 Task: Automate the workflow process for issue management in Jira.
Action: Mouse moved to (344, 404)
Screenshot: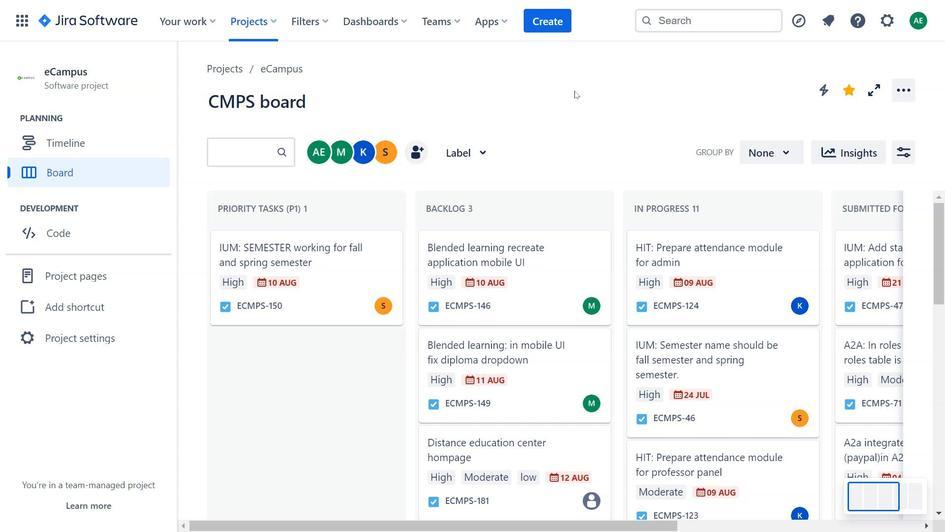 
Action: Mouse pressed left at (344, 404)
Screenshot: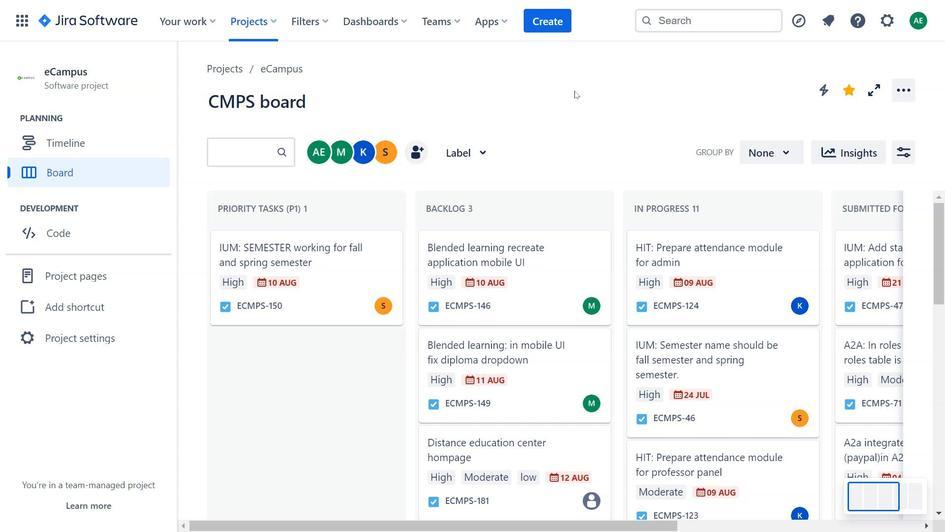
Action: Mouse moved to (574, 90)
Screenshot: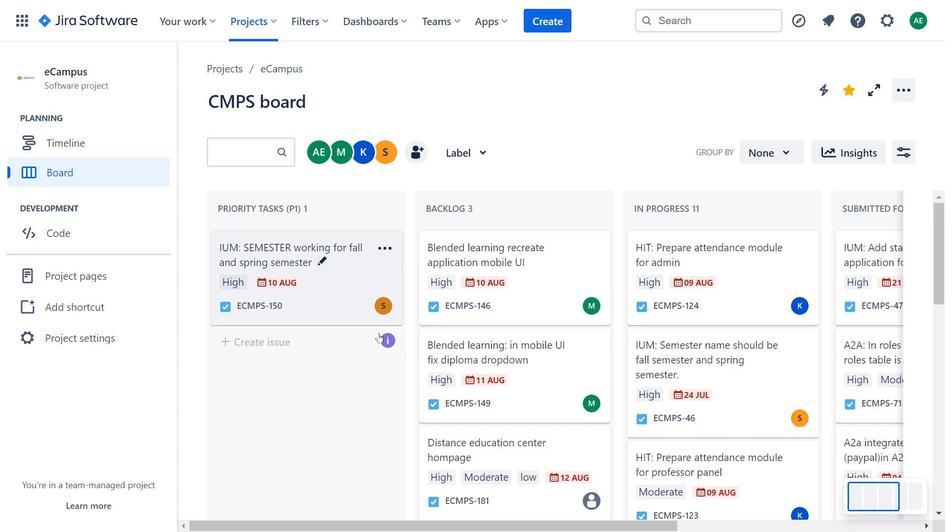 
Action: Mouse pressed left at (574, 90)
Screenshot: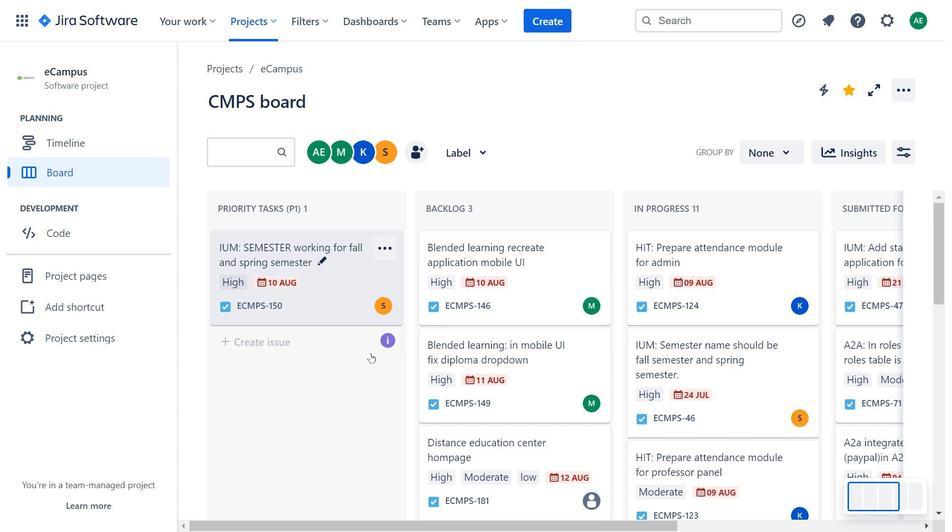 
Action: Mouse moved to (358, 381)
Screenshot: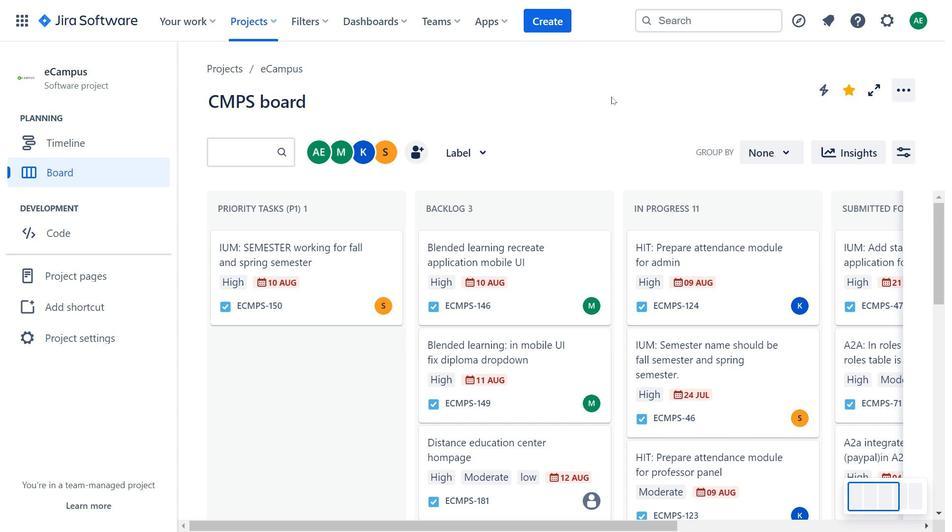 
Action: Mouse pressed left at (358, 381)
Screenshot: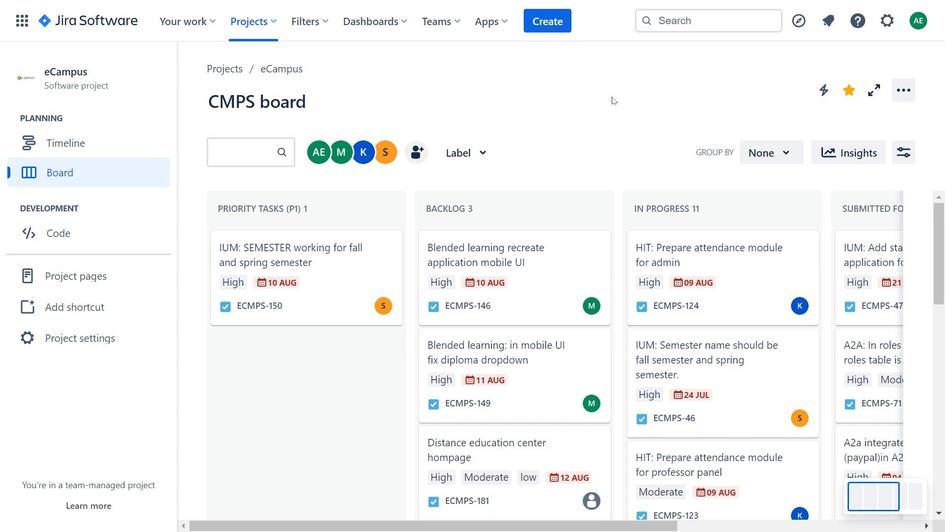 
Action: Mouse moved to (611, 97)
Screenshot: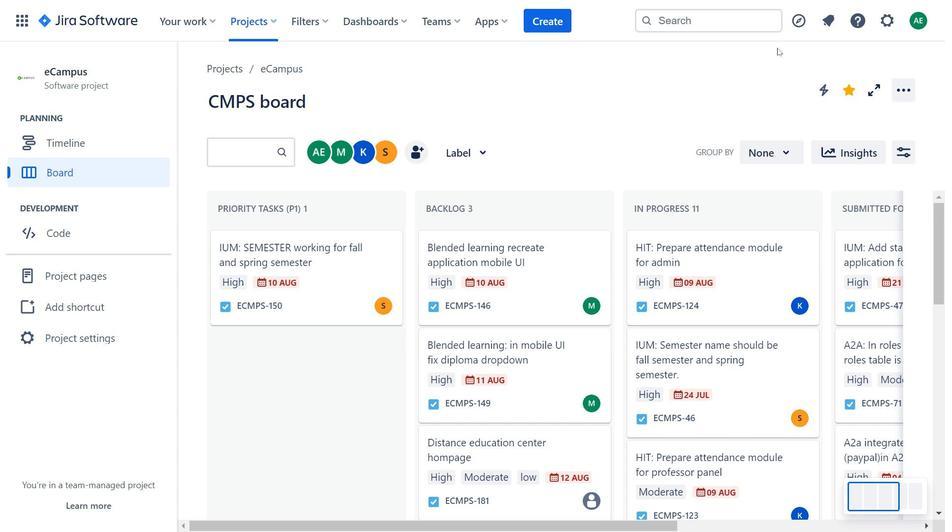 
Action: Mouse pressed left at (611, 97)
Screenshot: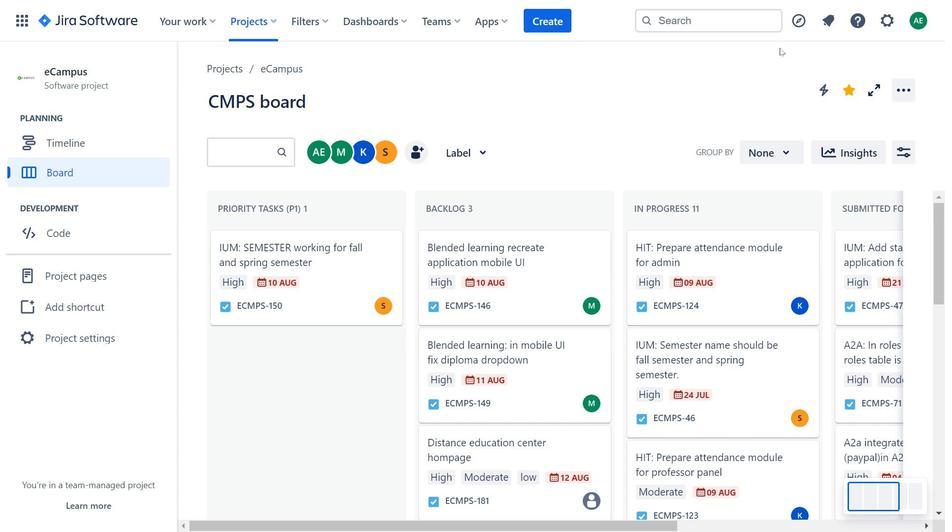 
Action: Mouse moved to (706, 64)
Screenshot: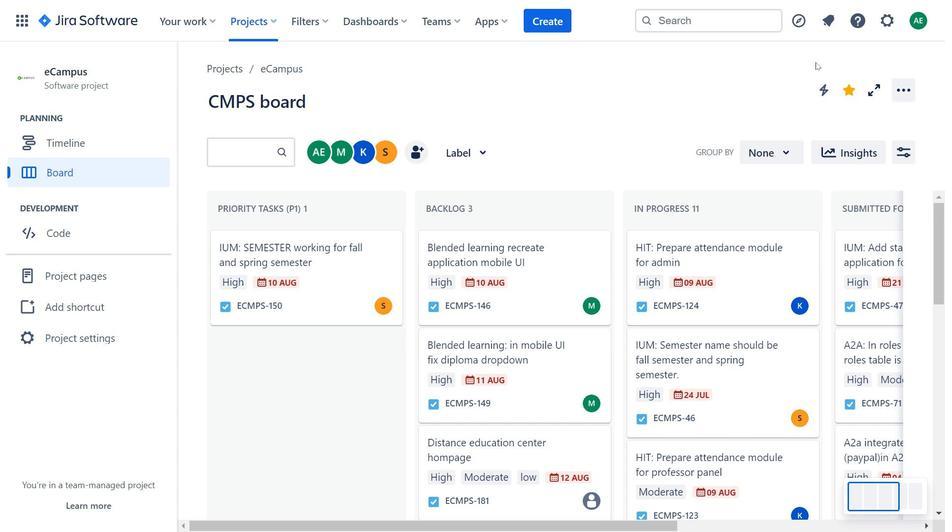 
Action: Mouse pressed left at (706, 64)
Screenshot: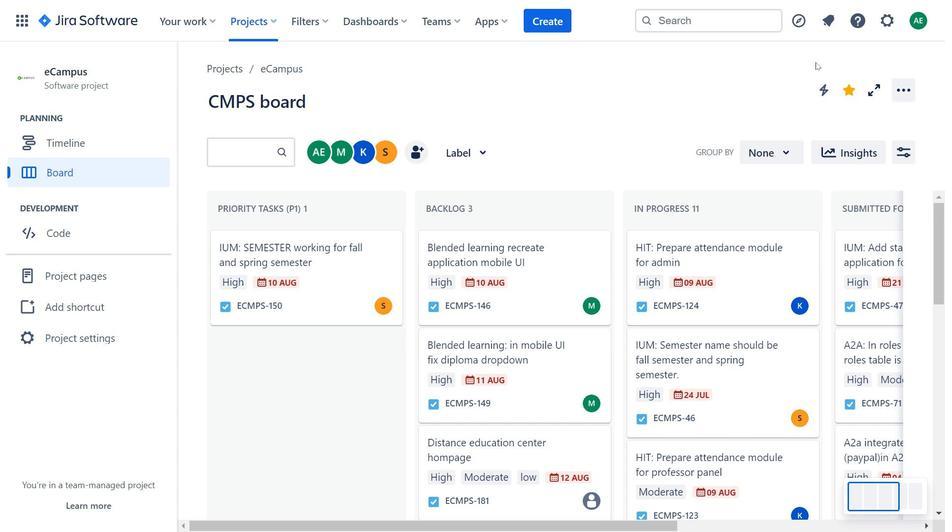 
Action: Mouse moved to (780, 48)
Screenshot: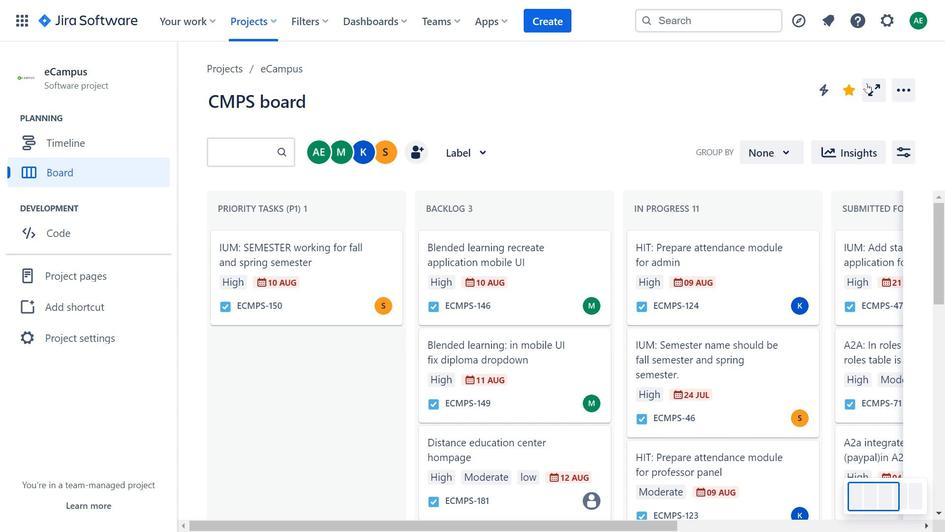 
Action: Mouse pressed left at (780, 48)
Screenshot: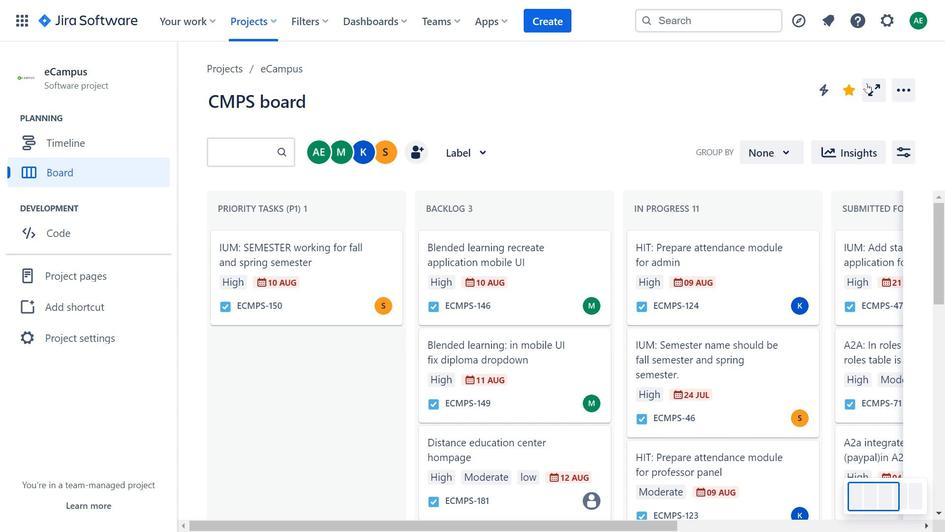 
Action: Mouse moved to (869, 86)
Screenshot: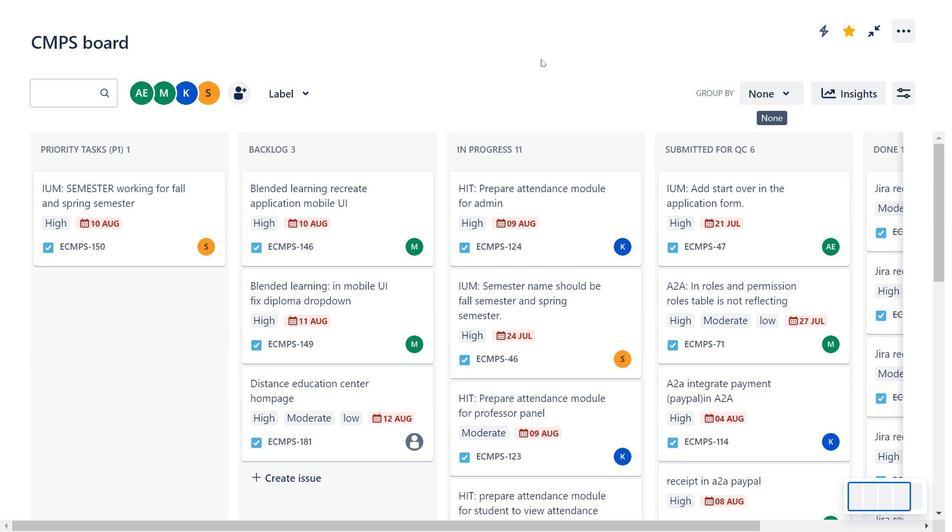 
Action: Mouse pressed left at (869, 86)
Screenshot: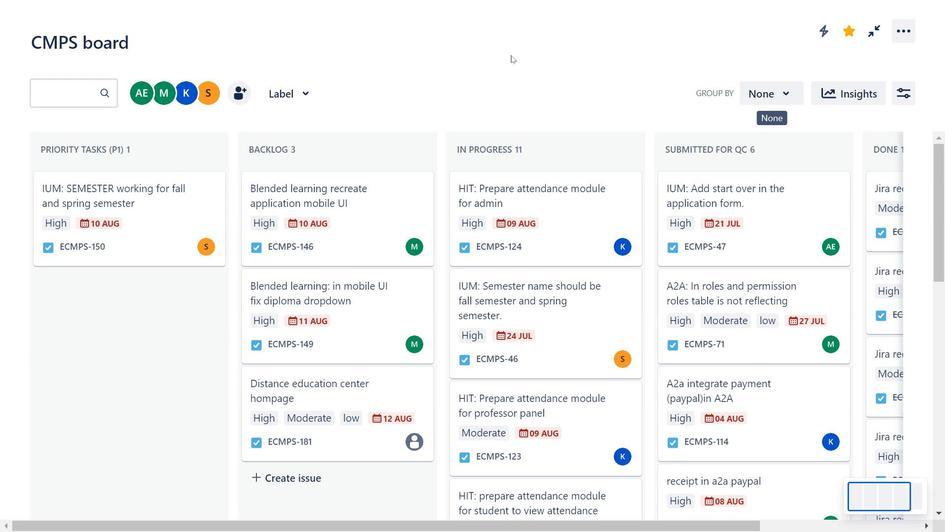 
Action: Mouse moved to (609, 200)
Screenshot: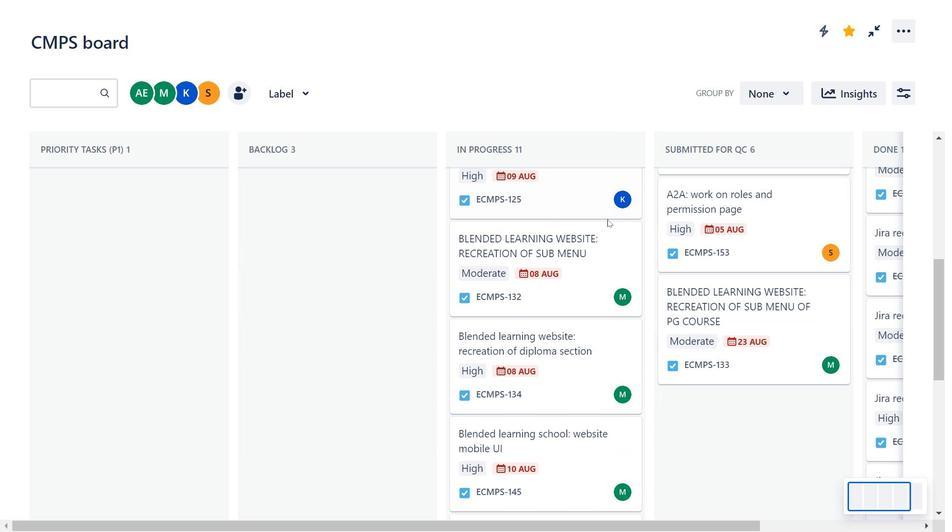 
Action: Mouse scrolled (609, 200) with delta (0, 0)
Screenshot: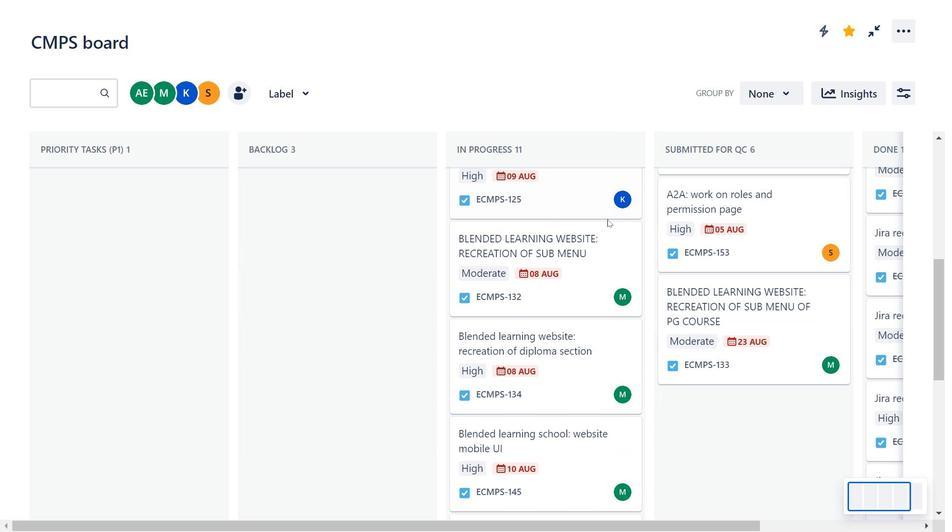 
Action: Mouse moved to (609, 205)
Screenshot: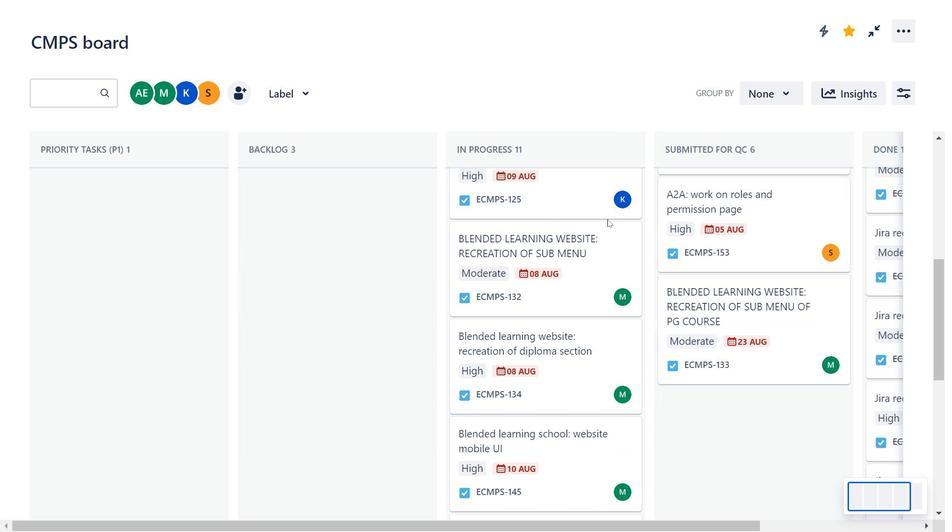 
Action: Mouse scrolled (609, 205) with delta (0, 0)
Screenshot: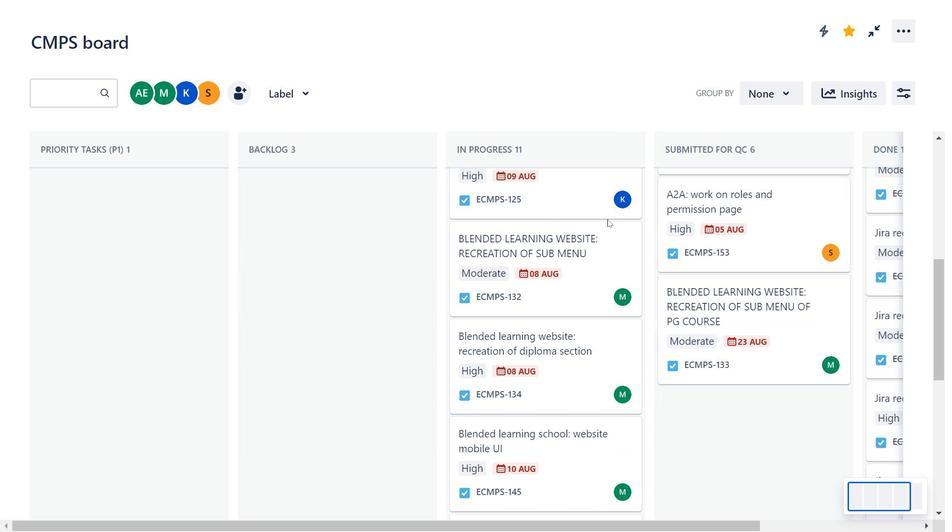 
Action: Mouse moved to (609, 207)
Screenshot: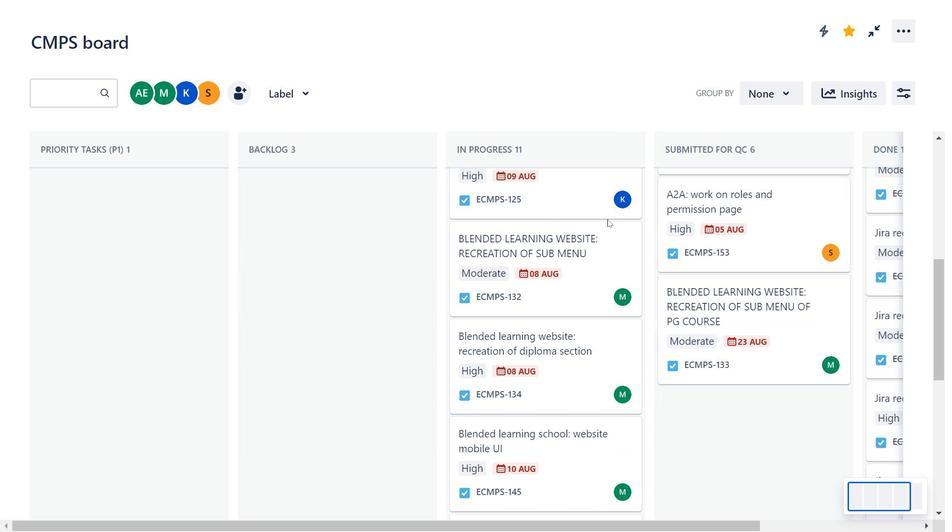 
Action: Mouse scrolled (609, 207) with delta (0, 0)
Screenshot: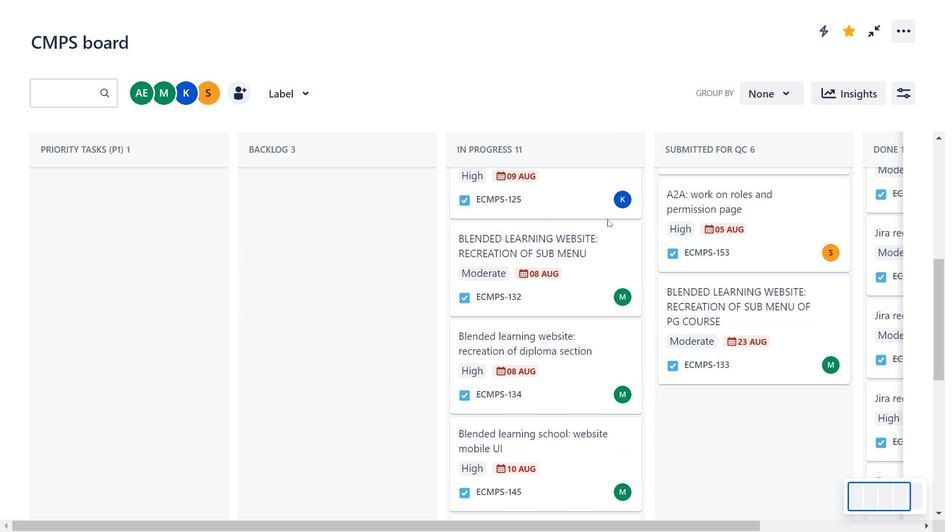 
Action: Mouse moved to (609, 208)
Screenshot: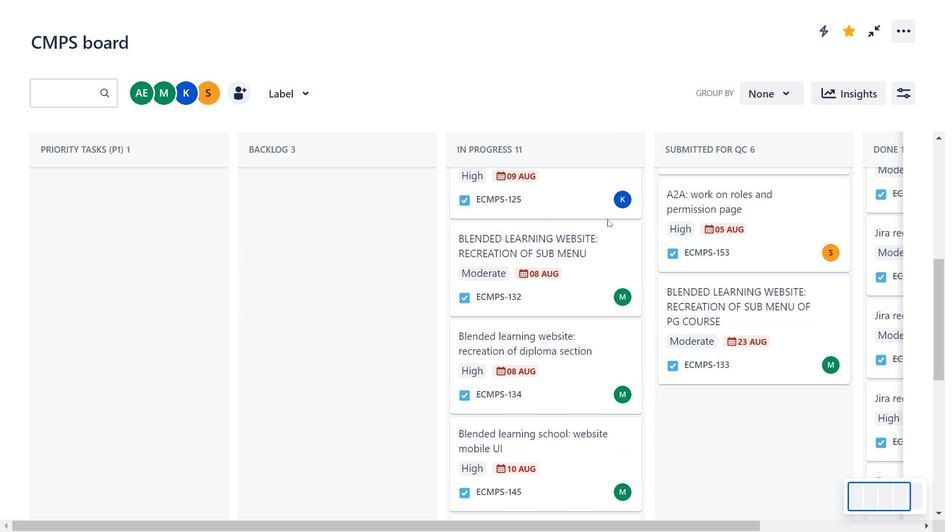 
Action: Mouse scrolled (609, 208) with delta (0, 0)
Screenshot: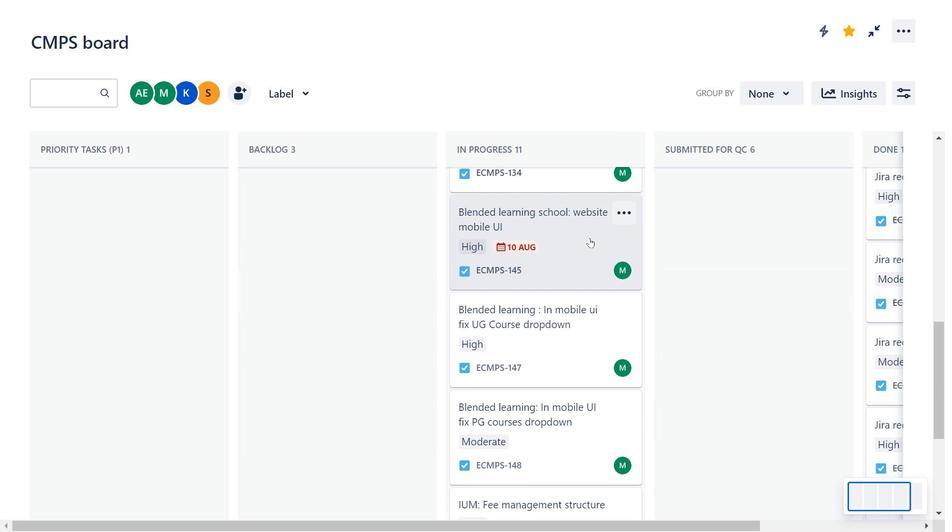 
Action: Mouse moved to (609, 211)
Screenshot: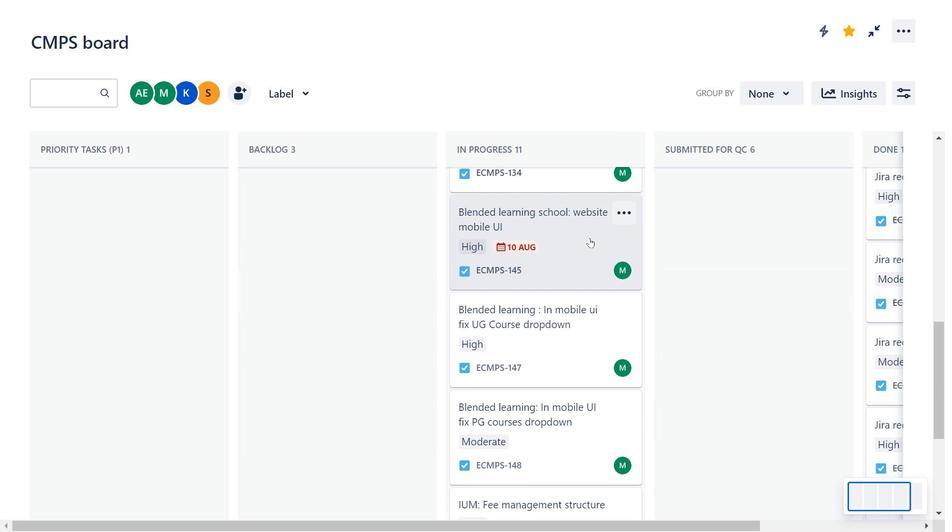 
Action: Mouse scrolled (609, 210) with delta (0, 0)
Screenshot: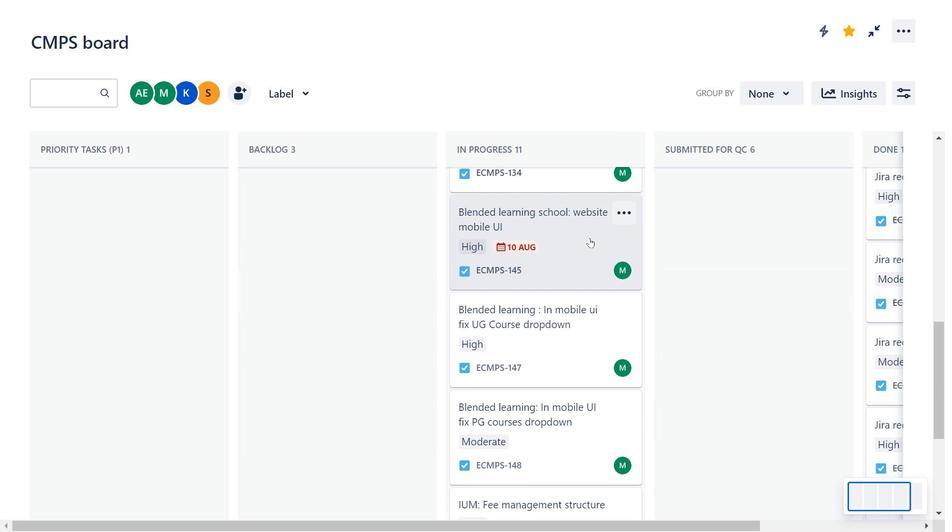 
Action: Mouse moved to (608, 219)
Screenshot: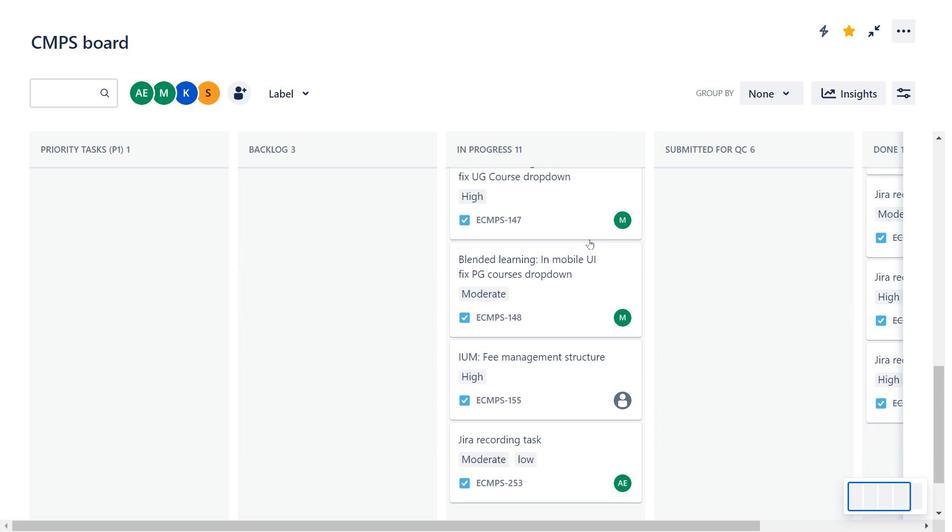 
Action: Mouse scrolled (608, 219) with delta (0, 0)
Screenshot: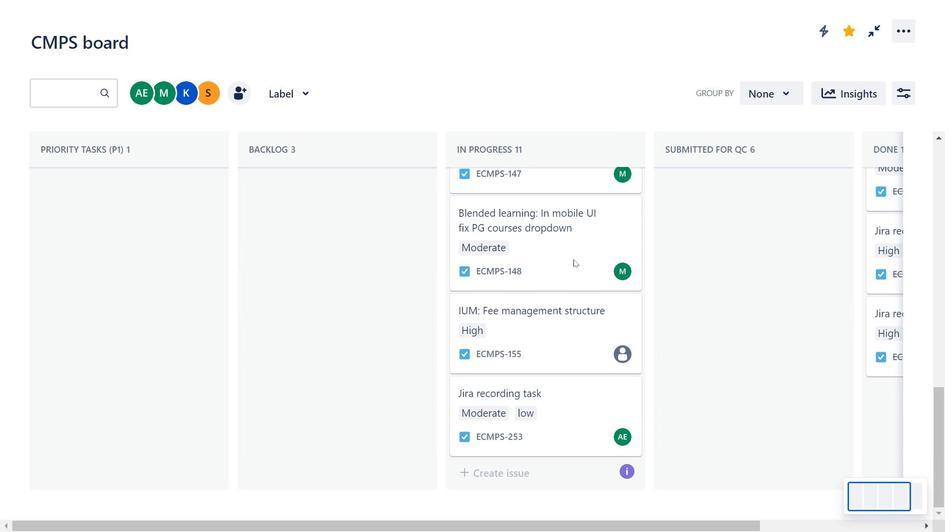 
Action: Mouse scrolled (608, 219) with delta (0, 0)
Screenshot: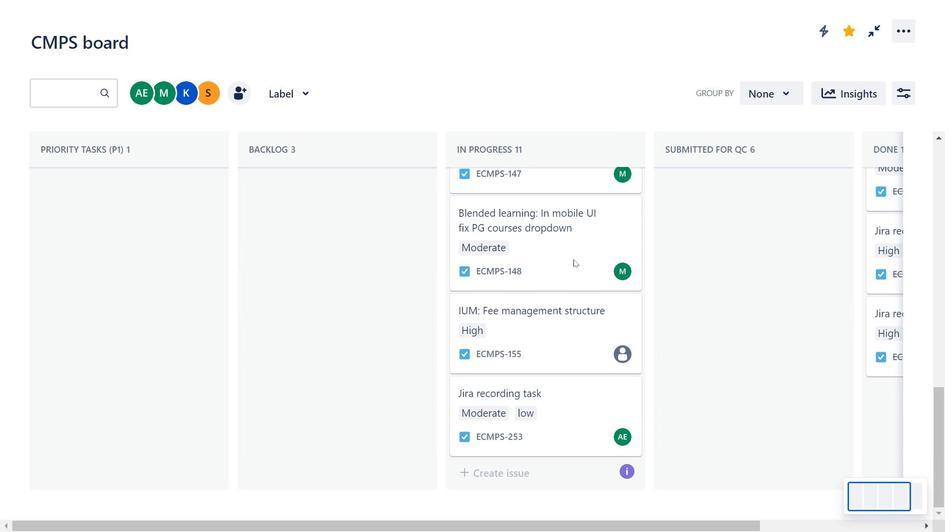 
Action: Mouse scrolled (608, 219) with delta (0, 0)
Screenshot: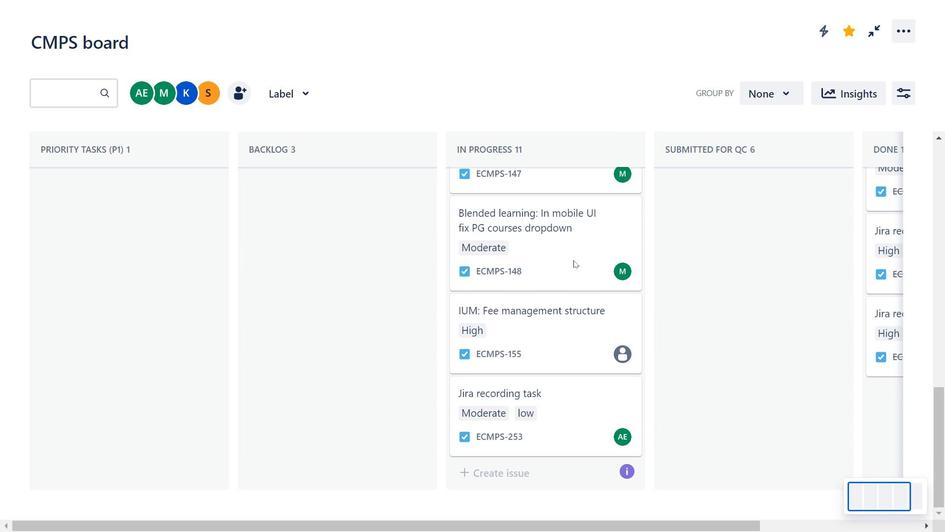 
Action: Mouse moved to (589, 238)
Screenshot: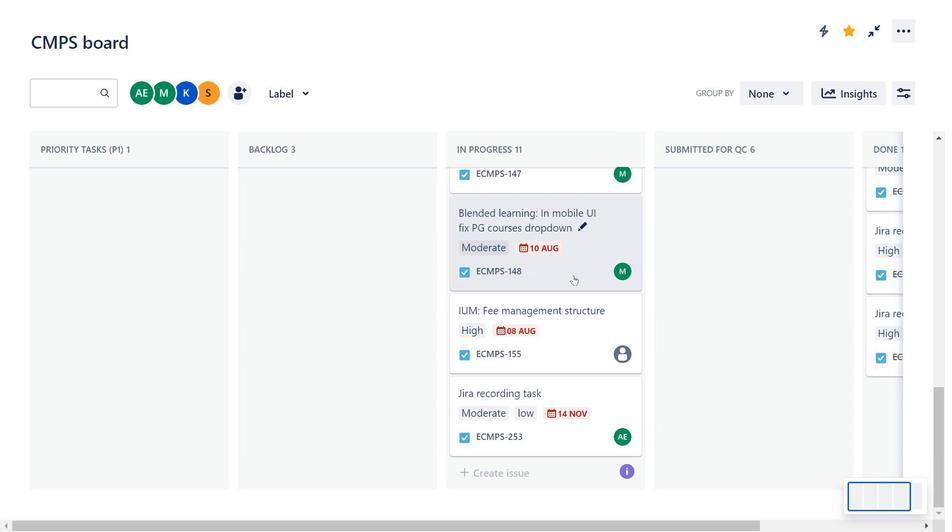 
Action: Mouse scrolled (589, 237) with delta (0, 0)
Screenshot: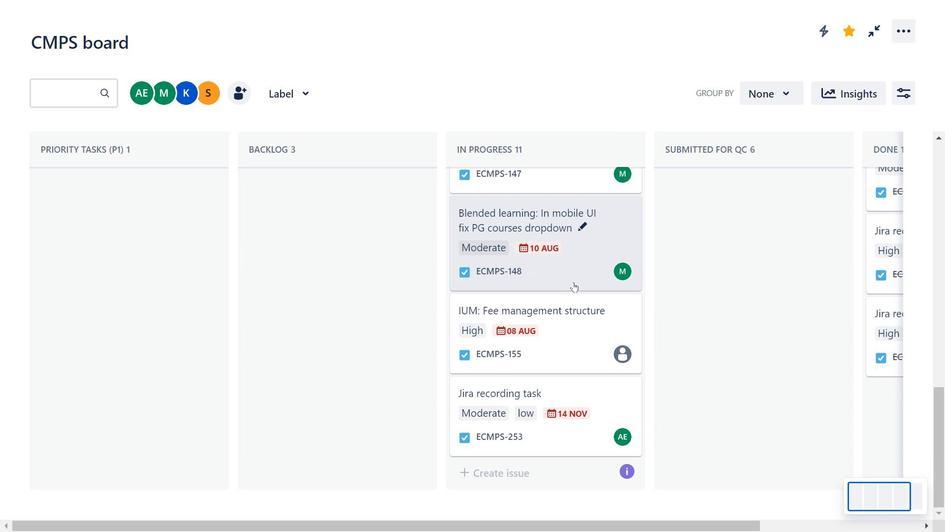 
Action: Mouse moved to (589, 239)
Screenshot: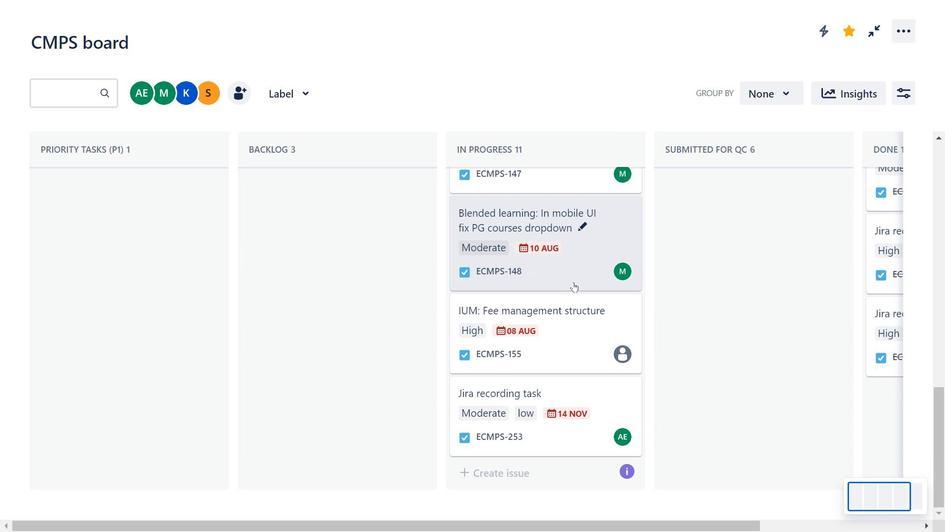 
Action: Mouse scrolled (589, 238) with delta (0, 0)
Screenshot: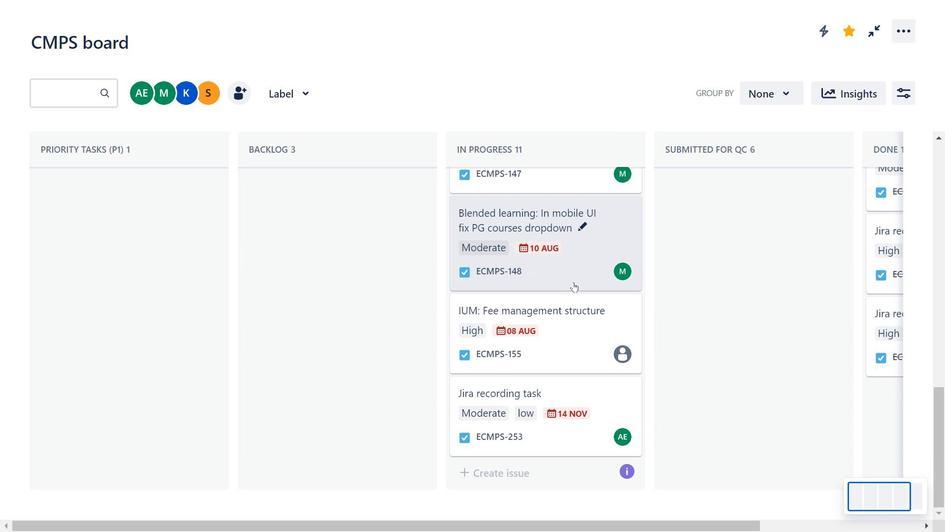 
Action: Mouse scrolled (589, 238) with delta (0, 0)
Screenshot: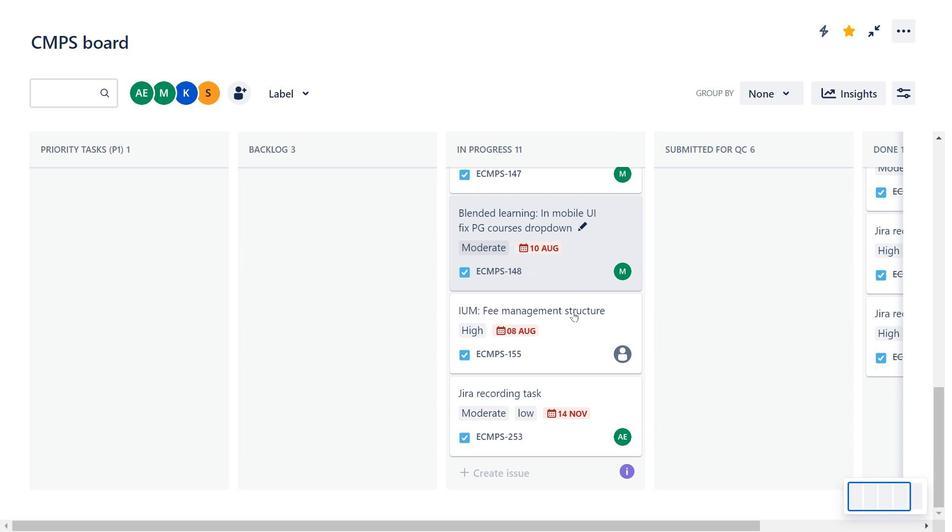 
Action: Mouse moved to (574, 266)
Screenshot: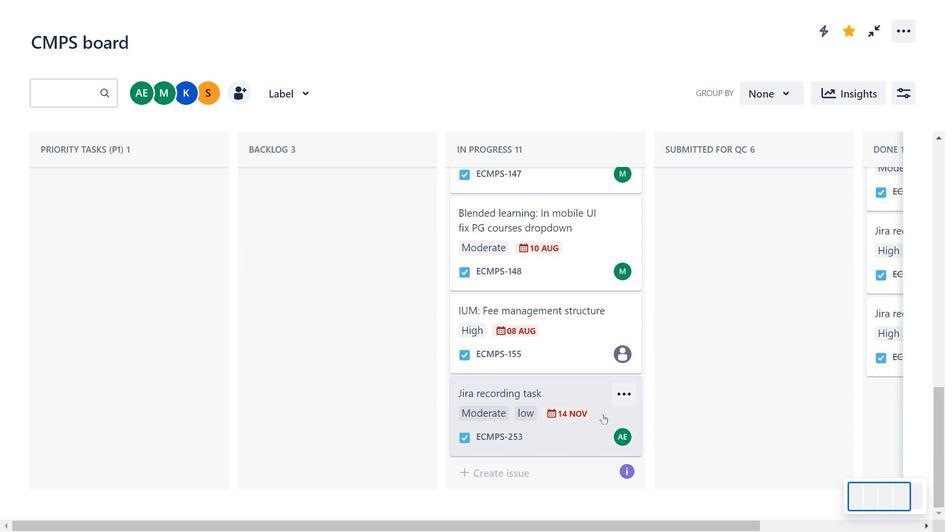 
Action: Mouse scrolled (574, 265) with delta (0, 0)
Screenshot: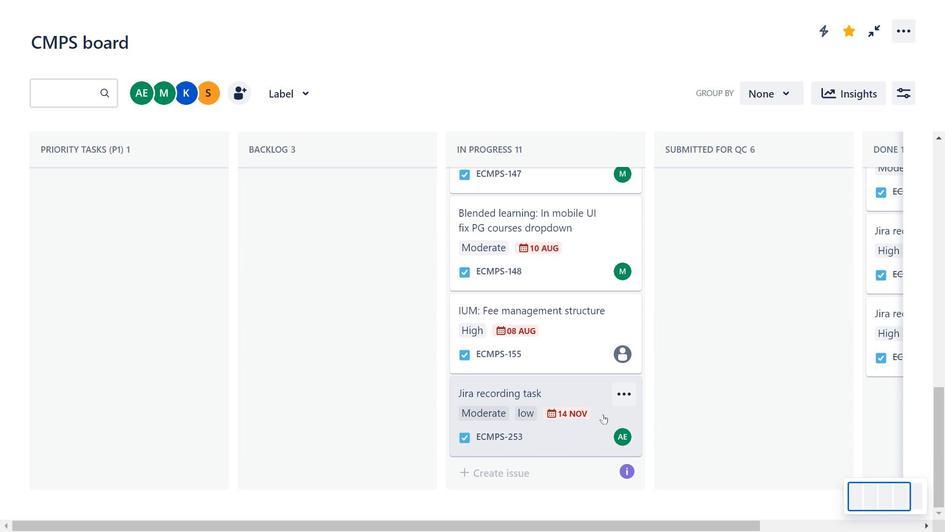 
Action: Mouse scrolled (574, 265) with delta (0, 0)
Screenshot: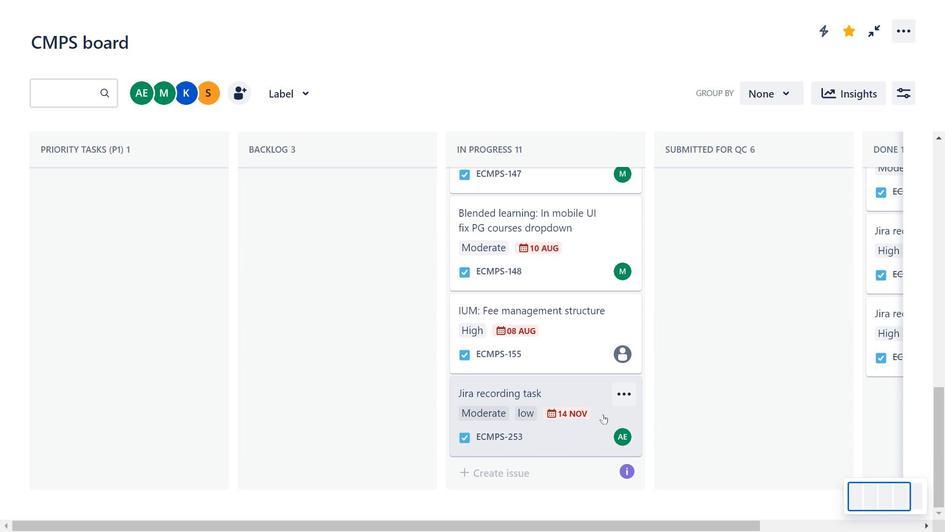 
Action: Mouse moved to (604, 414)
Screenshot: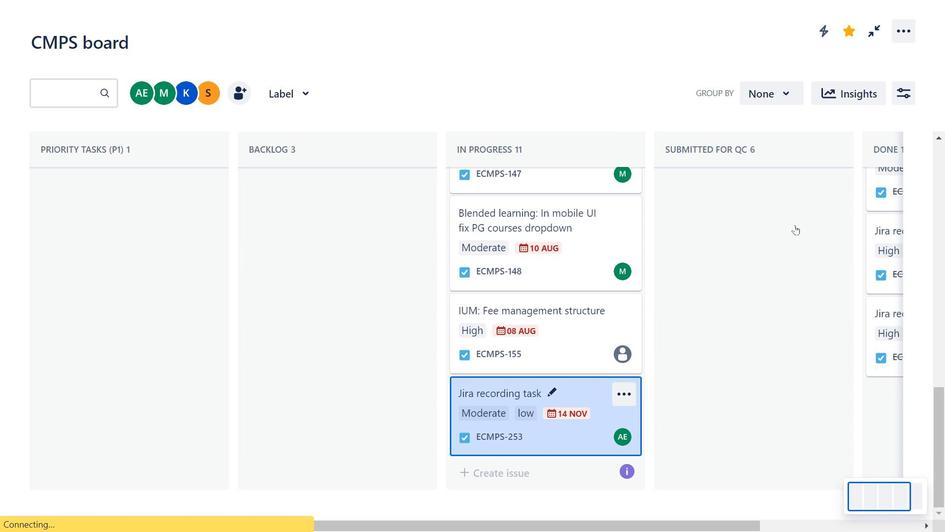 
Action: Mouse pressed left at (604, 414)
Screenshot: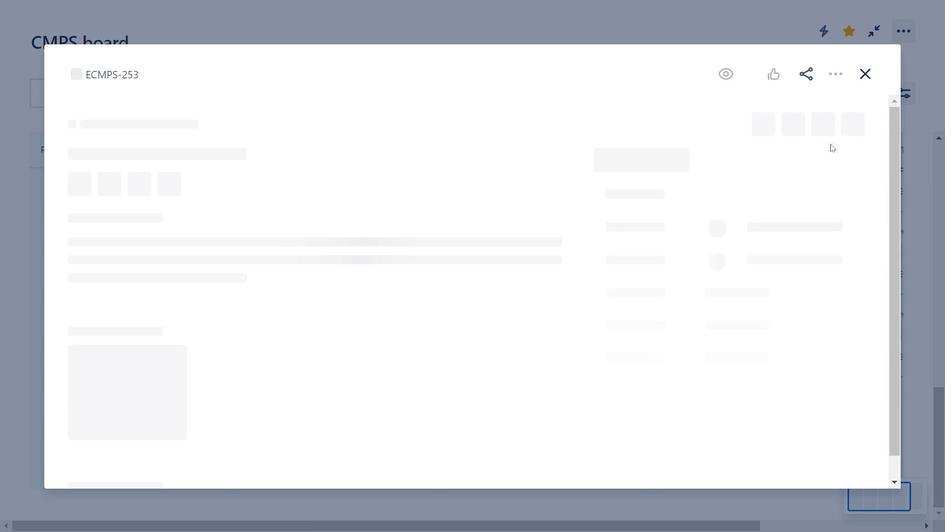 
Action: Mouse moved to (358, 141)
Screenshot: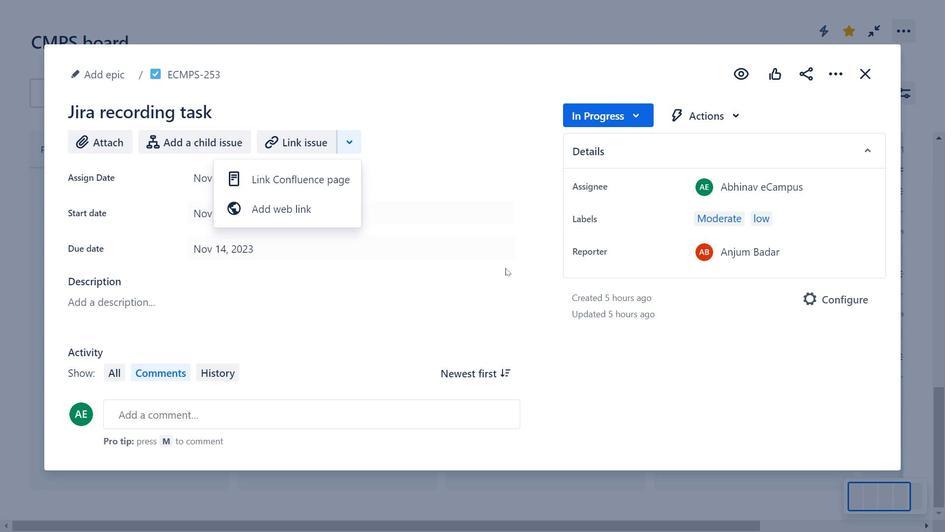 
Action: Mouse pressed left at (358, 141)
Screenshot: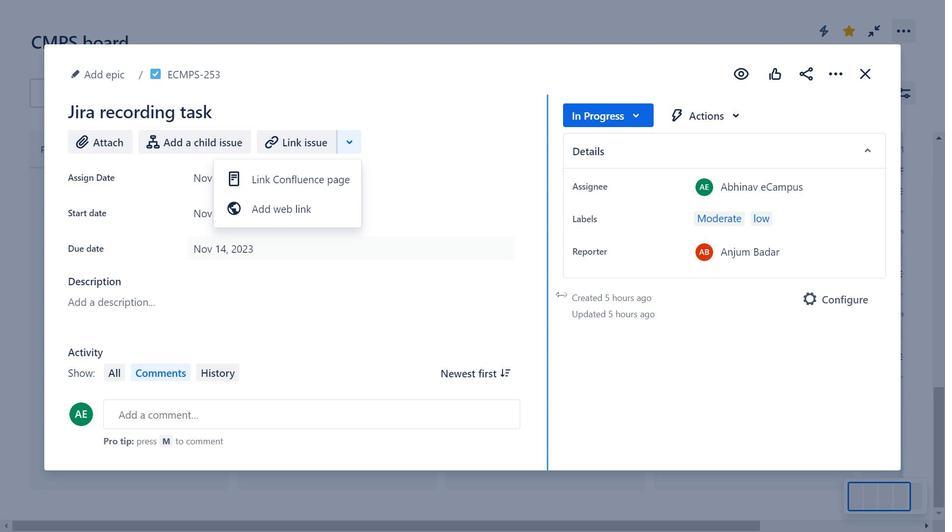 
Action: Mouse moved to (702, 370)
Screenshot: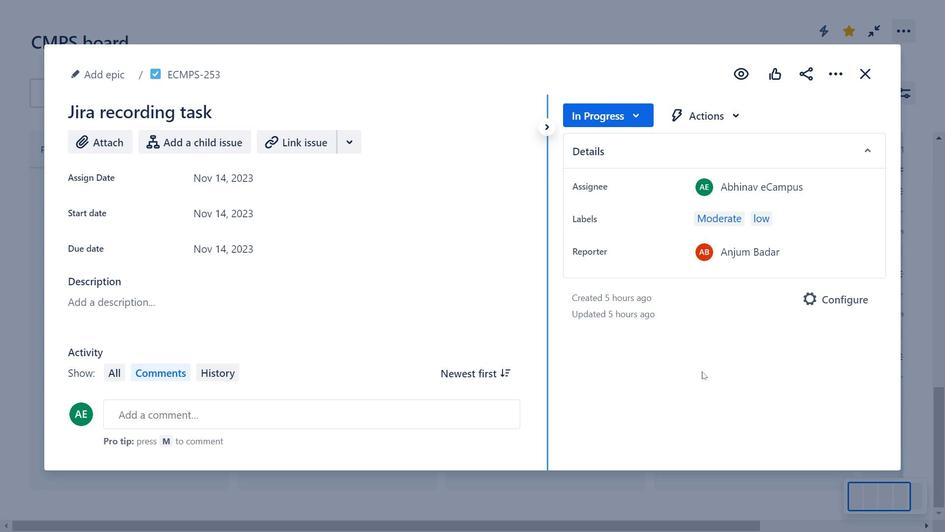 
Action: Mouse pressed left at (702, 370)
Screenshot: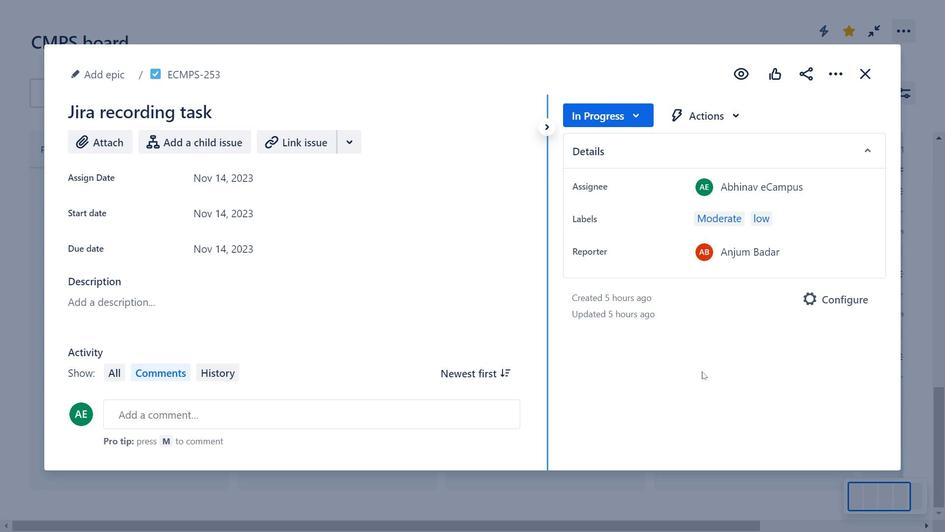 
Action: Mouse moved to (702, 371)
Screenshot: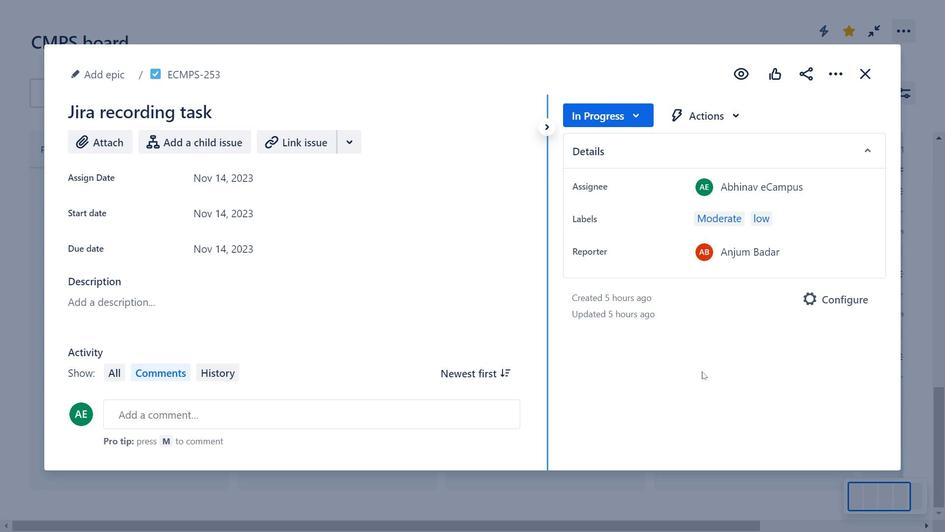 
Action: Mouse pressed left at (702, 371)
Screenshot: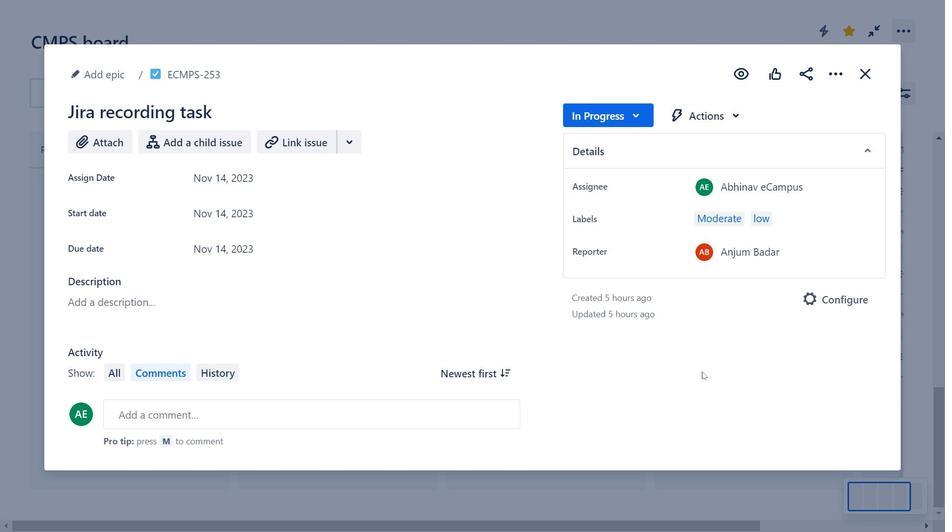 
Action: Mouse moved to (290, 187)
Screenshot: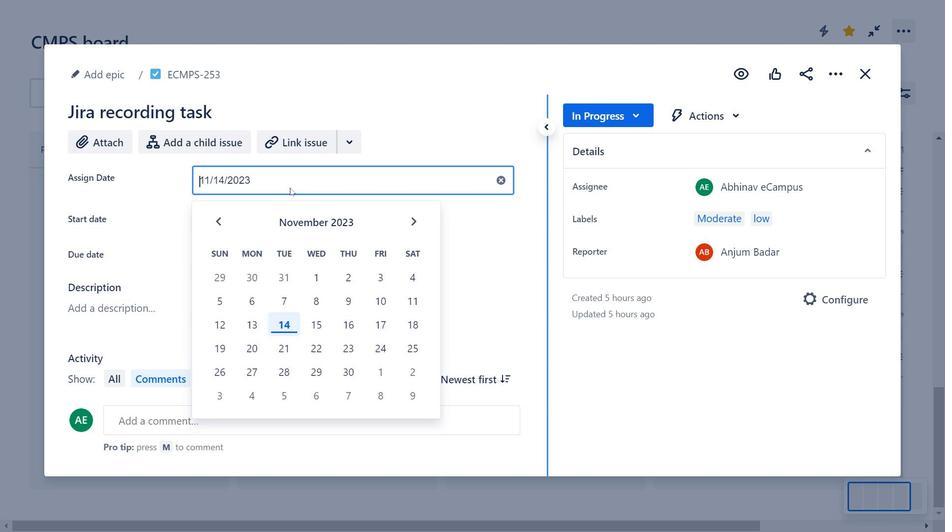 
Action: Mouse pressed left at (290, 187)
Screenshot: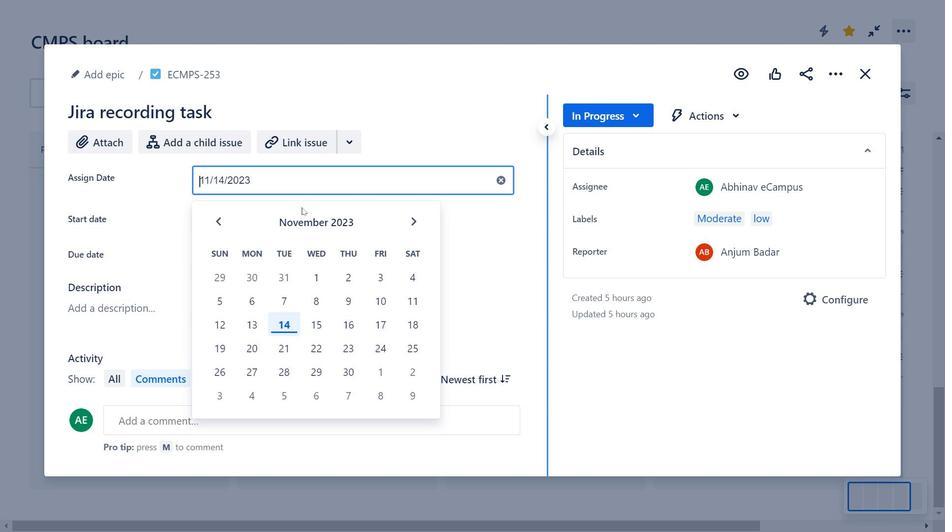 
Action: Mouse moved to (415, 228)
Screenshot: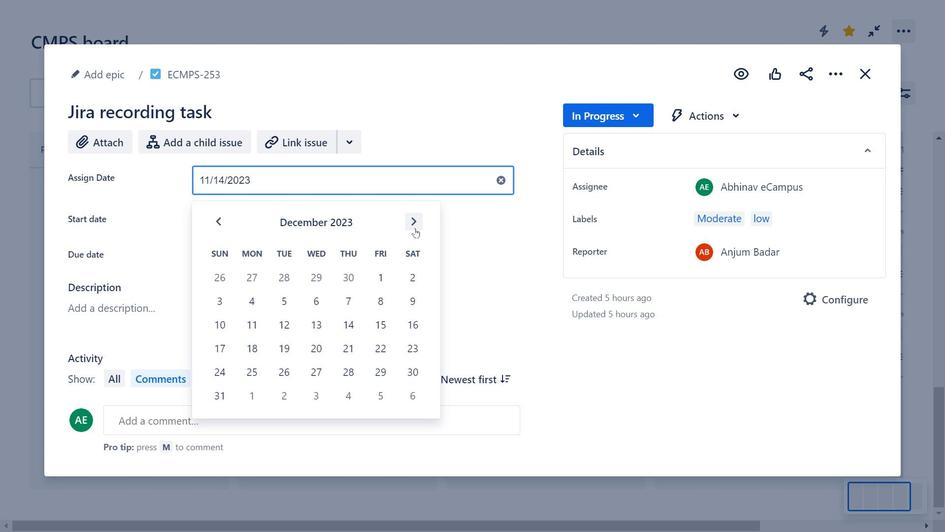 
Action: Mouse pressed left at (415, 228)
Screenshot: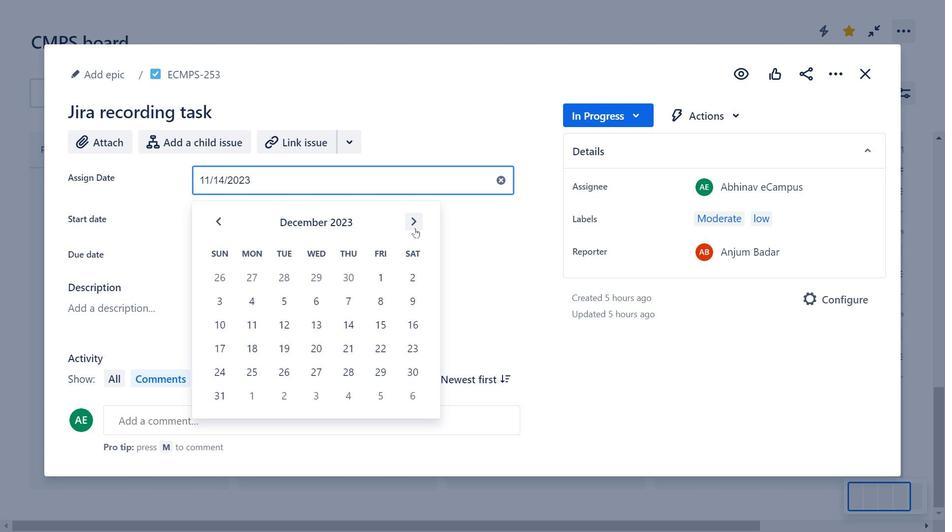 
Action: Mouse pressed left at (415, 228)
Screenshot: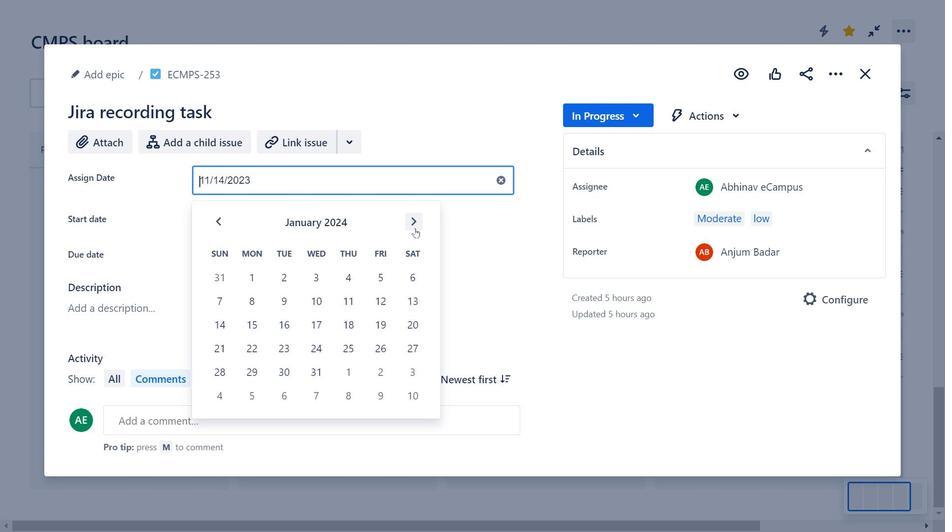 
Action: Mouse pressed left at (415, 228)
Screenshot: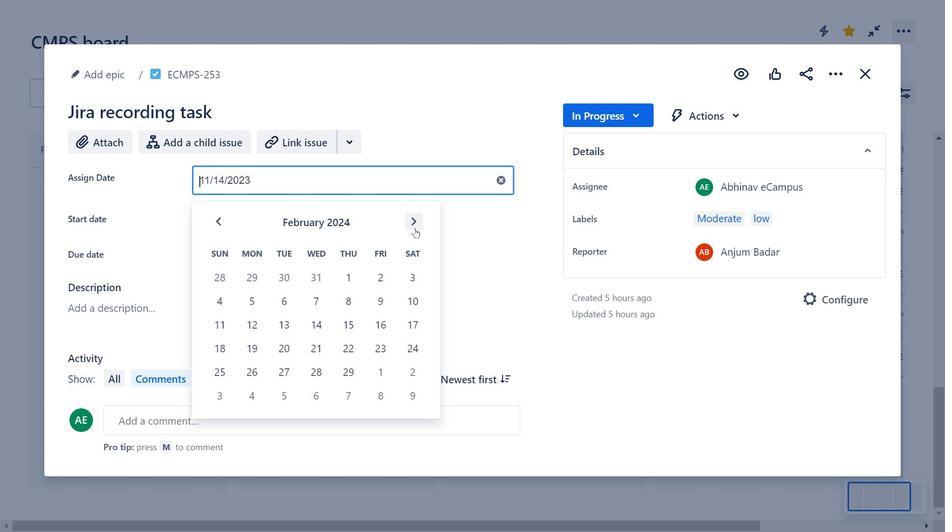 
Action: Mouse moved to (646, 121)
Screenshot: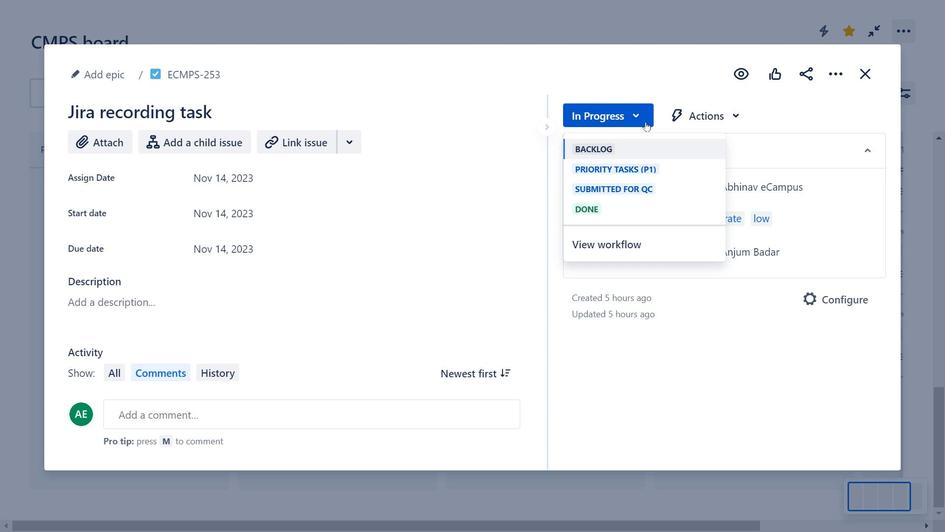 
Action: Mouse pressed left at (646, 121)
Screenshot: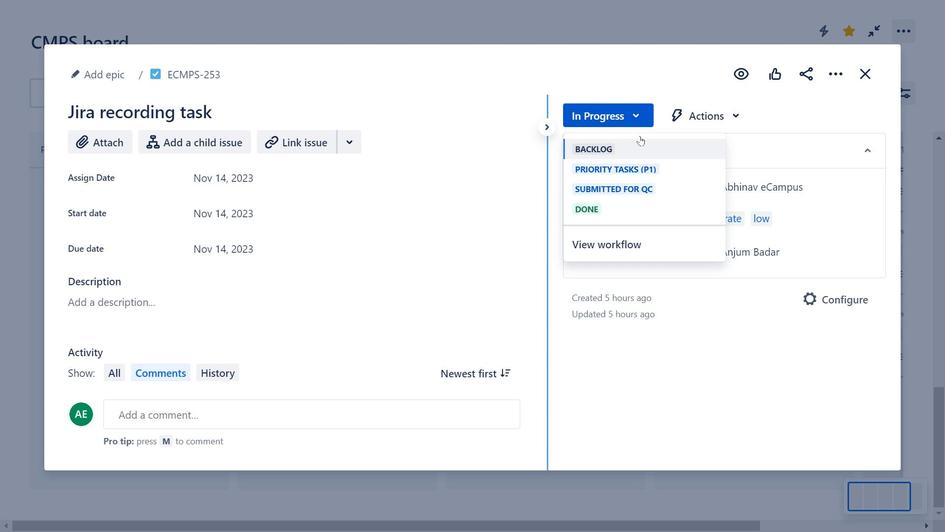 
Action: Mouse moved to (801, 106)
Screenshot: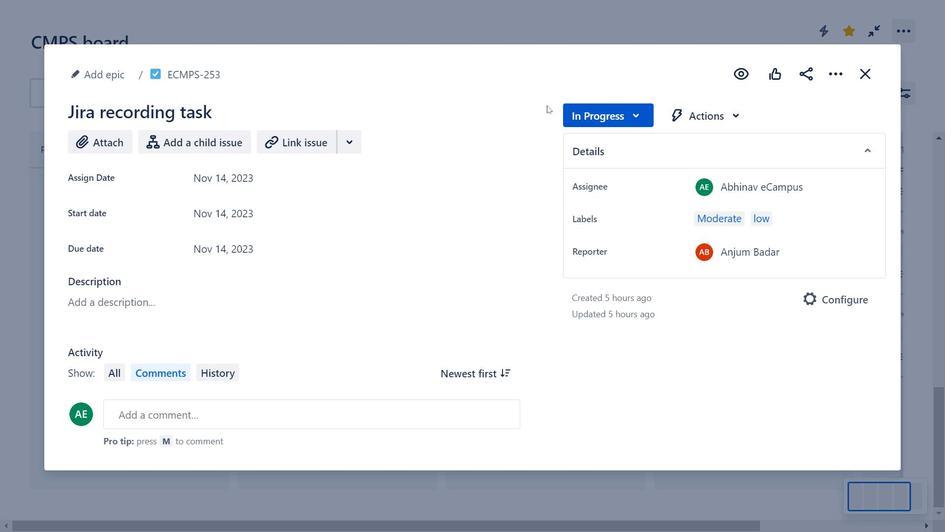 
Action: Mouse pressed left at (801, 106)
Screenshot: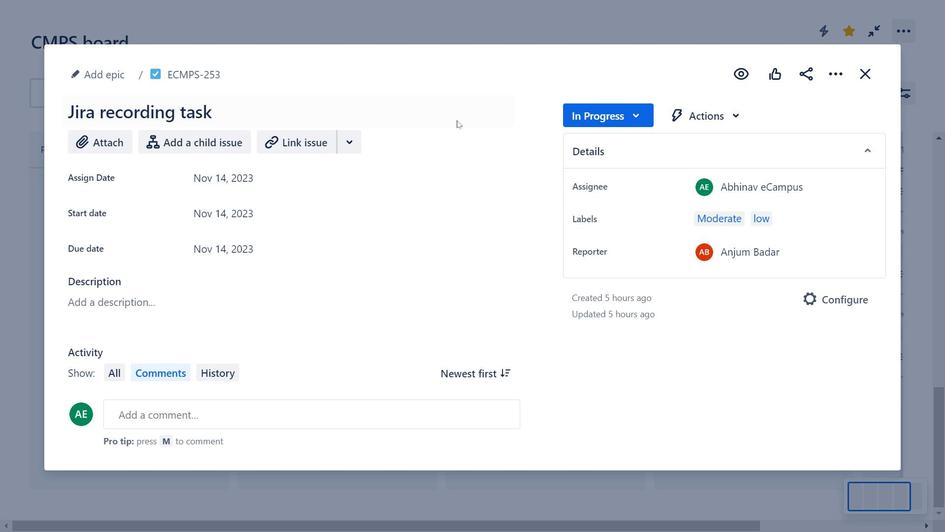 
Action: Mouse moved to (354, 148)
Screenshot: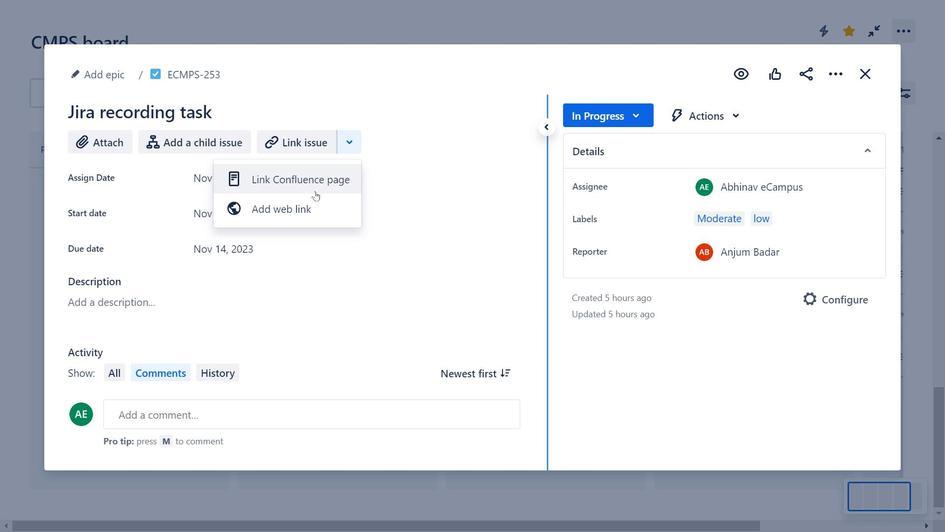 
Action: Mouse pressed left at (354, 148)
Screenshot: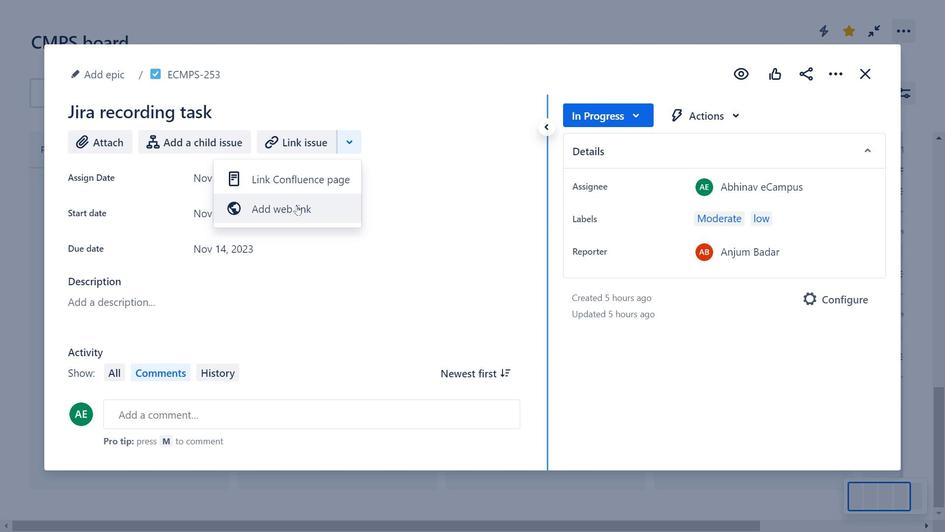 
Action: Mouse moved to (655, 361)
Screenshot: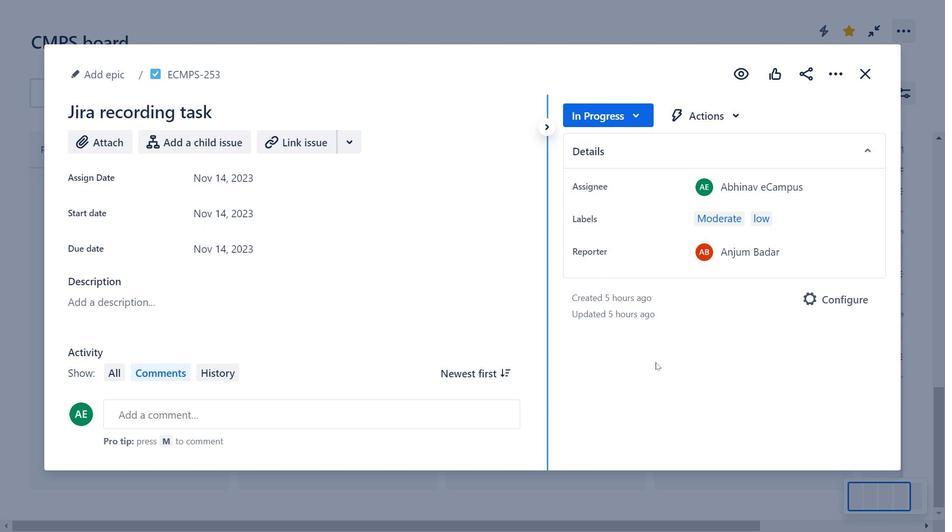 
Action: Mouse pressed left at (655, 361)
Screenshot: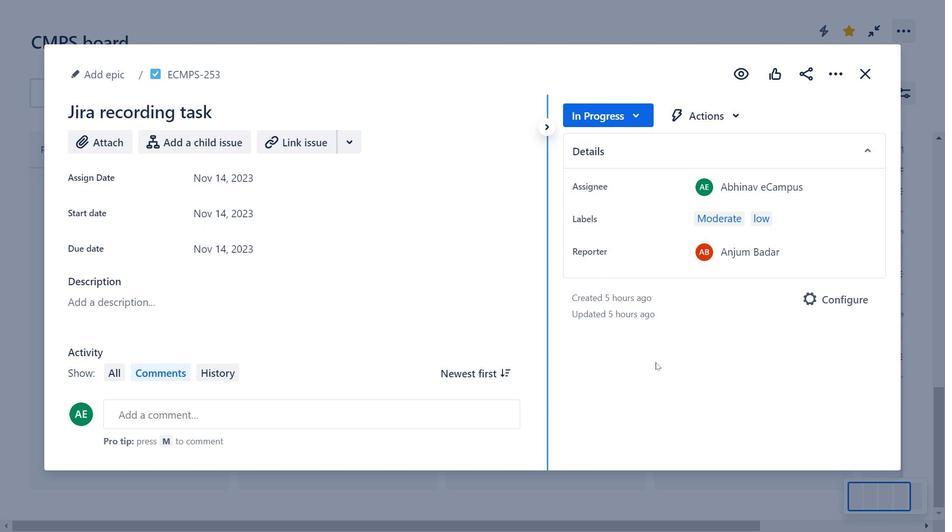 
Action: Mouse moved to (656, 362)
Screenshot: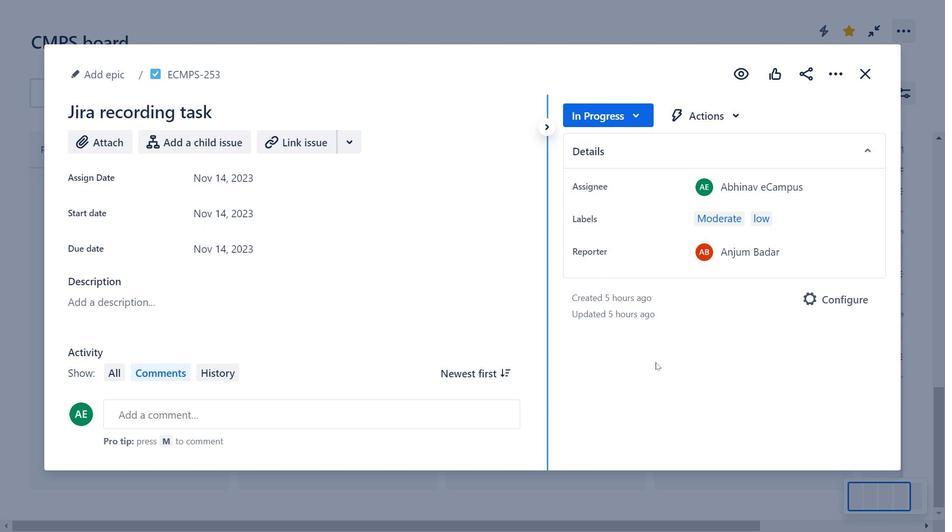 
Action: Mouse pressed left at (656, 362)
Screenshot: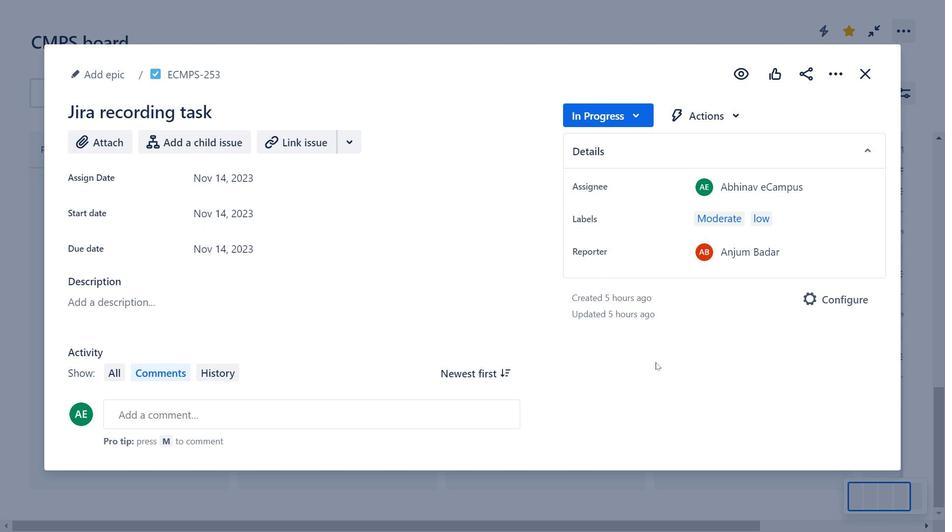 
Action: Mouse pressed left at (656, 362)
Screenshot: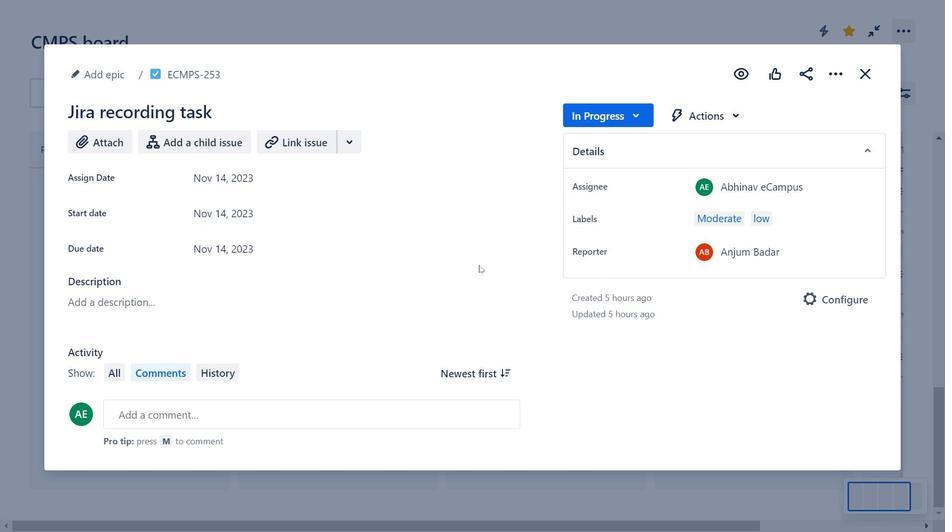 
Action: Mouse pressed left at (656, 362)
Screenshot: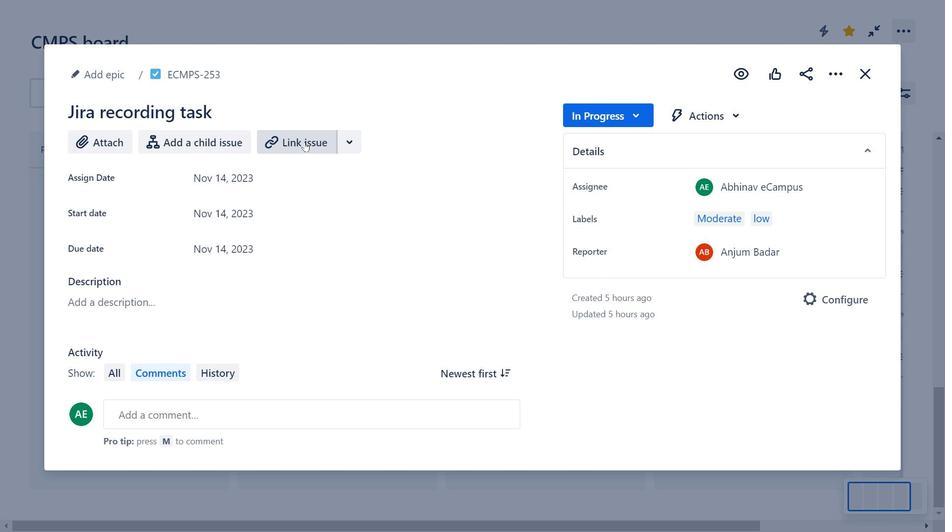 
Action: Mouse moved to (343, 151)
Screenshot: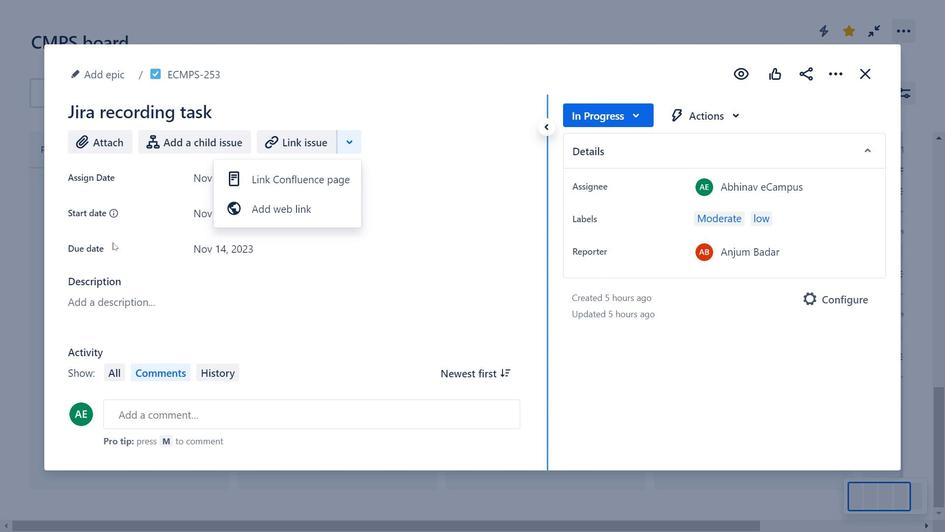 
Action: Mouse pressed left at (343, 151)
Screenshot: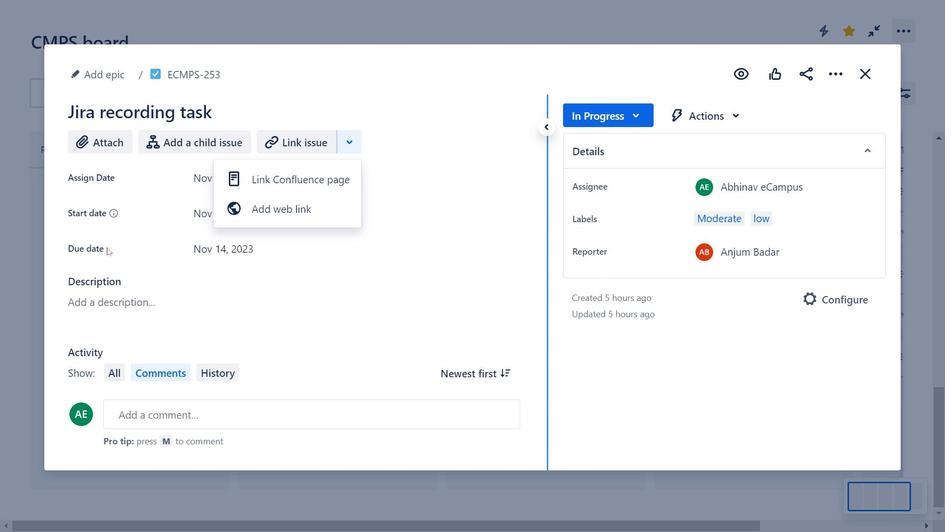 
Action: Mouse moved to (848, 67)
Screenshot: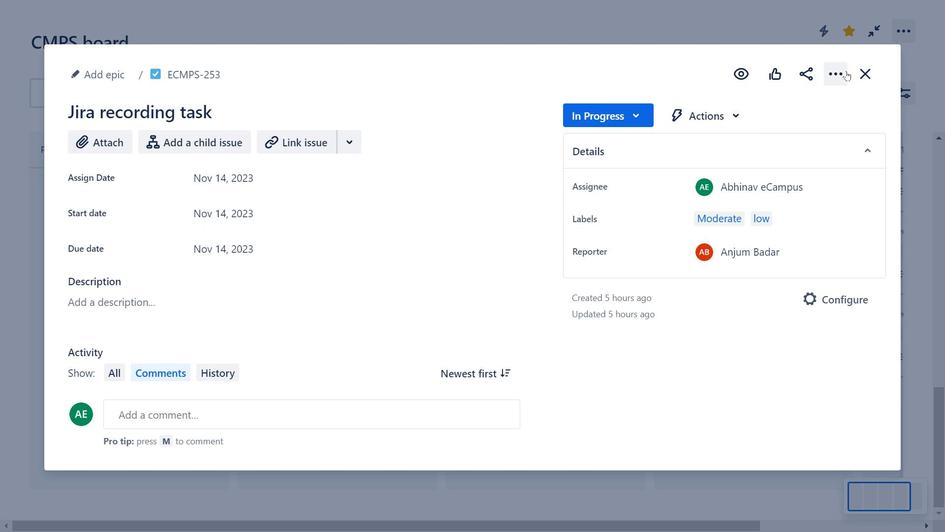 
Action: Mouse pressed left at (848, 67)
Screenshot: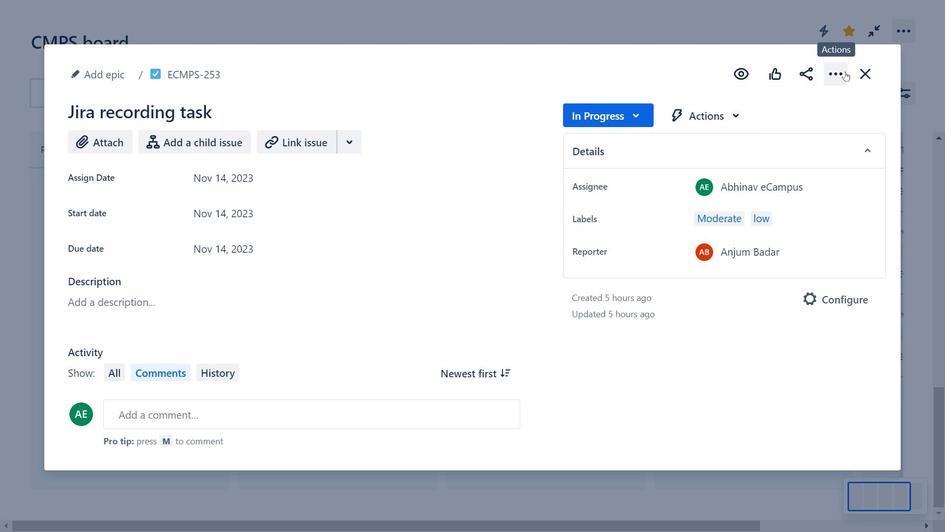 
Action: Mouse moved to (846, 71)
Screenshot: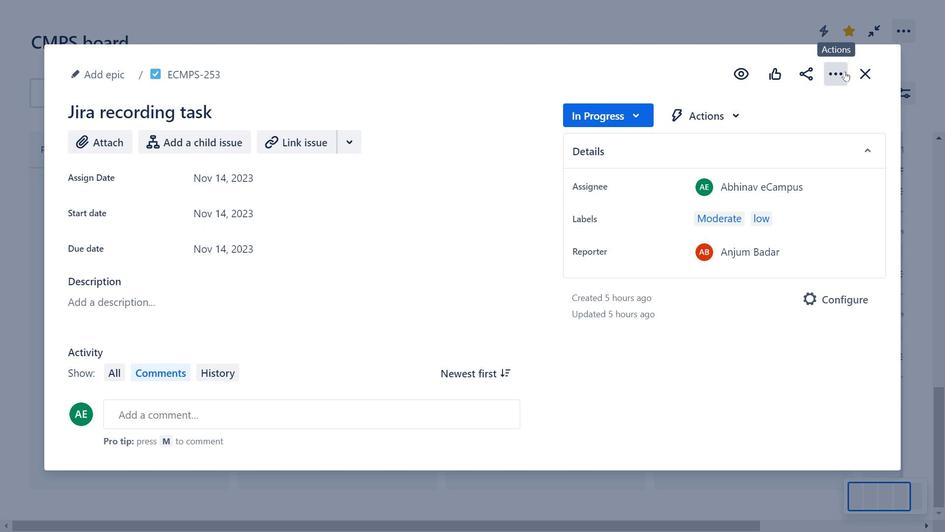 
Action: Mouse pressed left at (846, 71)
Screenshot: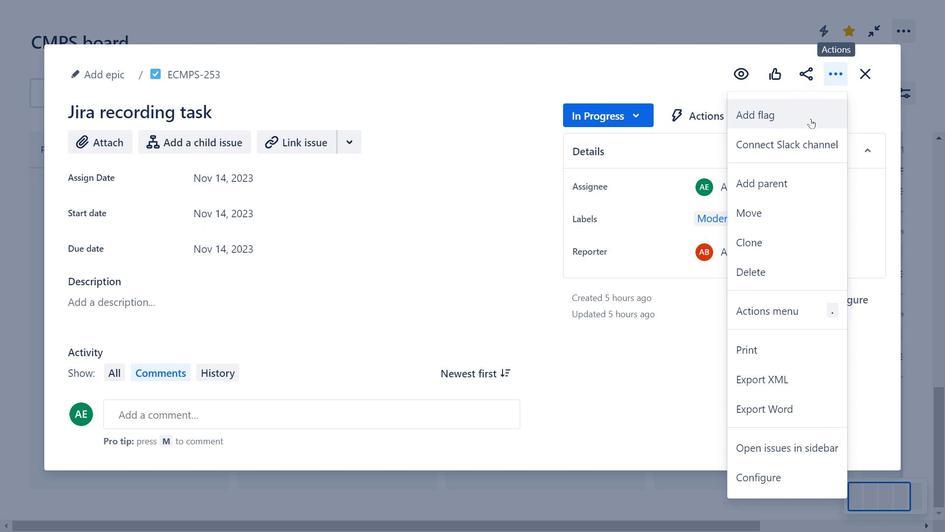 
Action: Mouse moved to (253, 168)
Screenshot: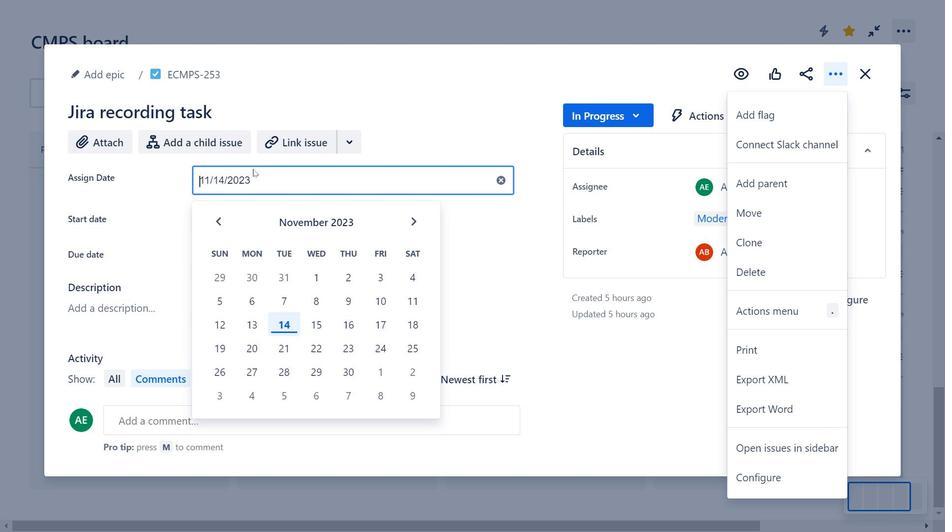 
Action: Mouse pressed left at (253, 168)
Screenshot: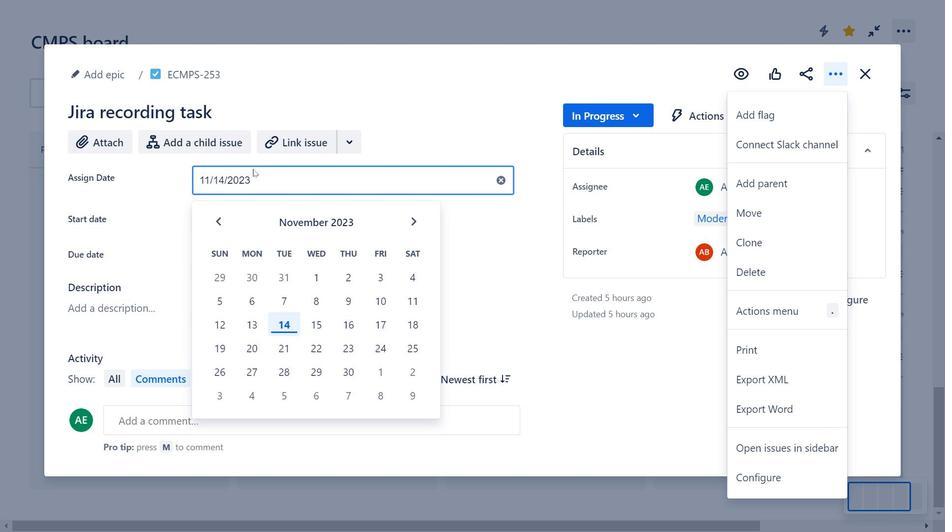 
Action: Mouse moved to (676, 120)
Screenshot: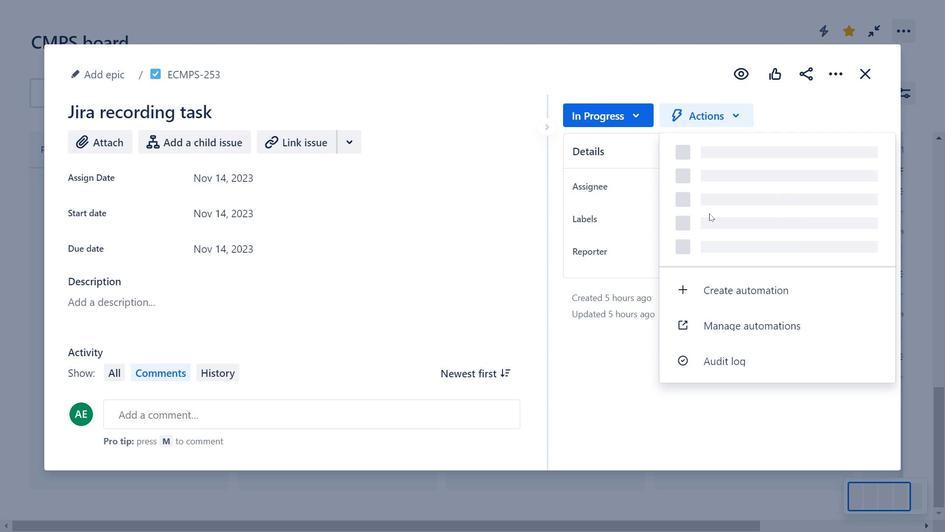 
Action: Mouse pressed left at (676, 120)
Screenshot: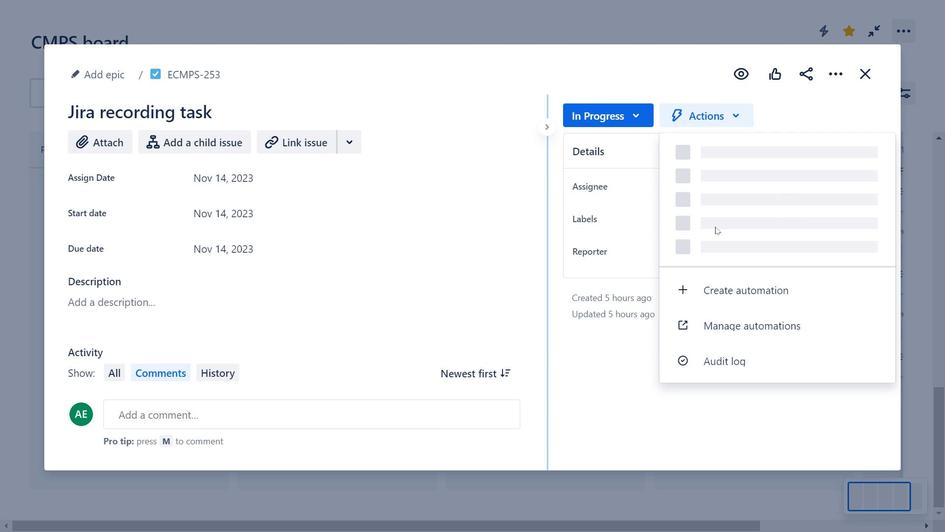 
Action: Mouse moved to (245, 184)
Screenshot: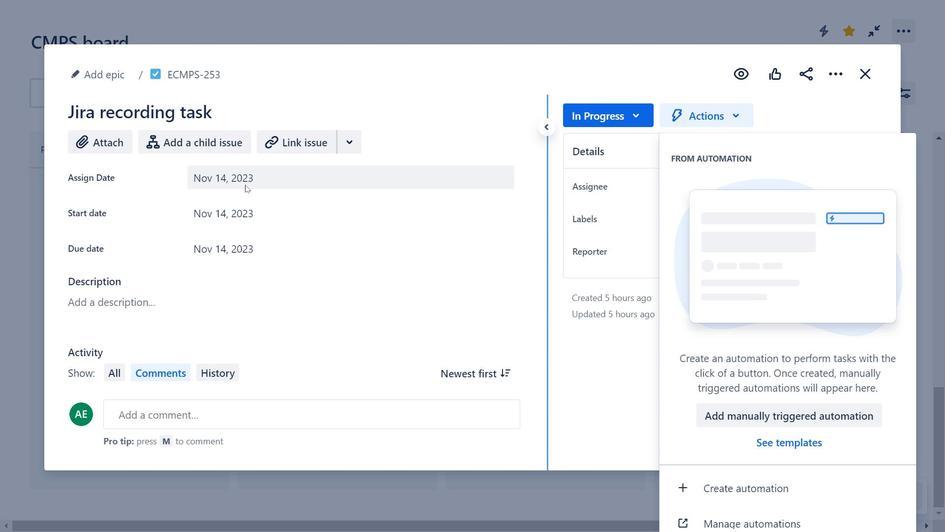 
Action: Mouse pressed left at (245, 184)
Screenshot: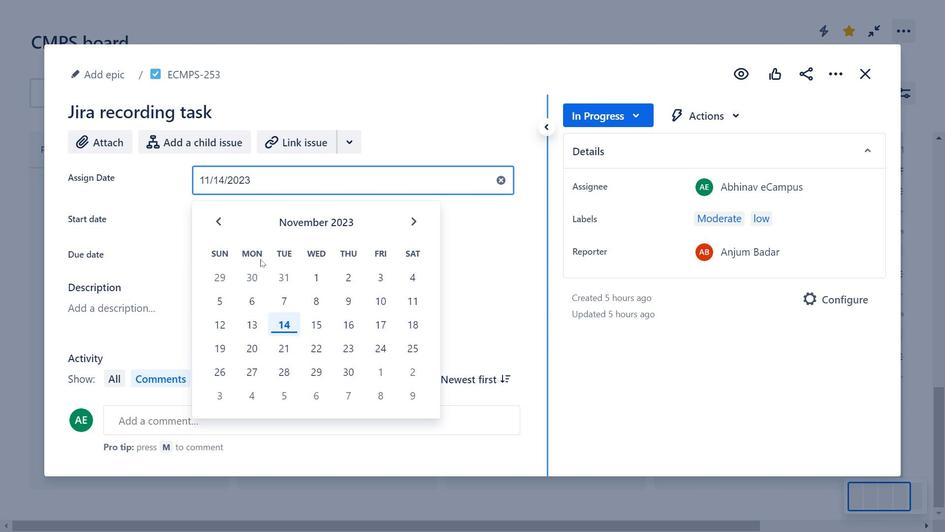 
Action: Mouse moved to (837, 82)
Screenshot: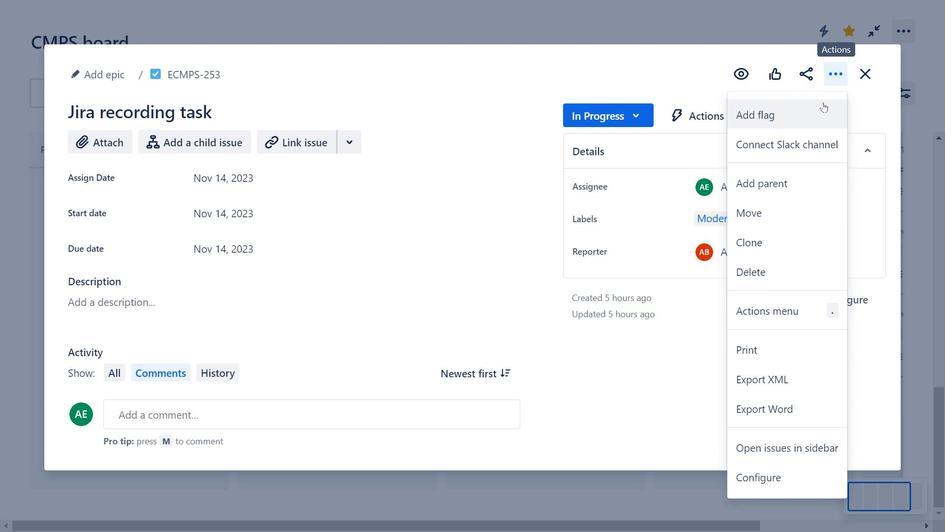 
Action: Mouse pressed left at (837, 82)
Screenshot: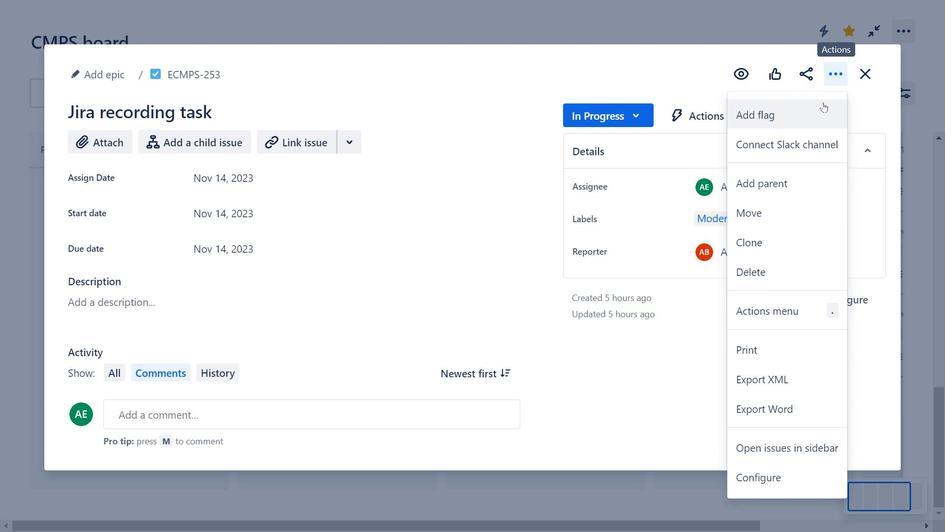 
Action: Mouse moved to (787, 437)
Screenshot: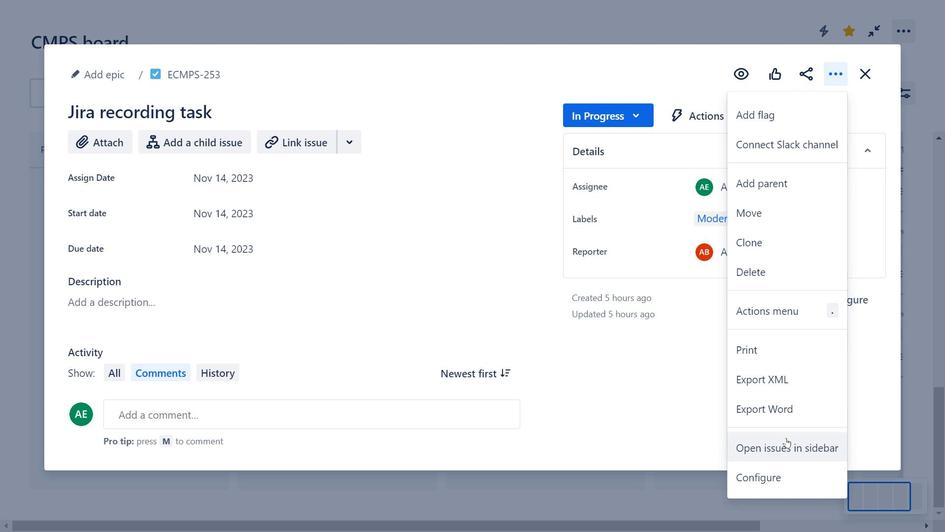 
Action: Mouse pressed left at (787, 437)
Screenshot: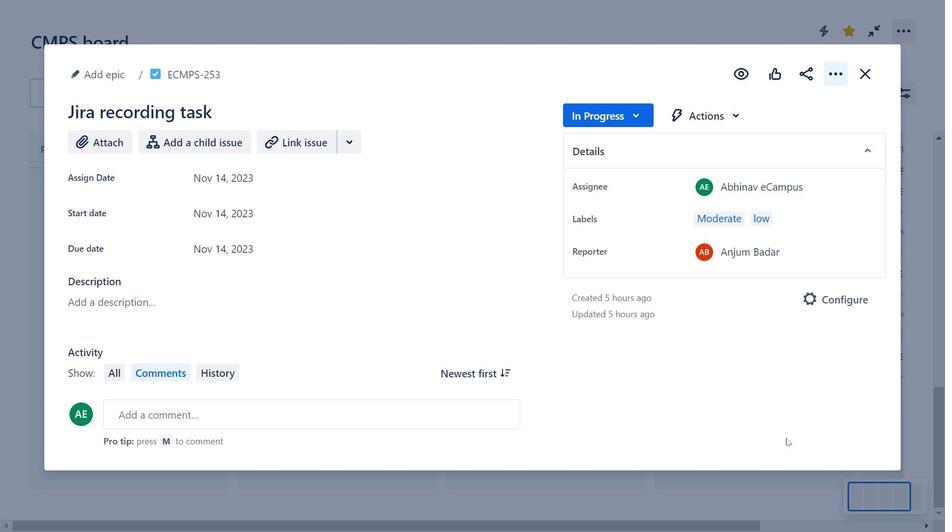 
Action: Mouse moved to (867, 39)
Screenshot: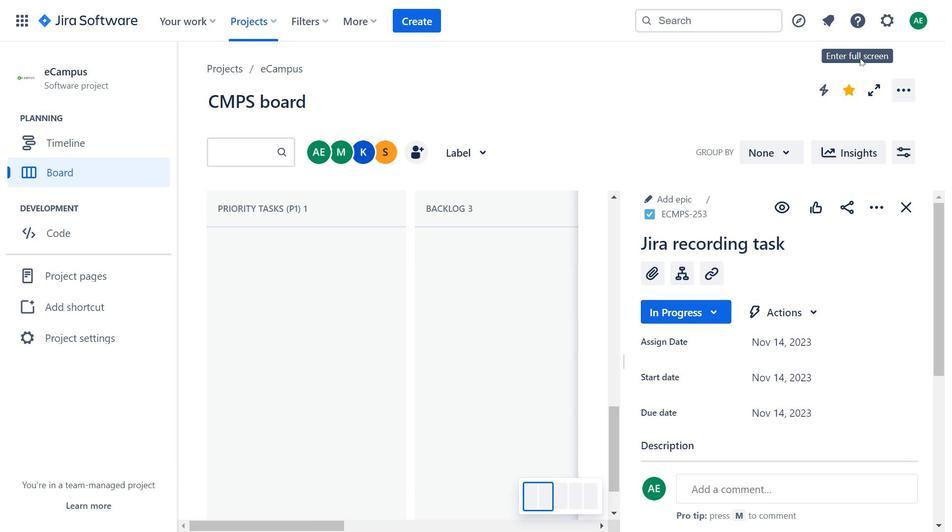 
Action: Mouse pressed left at (867, 39)
Screenshot: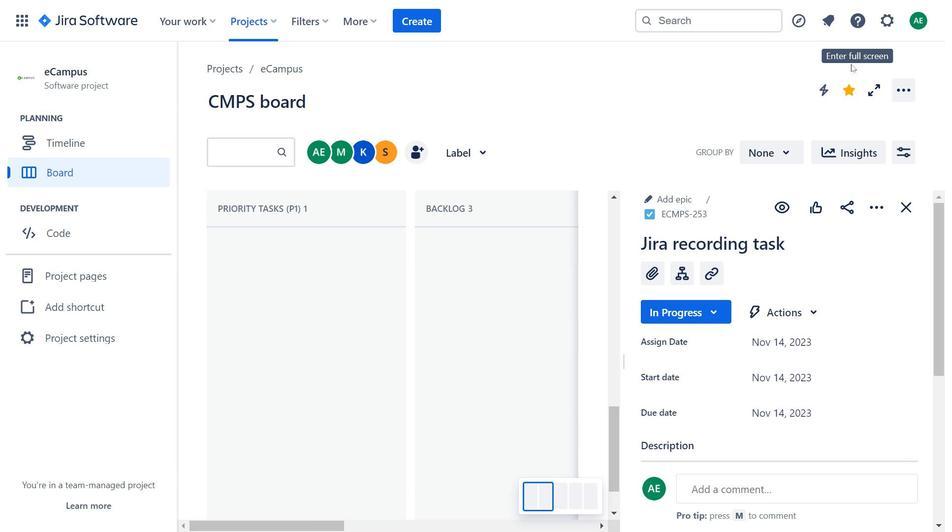 
Action: Mouse moved to (426, 88)
Screenshot: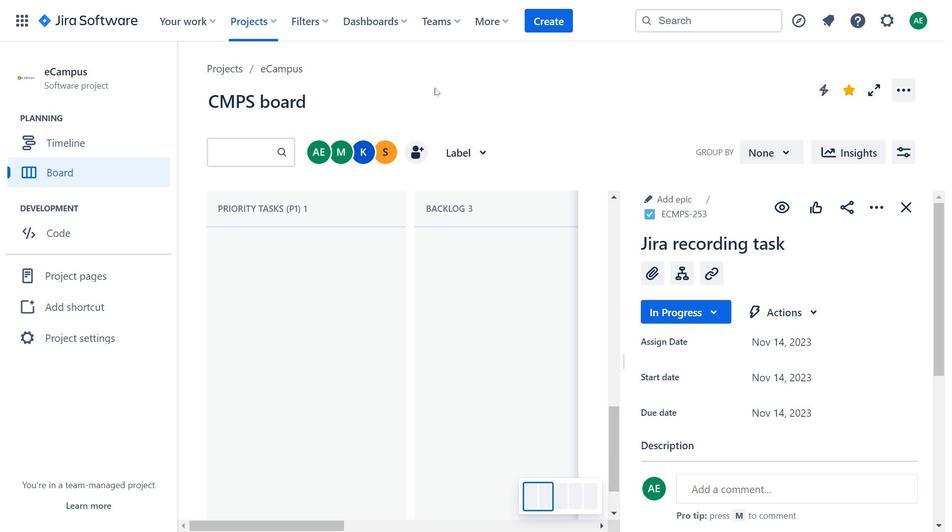
Action: Mouse pressed left at (426, 88)
Screenshot: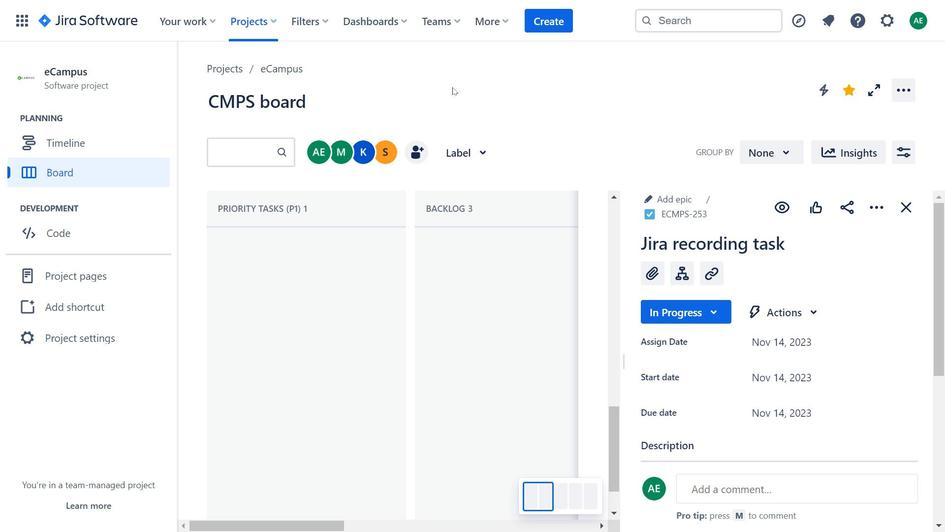 
Action: Mouse pressed left at (426, 88)
Screenshot: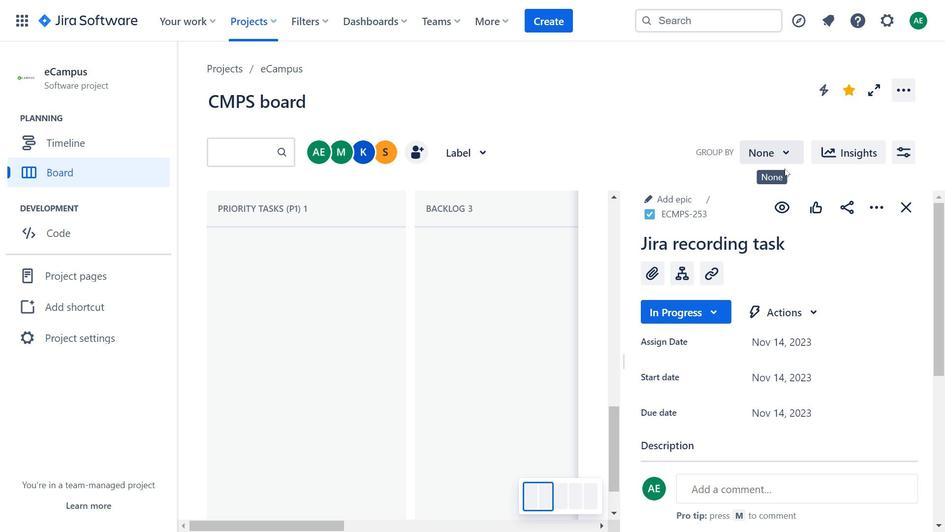 
Action: Mouse moved to (786, 154)
Screenshot: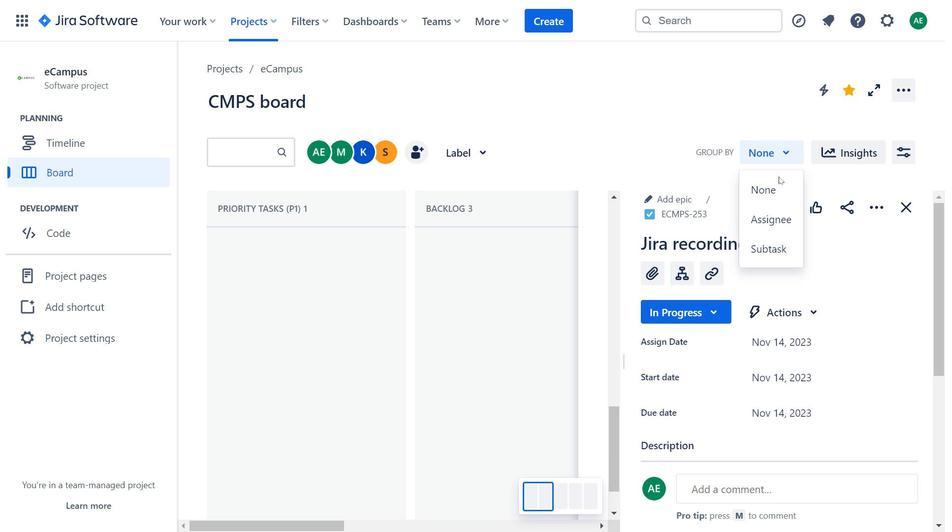 
Action: Mouse pressed left at (786, 154)
Screenshot: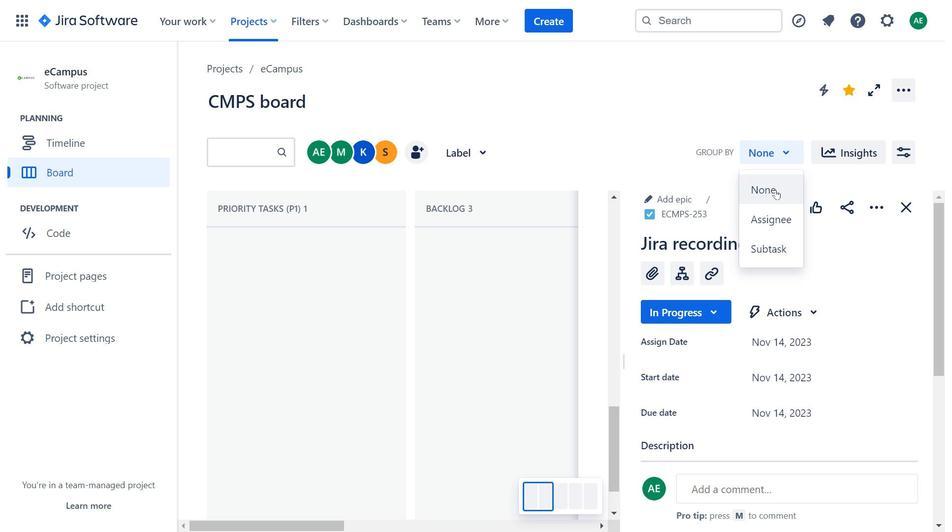 
Action: Mouse moved to (538, 488)
Screenshot: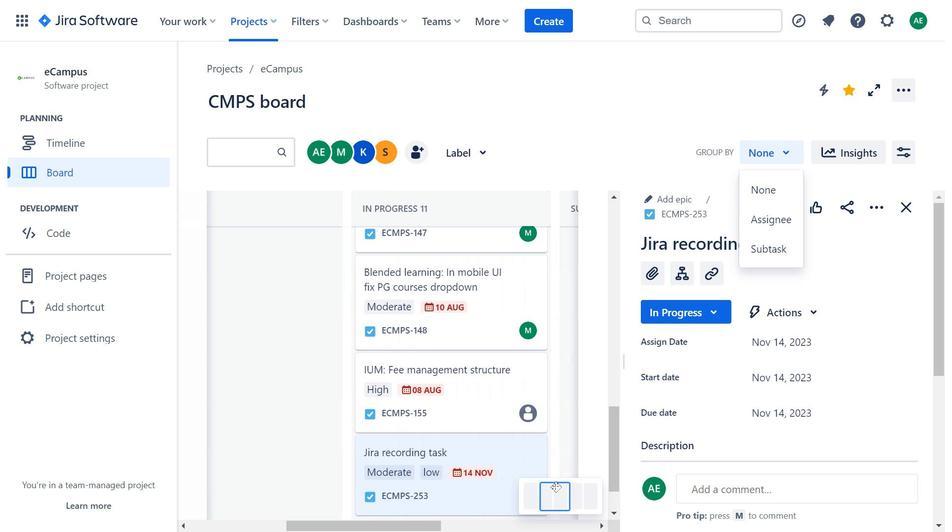
Action: Mouse pressed left at (538, 488)
Screenshot: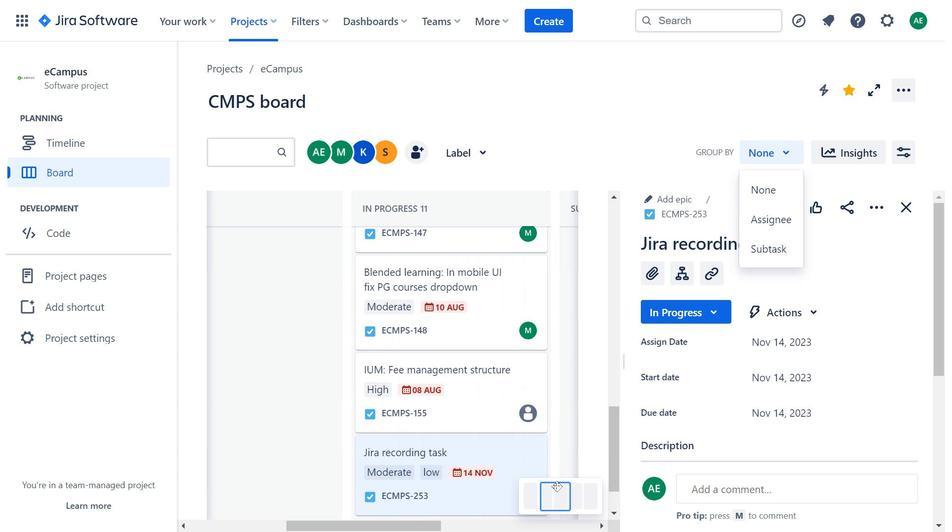 
Action: Mouse moved to (430, 373)
Screenshot: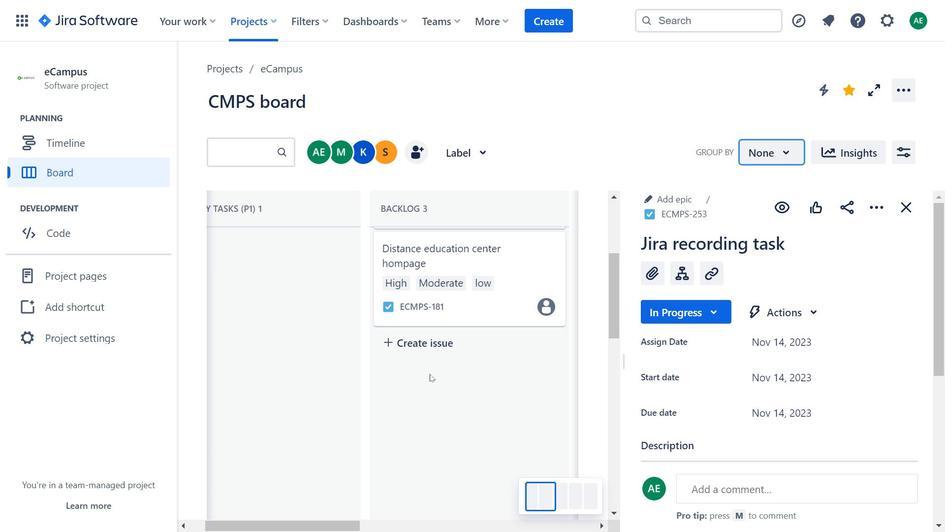 
Action: Mouse scrolled (430, 374) with delta (0, 0)
Screenshot: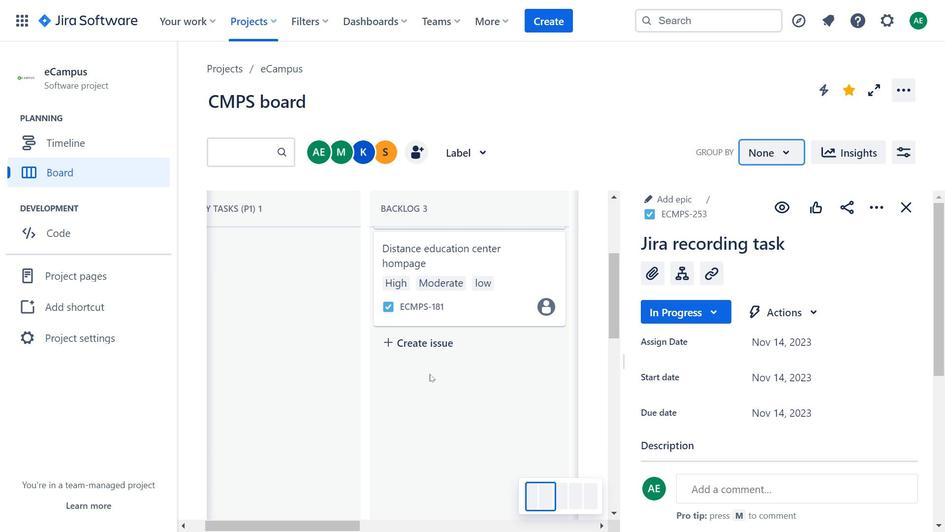 
Action: Mouse scrolled (430, 374) with delta (0, 0)
Screenshot: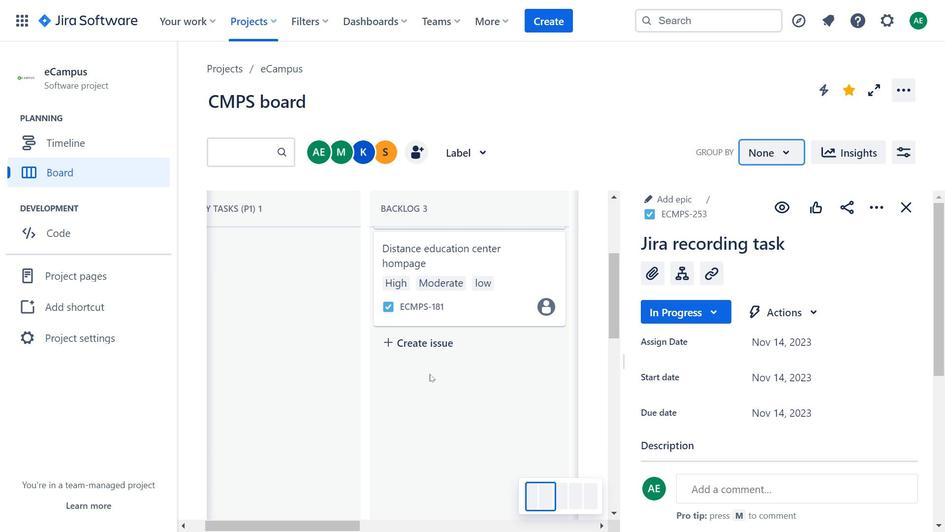 
Action: Mouse scrolled (430, 374) with delta (0, 0)
Screenshot: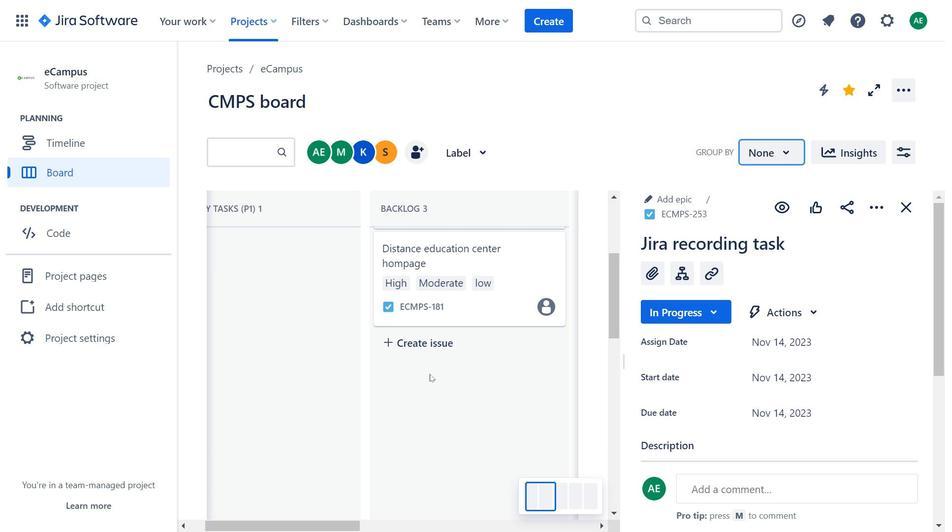 
Action: Mouse scrolled (430, 374) with delta (0, 0)
Screenshot: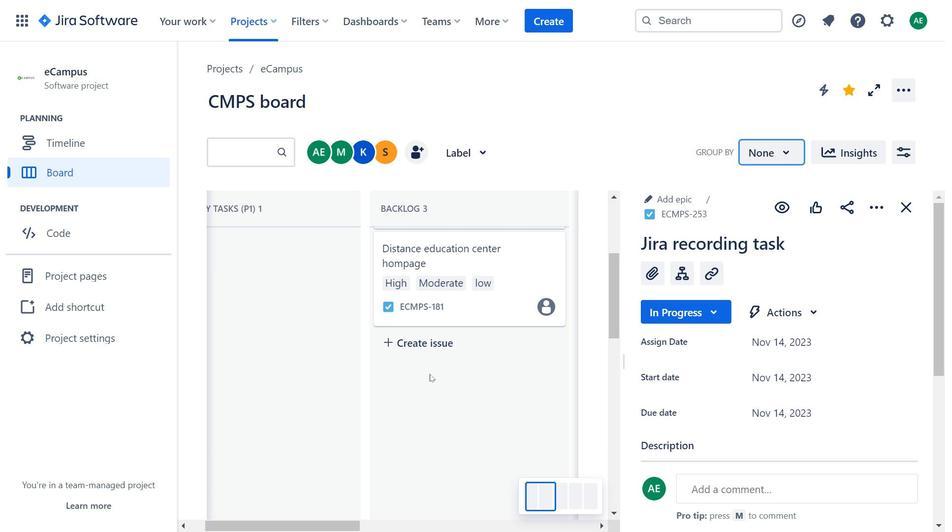 
Action: Mouse scrolled (430, 374) with delta (0, 0)
Screenshot: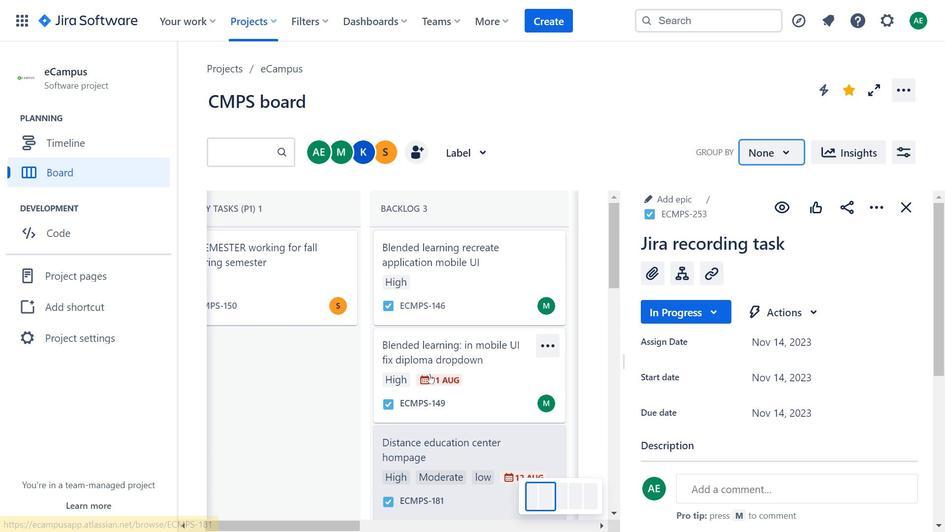 
Action: Mouse scrolled (430, 374) with delta (0, 0)
Screenshot: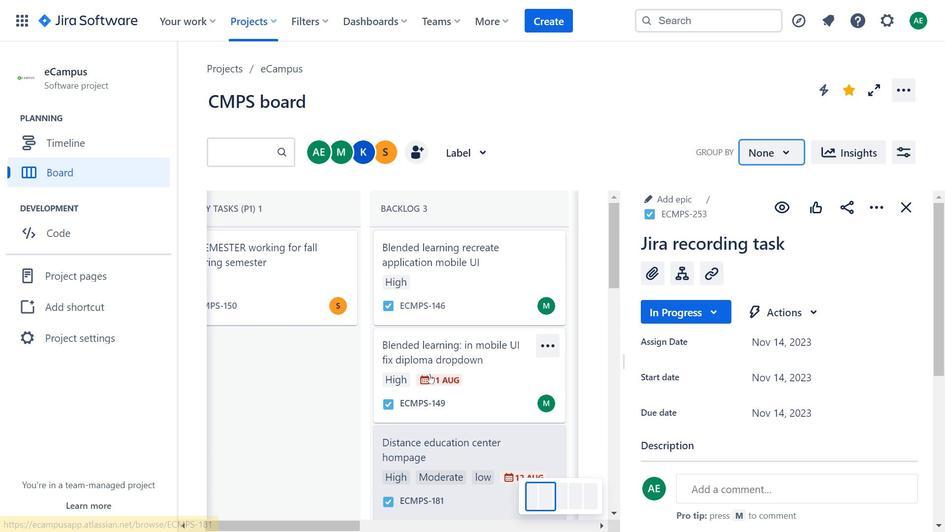 
Action: Mouse scrolled (430, 374) with delta (0, 0)
Screenshot: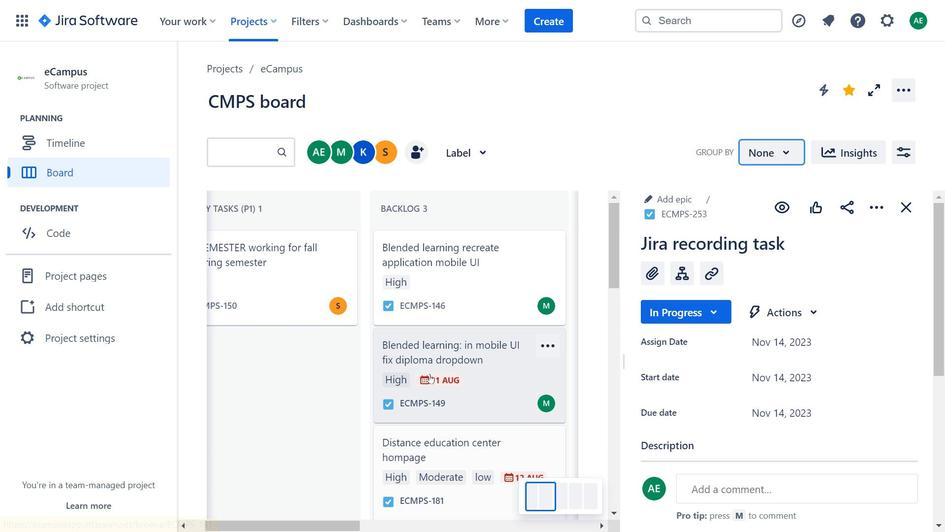 
Action: Mouse scrolled (430, 374) with delta (0, 0)
Screenshot: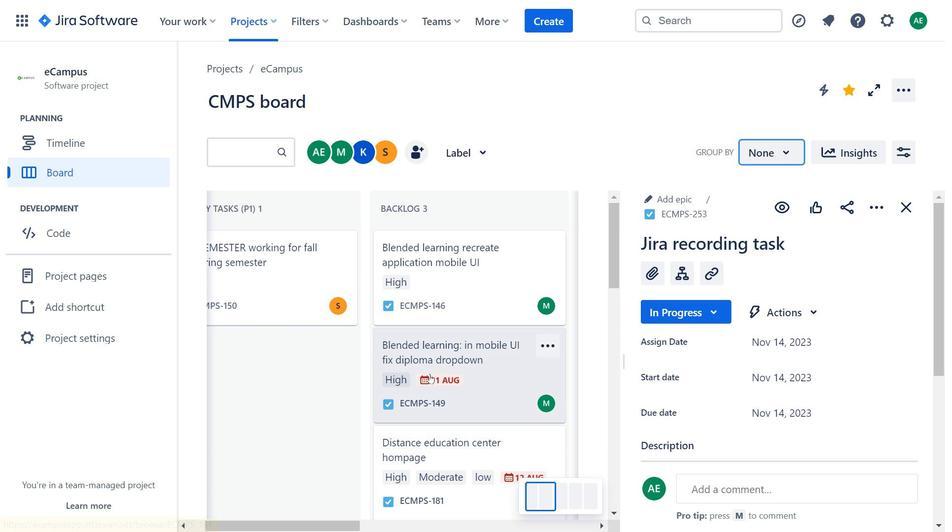 
Action: Mouse moved to (430, 373)
Screenshot: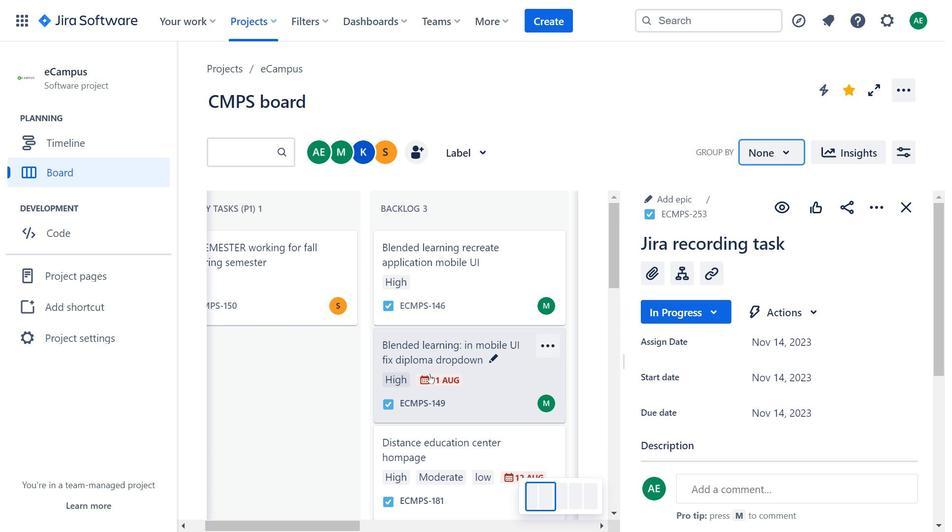 
Action: Mouse scrolled (430, 374) with delta (0, 0)
Screenshot: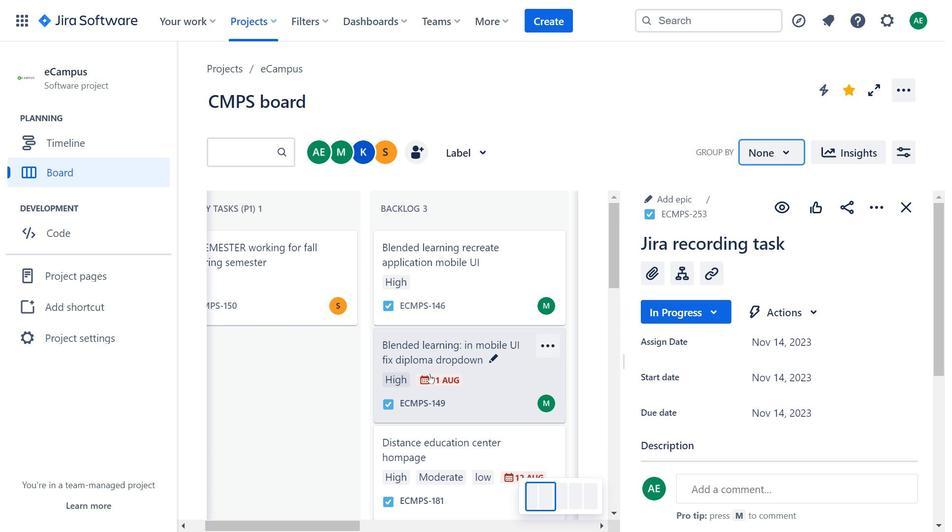 
Action: Mouse scrolled (430, 374) with delta (0, 0)
Screenshot: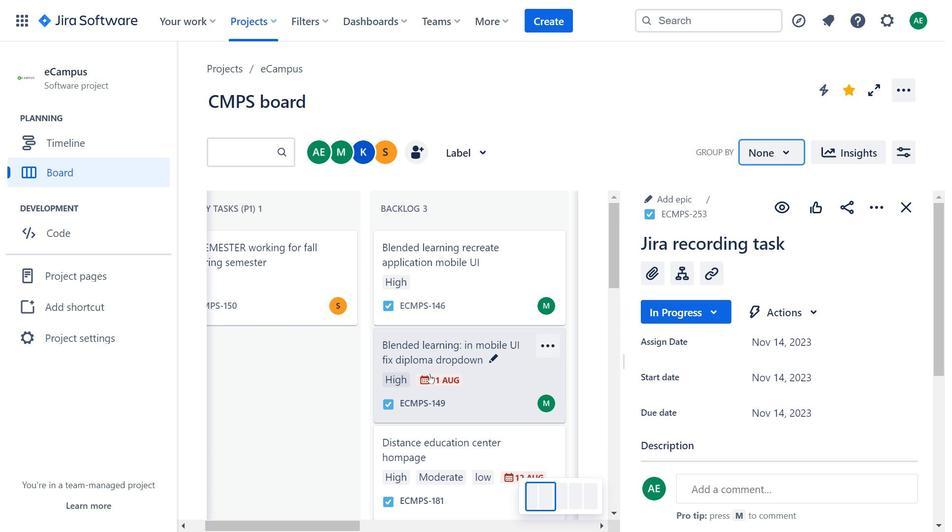 
Action: Mouse scrolled (430, 374) with delta (0, 0)
Screenshot: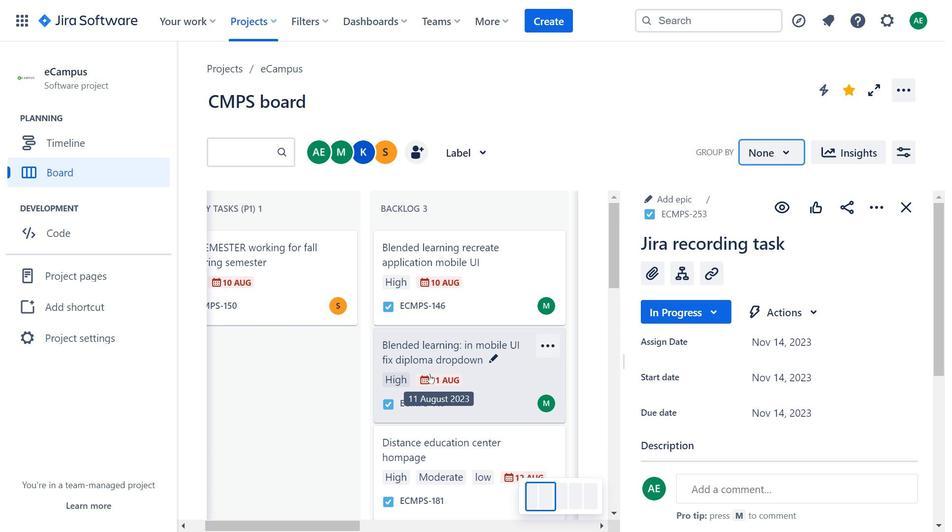 
Action: Mouse scrolled (430, 374) with delta (0, 0)
Screenshot: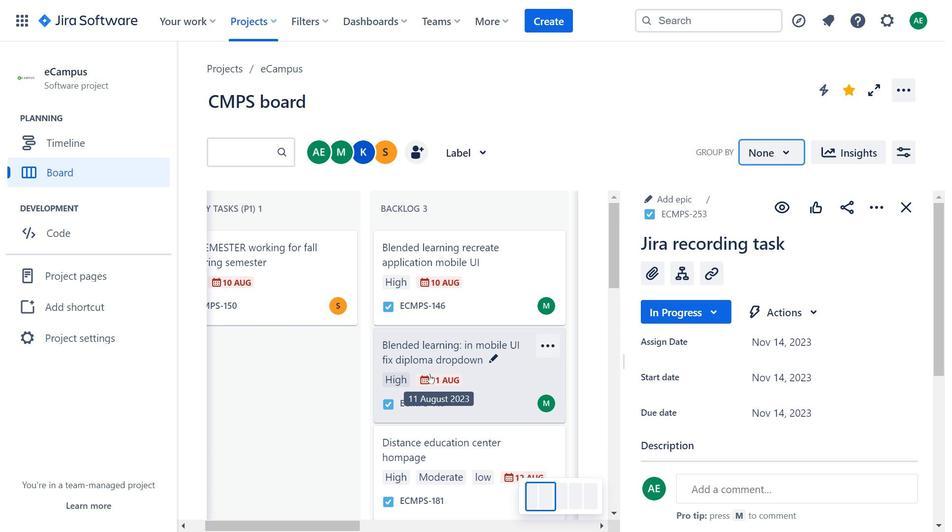 
Action: Mouse scrolled (430, 374) with delta (0, 0)
Screenshot: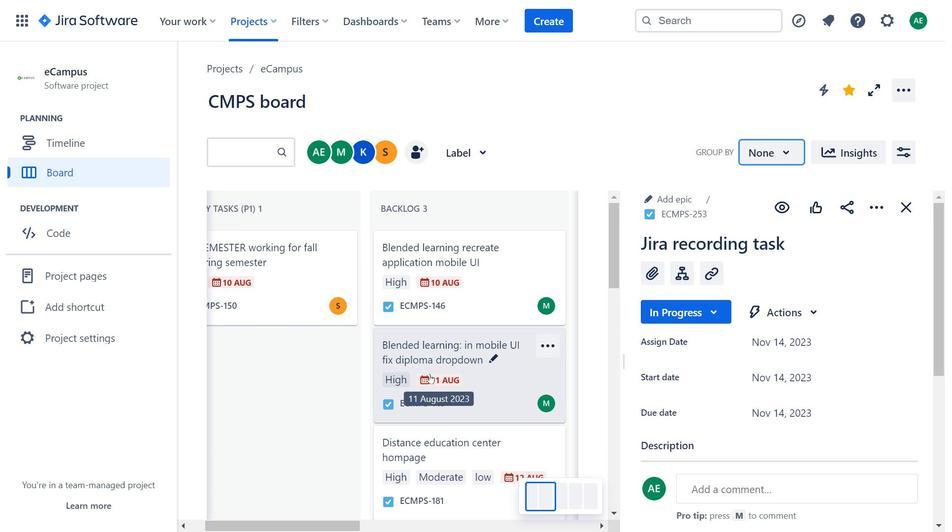 
Action: Mouse scrolled (430, 374) with delta (0, 0)
Screenshot: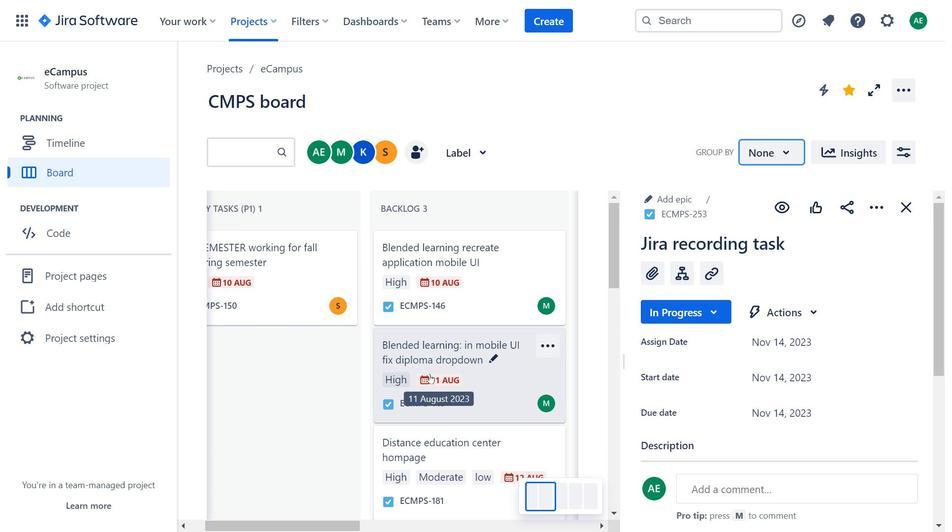 
Action: Mouse scrolled (430, 374) with delta (0, 0)
Screenshot: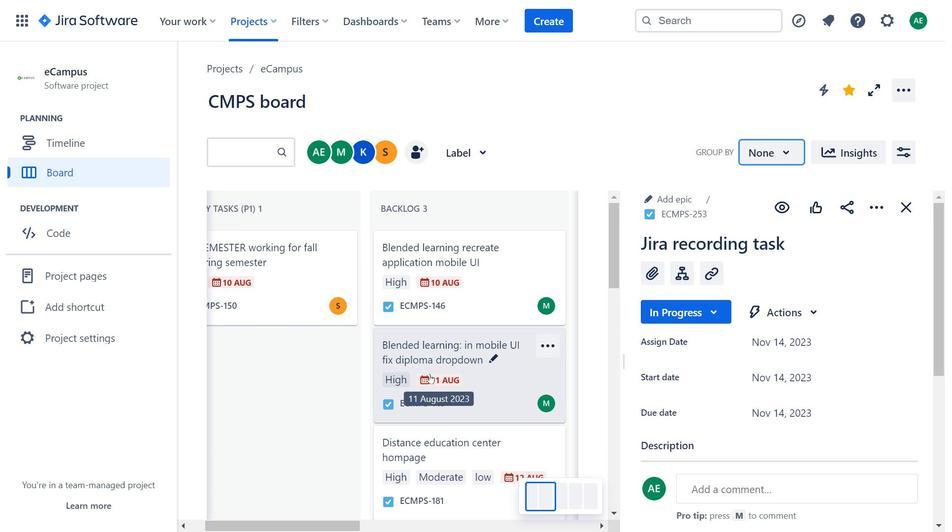 
Action: Mouse moved to (549, 497)
Screenshot: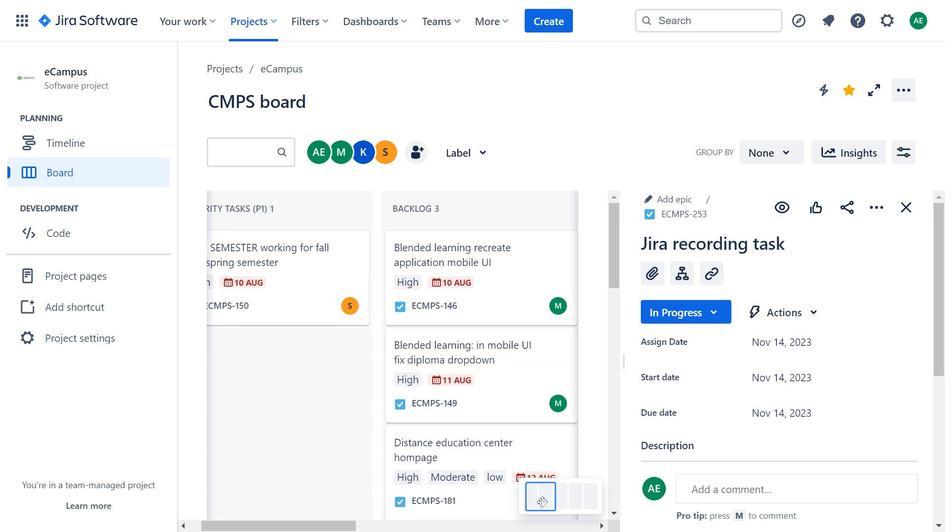 
Action: Mouse pressed left at (549, 497)
Screenshot: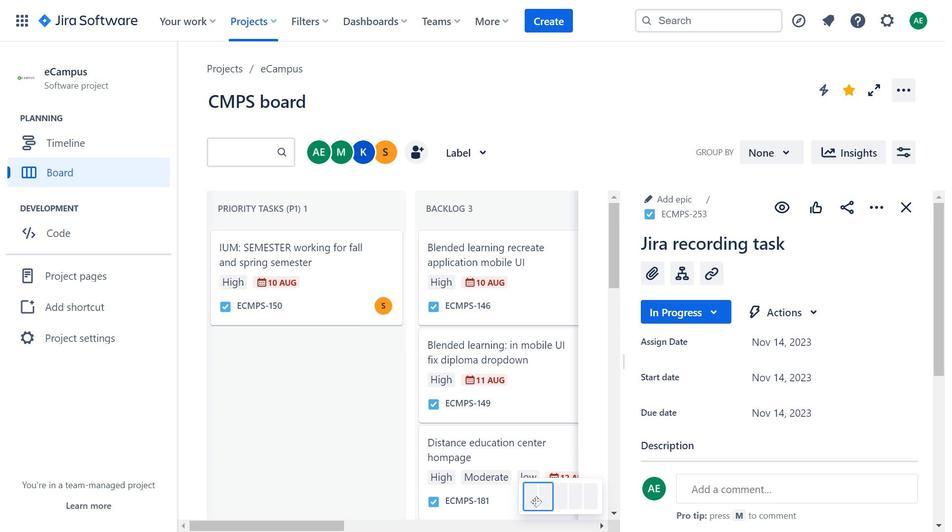 
Action: Mouse moved to (335, 271)
Screenshot: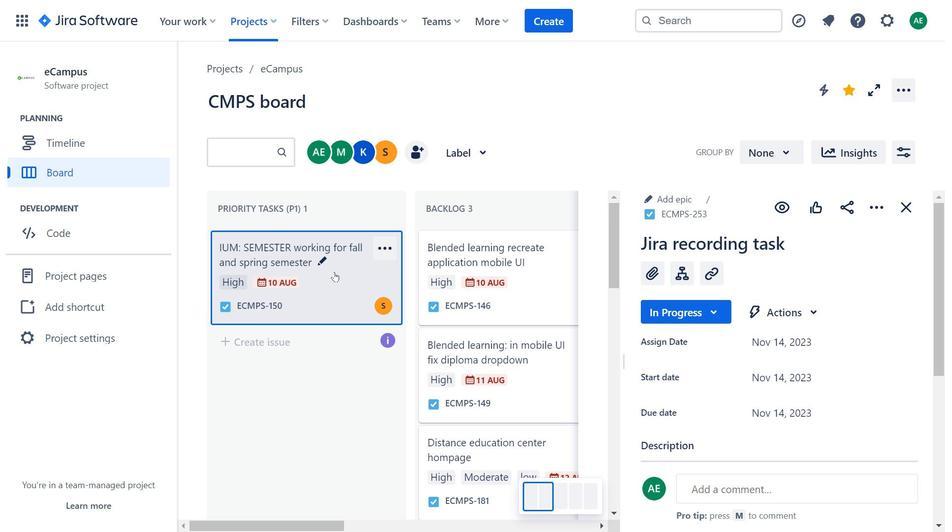 
Action: Mouse pressed left at (335, 271)
Screenshot: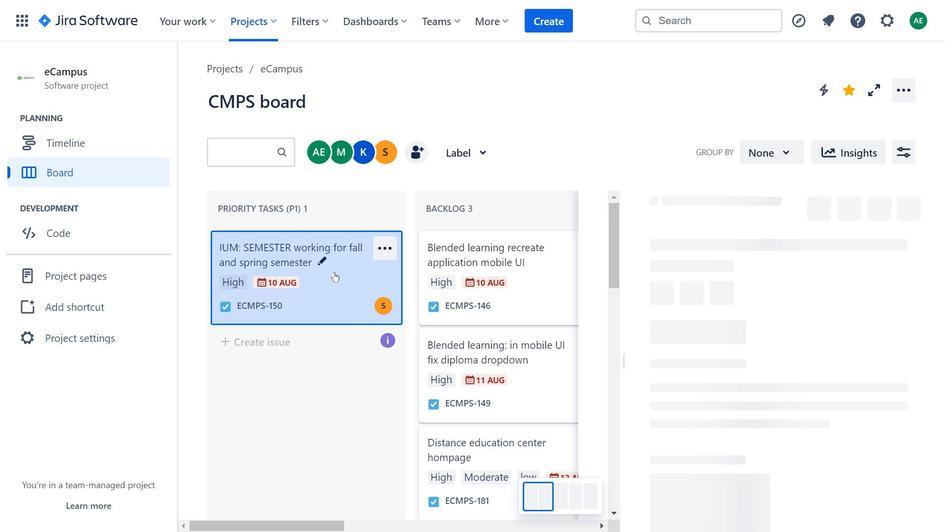 
Action: Mouse moved to (912, 157)
Screenshot: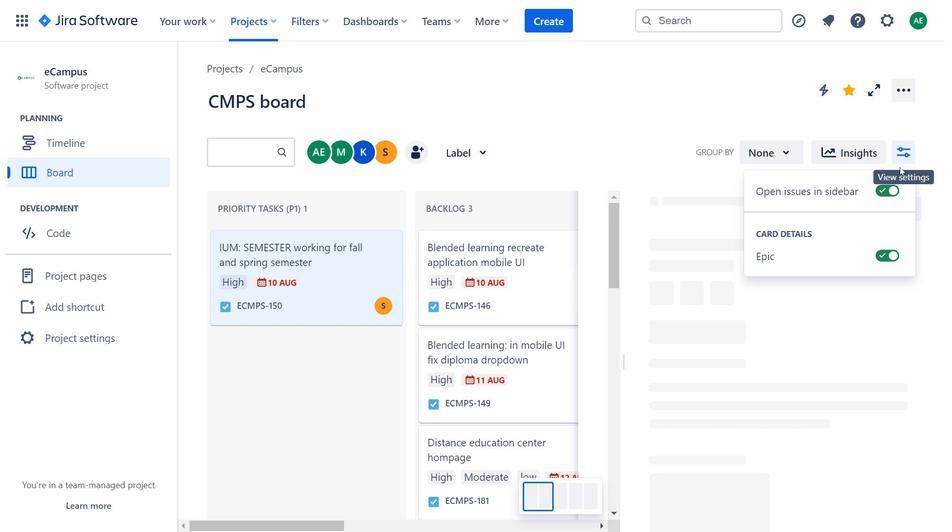 
Action: Mouse pressed left at (912, 157)
Screenshot: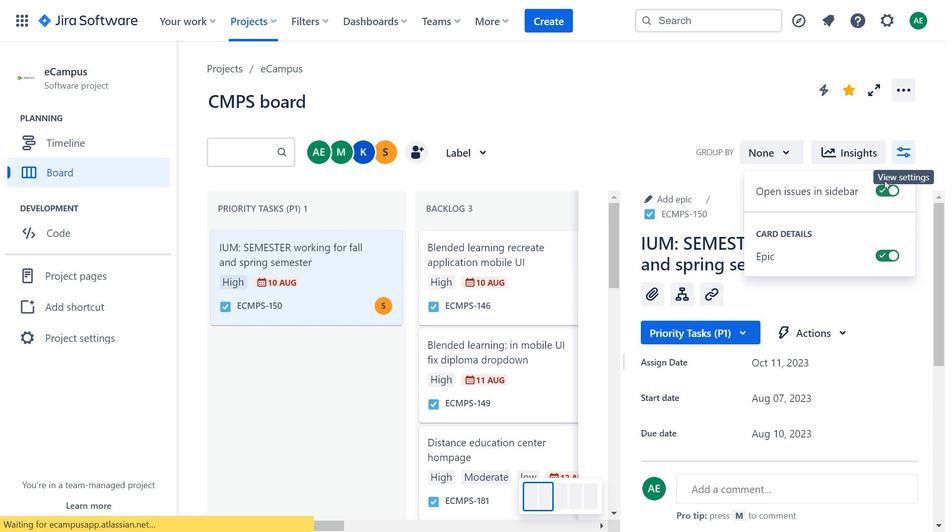 
Action: Mouse moved to (831, 329)
Screenshot: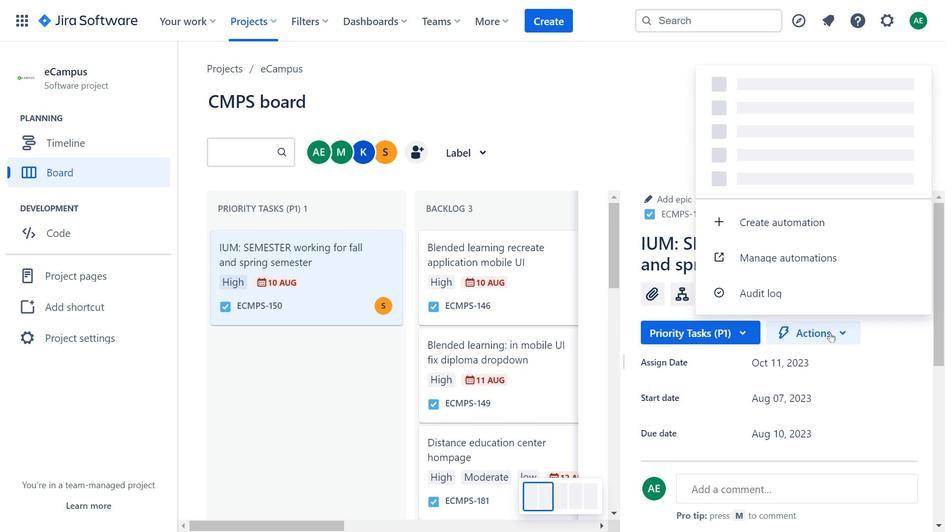 
Action: Mouse pressed left at (831, 329)
Screenshot: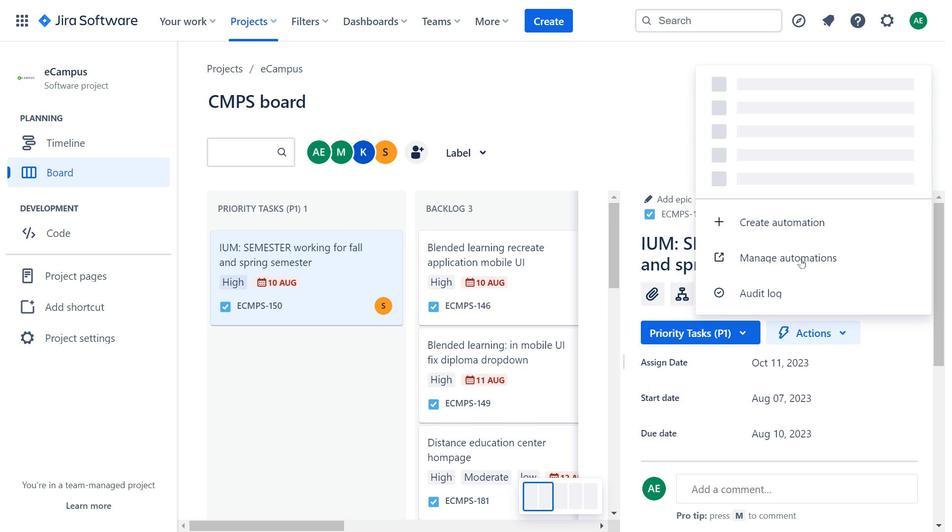 
Action: Mouse moved to (535, 496)
Screenshot: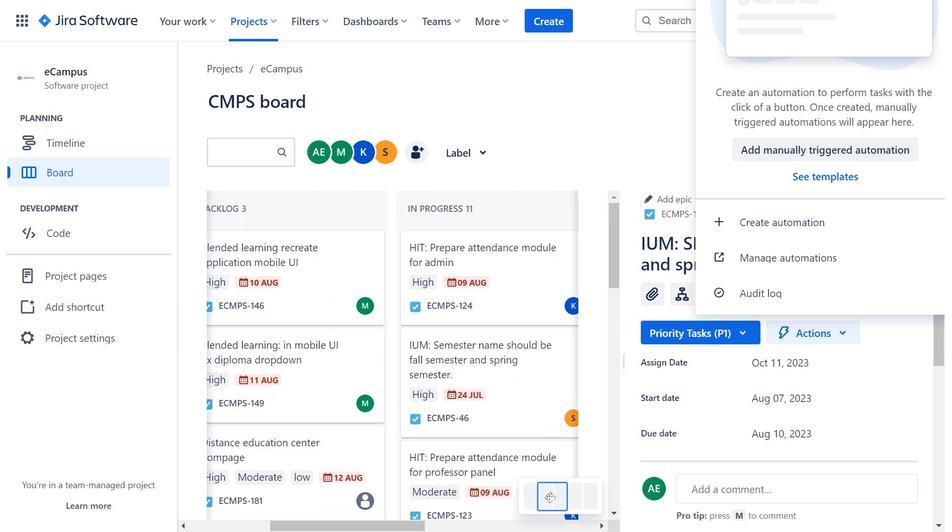 
Action: Mouse pressed left at (535, 496)
Screenshot: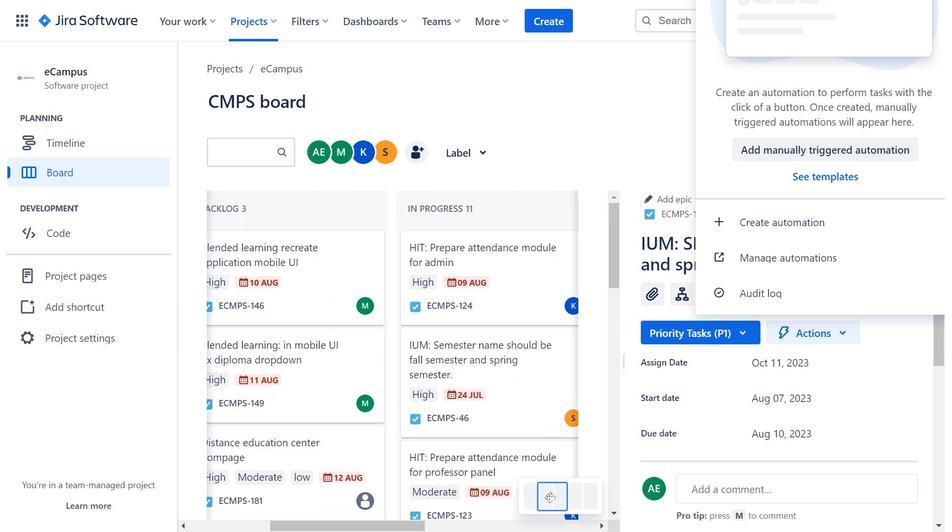 
Action: Mouse moved to (403, 297)
Screenshot: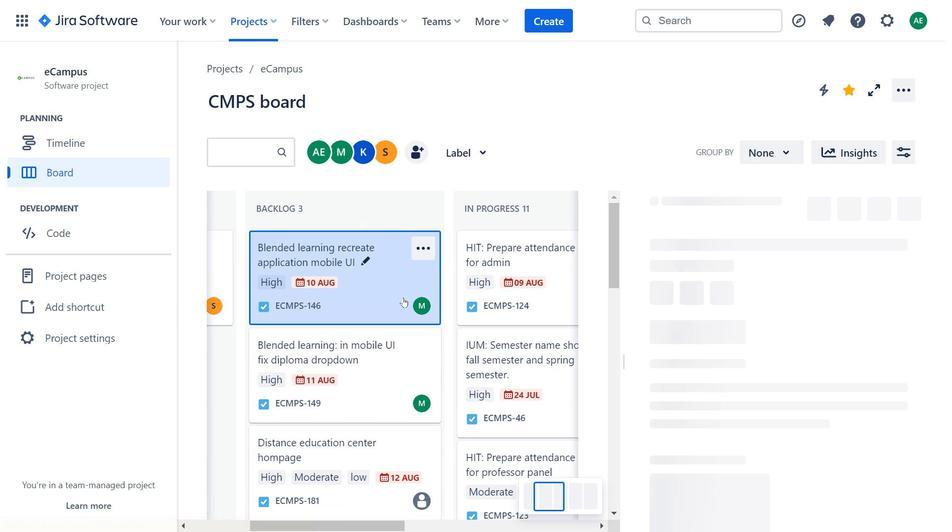 
Action: Mouse pressed left at (403, 297)
Screenshot: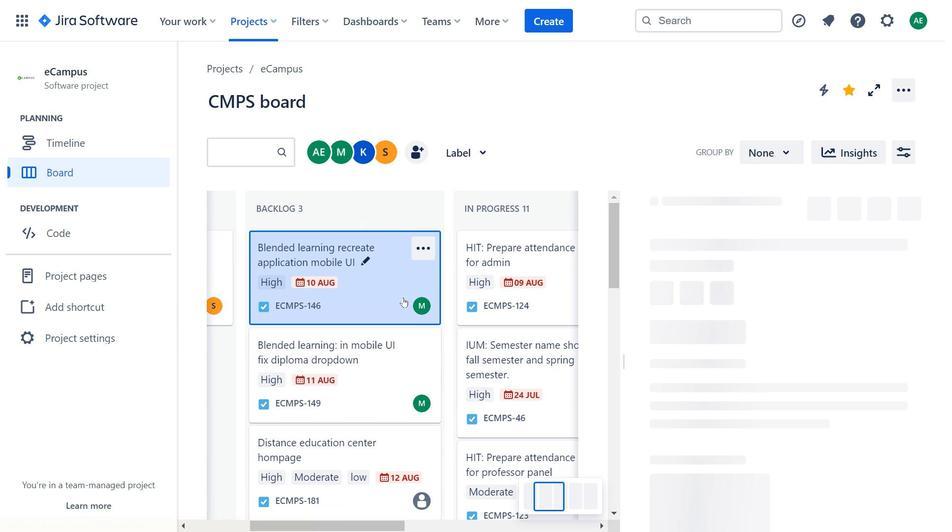 
Action: Mouse moved to (758, 145)
Screenshot: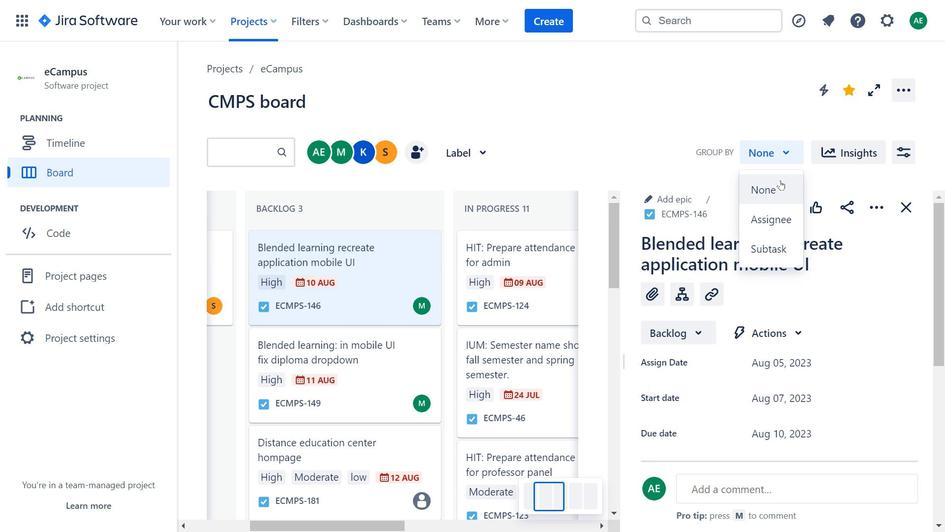 
Action: Mouse pressed left at (758, 145)
Screenshot: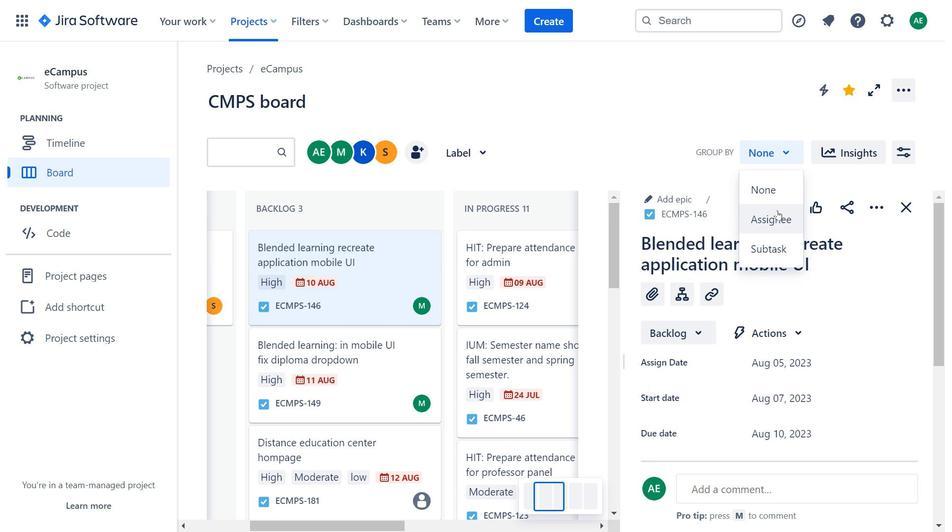 
Action: Mouse moved to (848, 257)
Screenshot: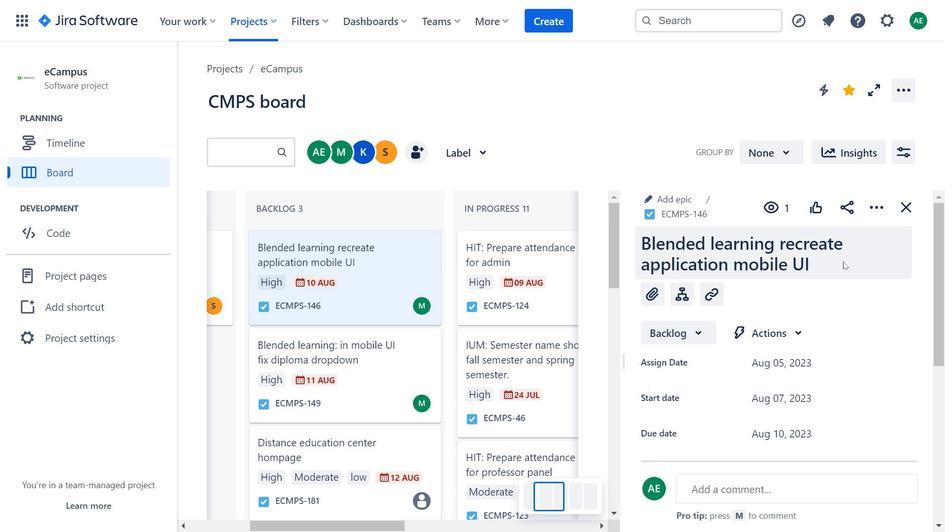 
Action: Mouse pressed left at (848, 257)
Screenshot: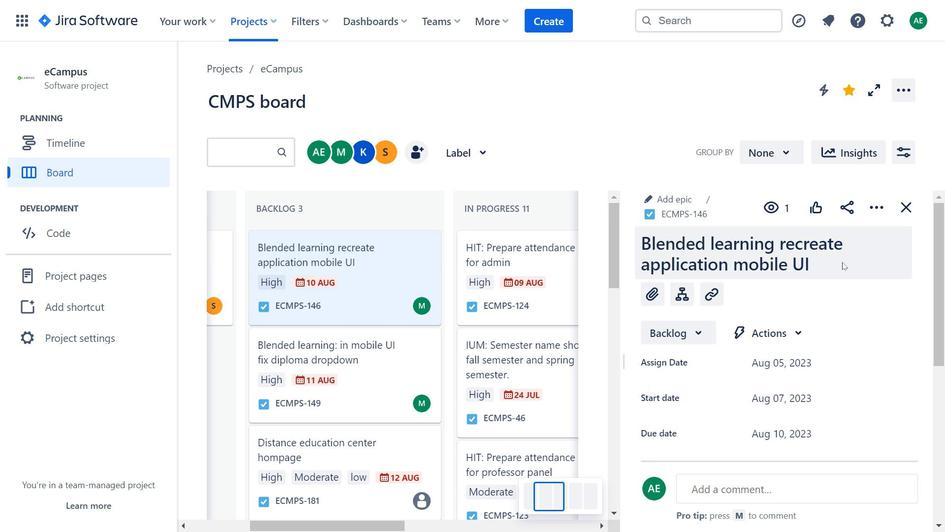 
Action: Mouse moved to (843, 262)
Screenshot: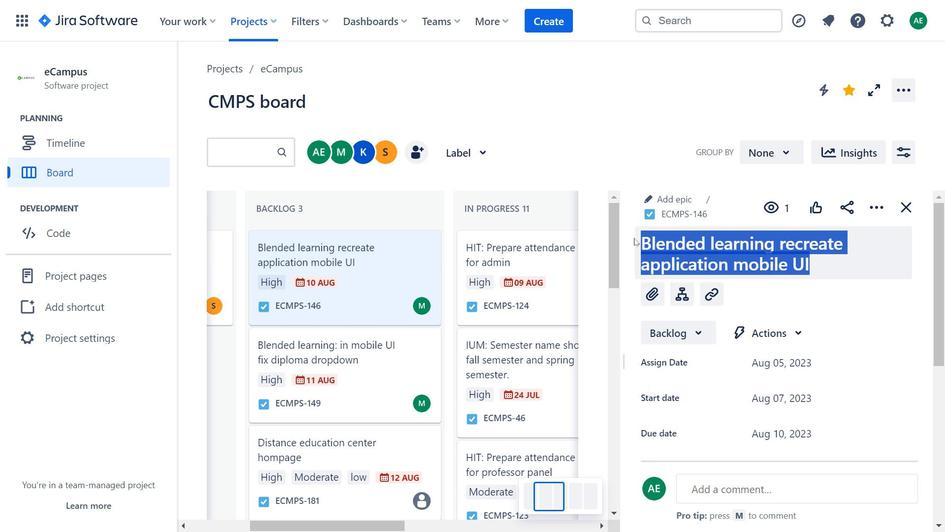 
Action: Mouse pressed left at (843, 262)
Screenshot: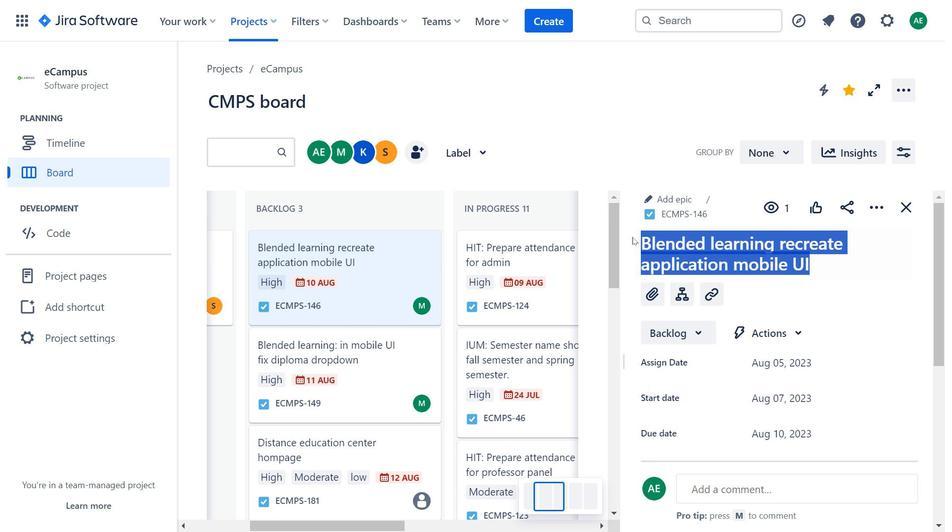 
Action: Mouse moved to (629, 130)
Screenshot: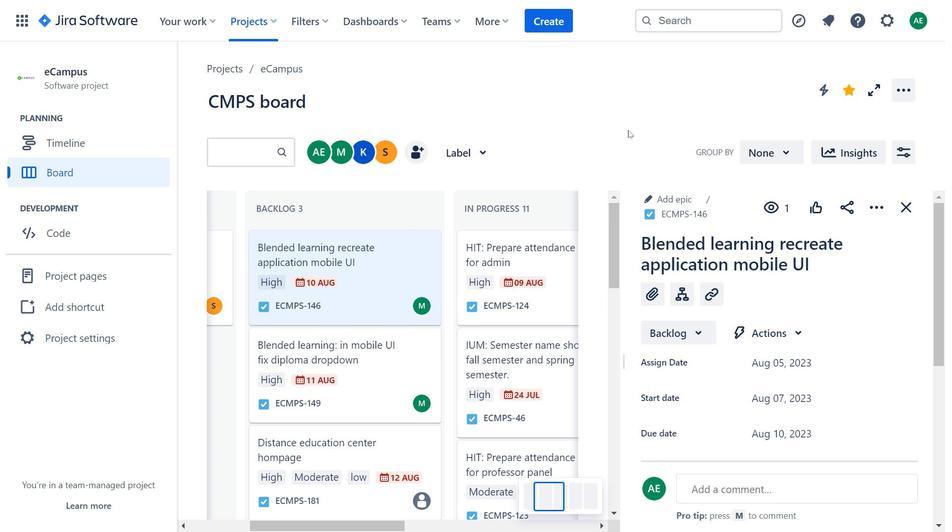 
Action: Mouse pressed left at (629, 130)
Screenshot: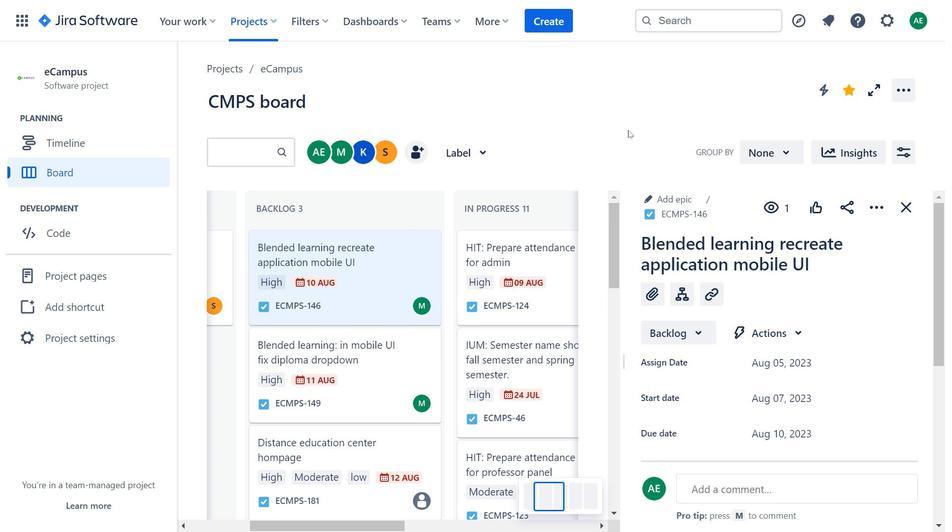 
Action: Mouse moved to (897, 94)
Screenshot: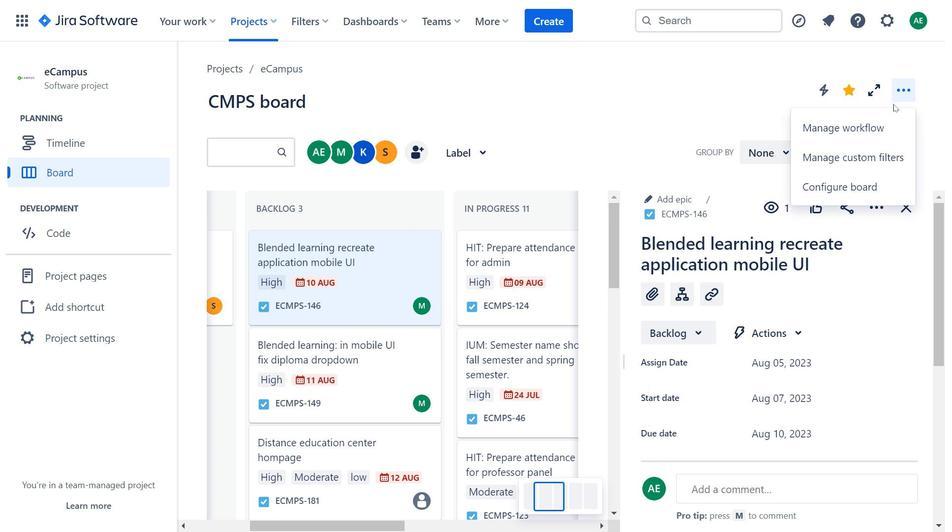 
Action: Mouse pressed left at (897, 94)
Screenshot: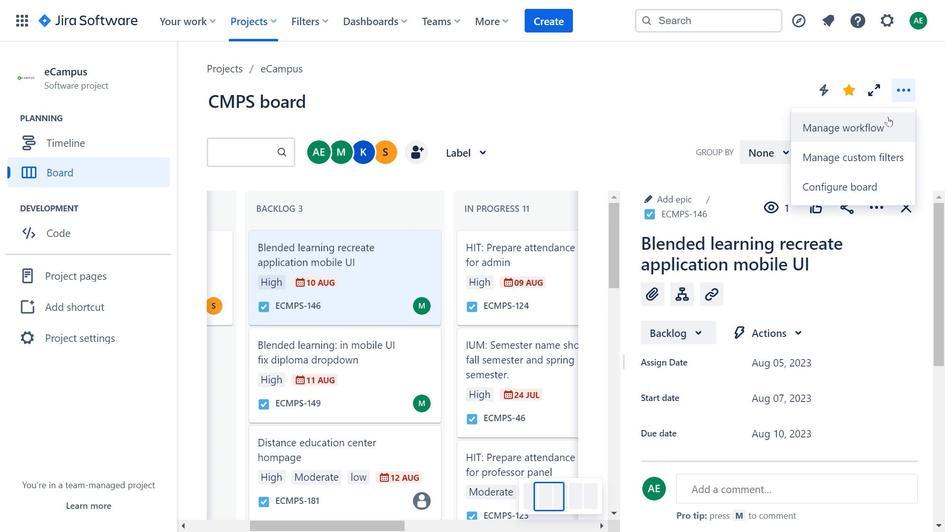 
Action: Mouse moved to (73, 414)
Screenshot: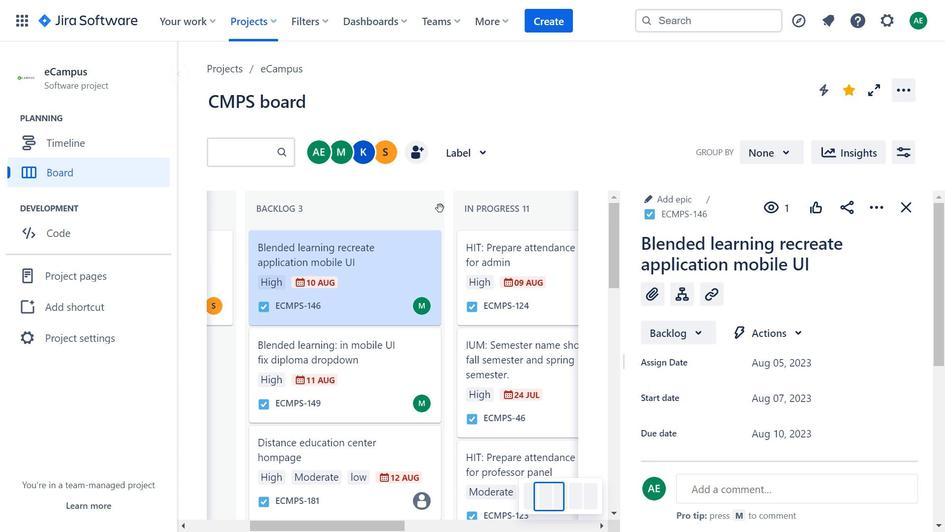 
Action: Mouse pressed left at (73, 414)
Screenshot: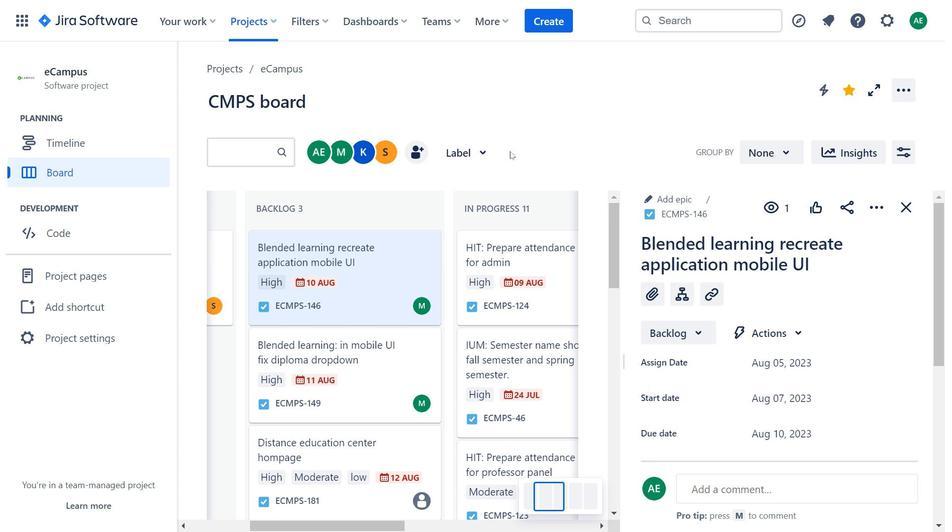 
Action: Mouse moved to (629, 71)
Screenshot: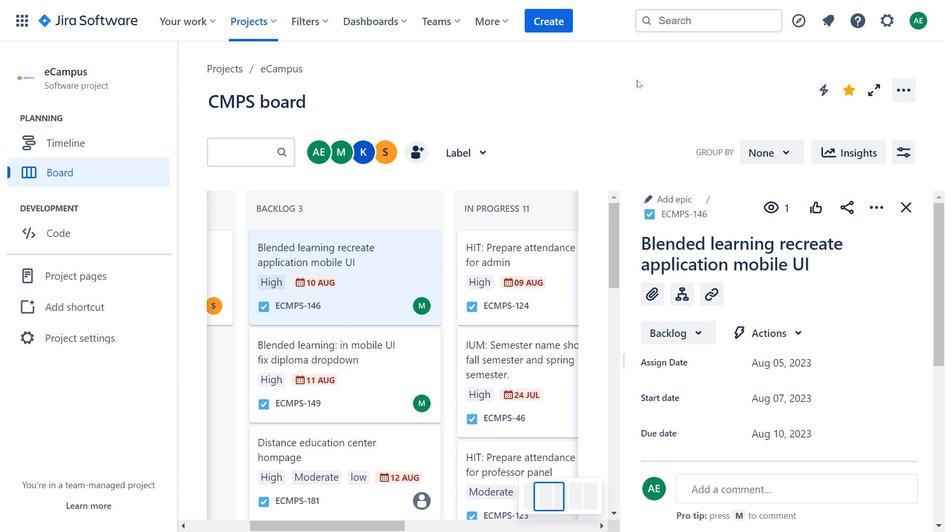 
Action: Mouse pressed left at (629, 71)
Screenshot: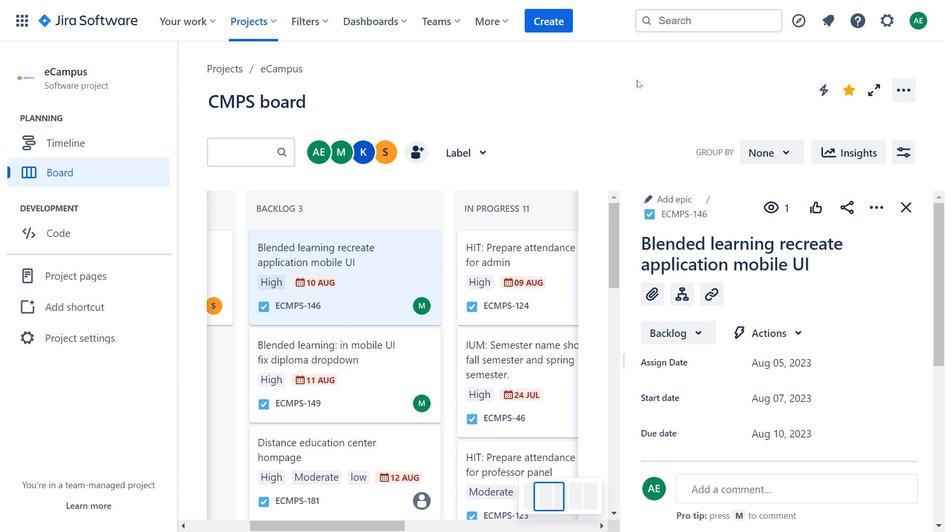 
Action: Mouse moved to (792, 154)
Screenshot: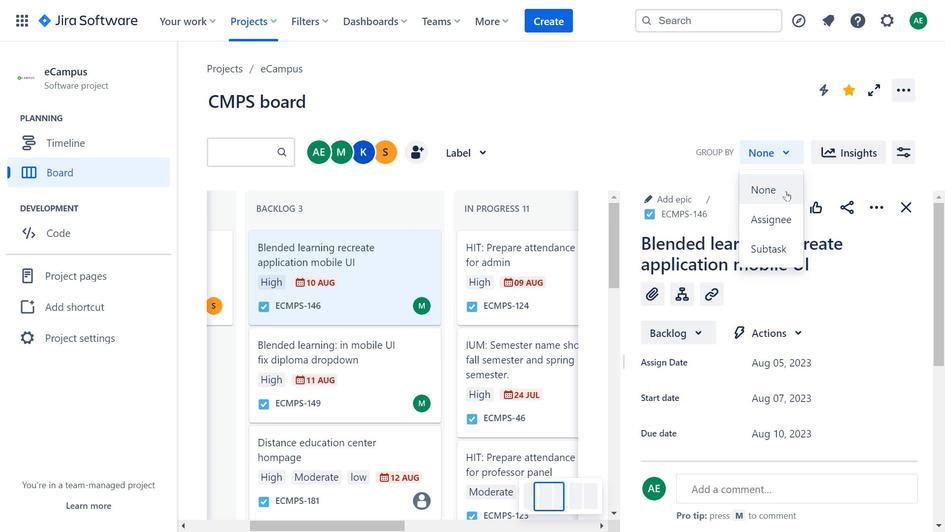 
Action: Mouse pressed left at (792, 154)
Screenshot: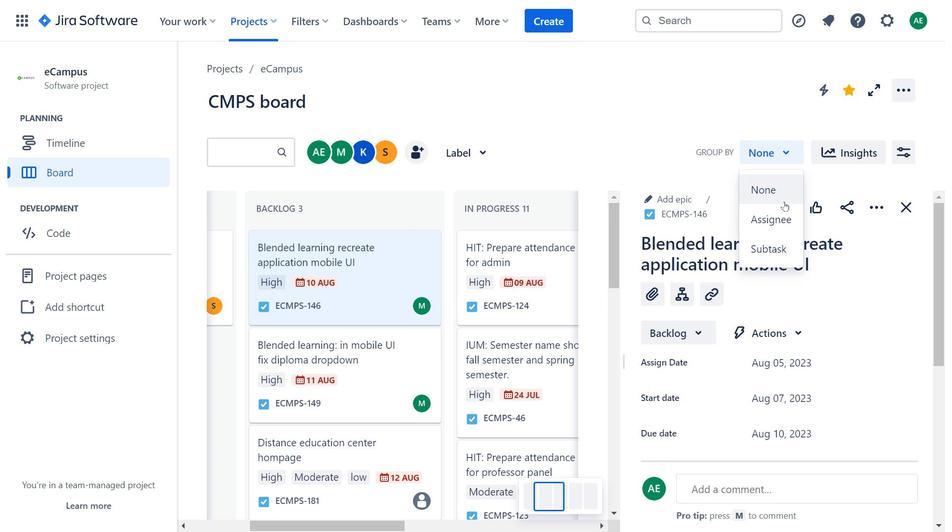 
Action: Mouse moved to (723, 318)
Screenshot: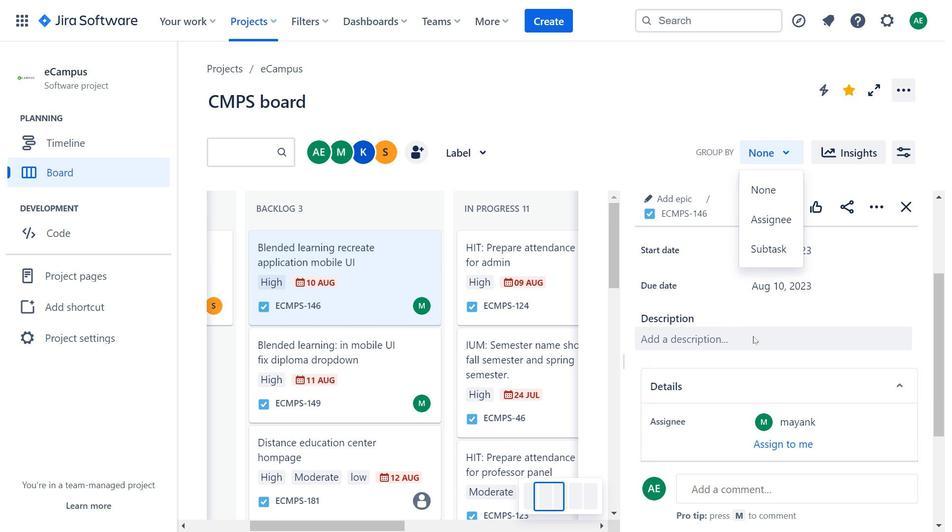 
Action: Mouse scrolled (723, 318) with delta (0, 0)
Screenshot: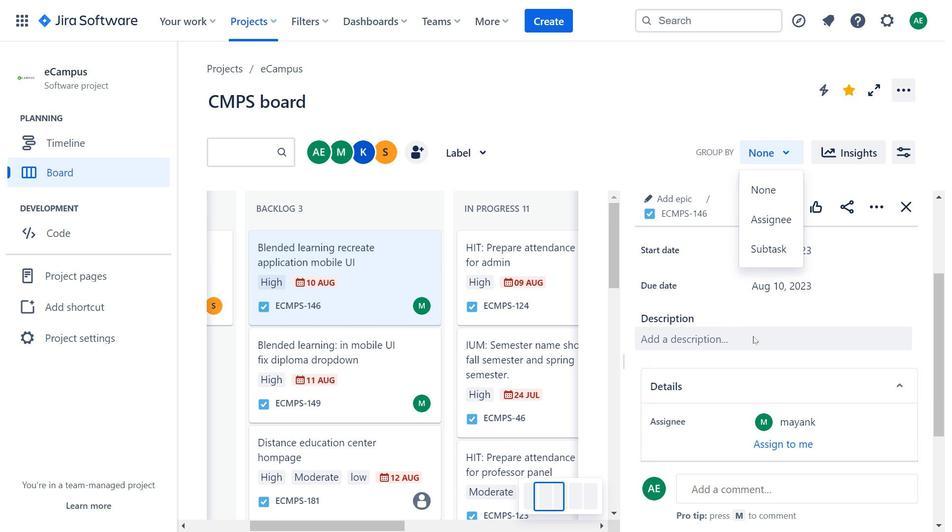 
Action: Mouse moved to (724, 319)
Screenshot: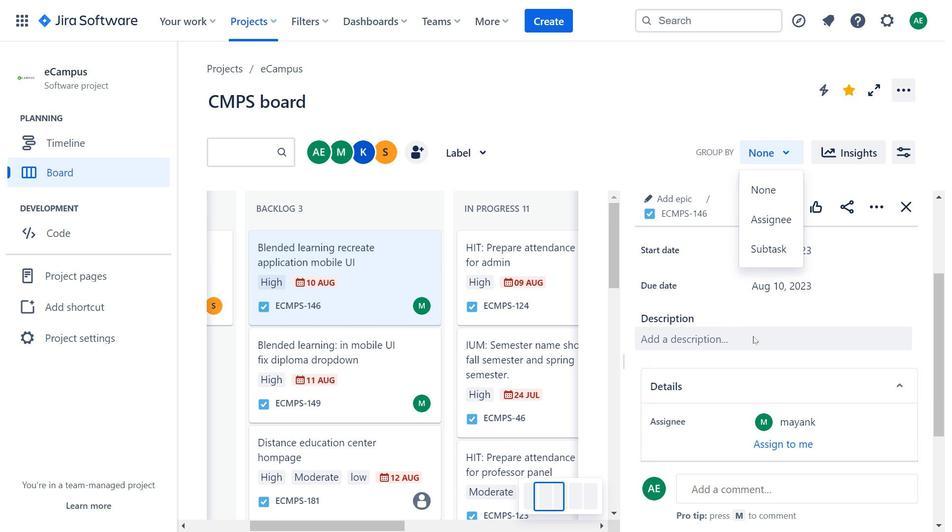 
Action: Mouse scrolled (724, 318) with delta (0, 0)
Screenshot: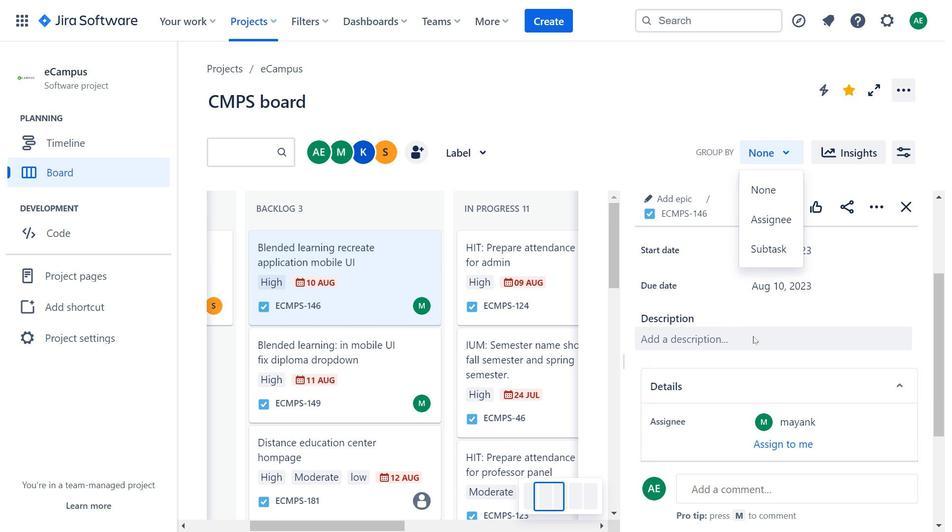 
Action: Mouse moved to (755, 338)
Screenshot: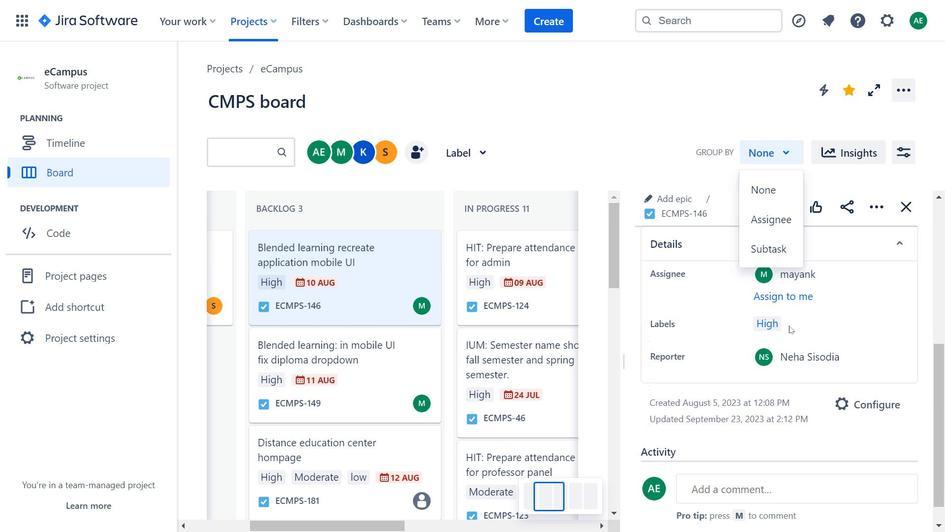 
Action: Mouse scrolled (755, 338) with delta (0, 0)
Screenshot: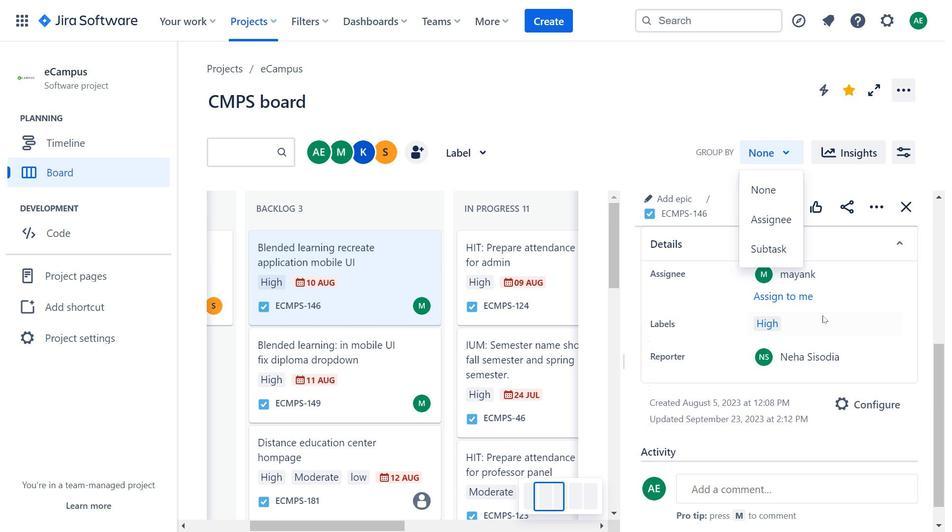 
Action: Mouse scrolled (755, 338) with delta (0, 0)
Screenshot: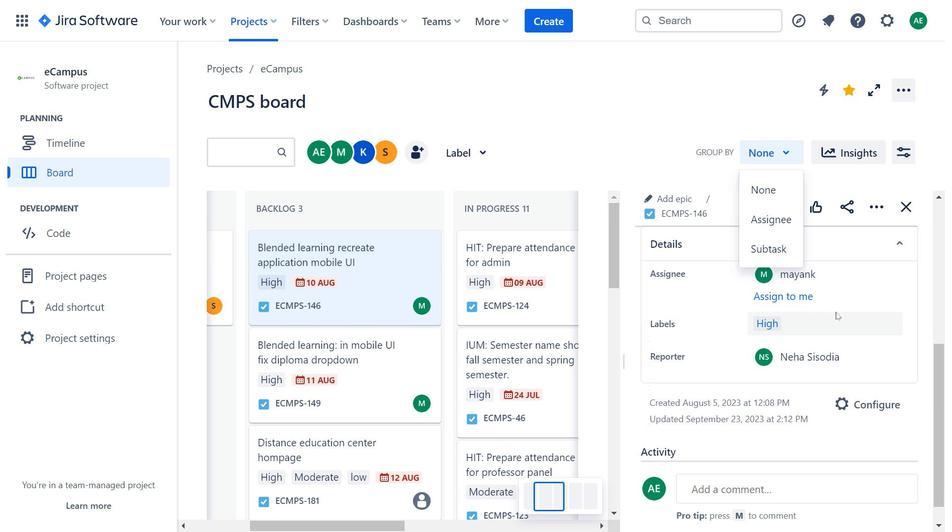 
Action: Mouse moved to (817, 296)
Screenshot: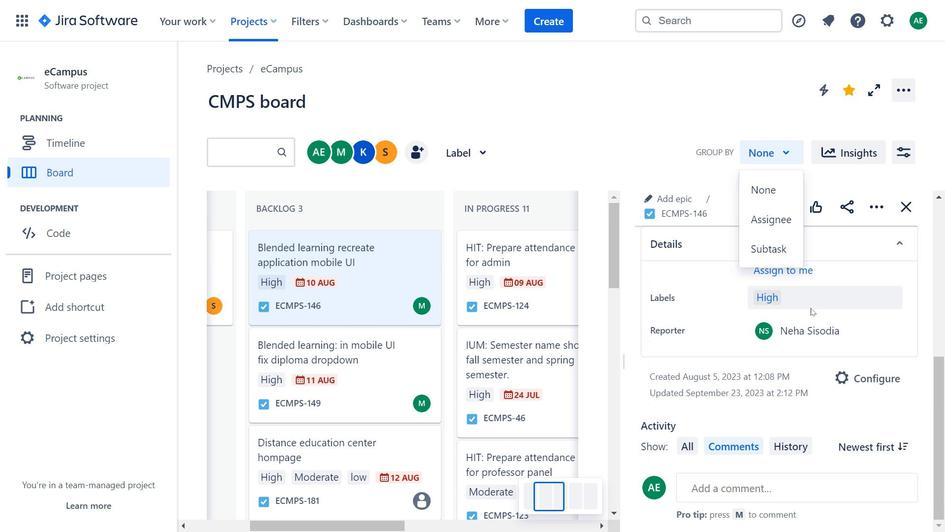
Action: Mouse scrolled (817, 295) with delta (0, 0)
Screenshot: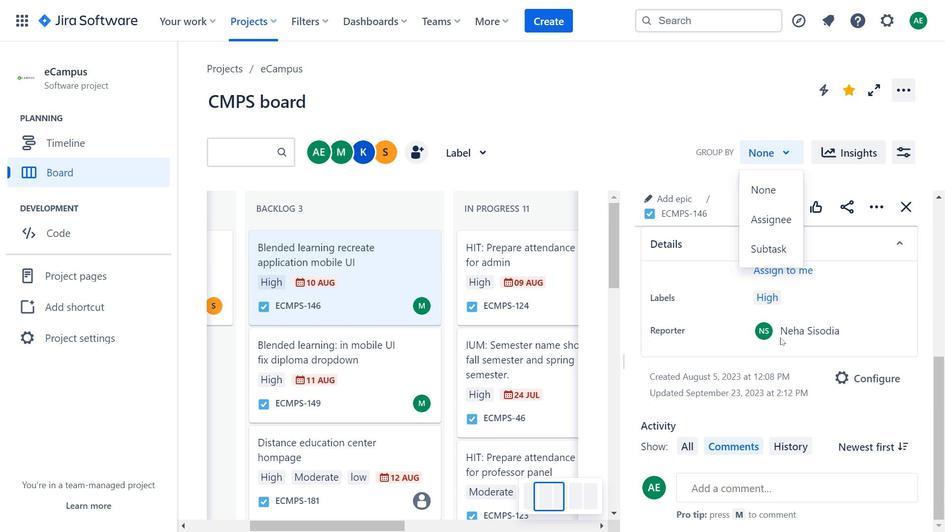 
Action: Mouse scrolled (817, 295) with delta (0, 0)
Screenshot: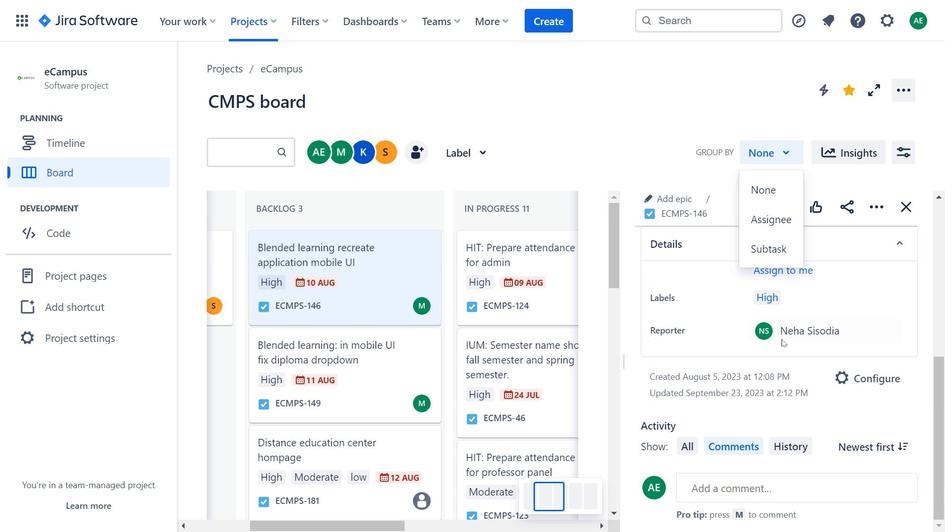 
Action: Mouse moved to (793, 438)
Screenshot: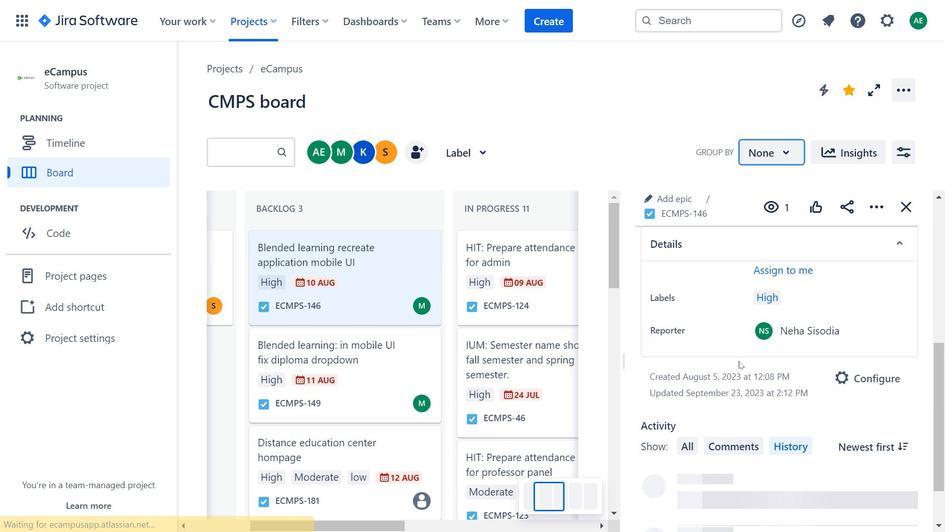 
Action: Mouse pressed left at (793, 438)
Screenshot: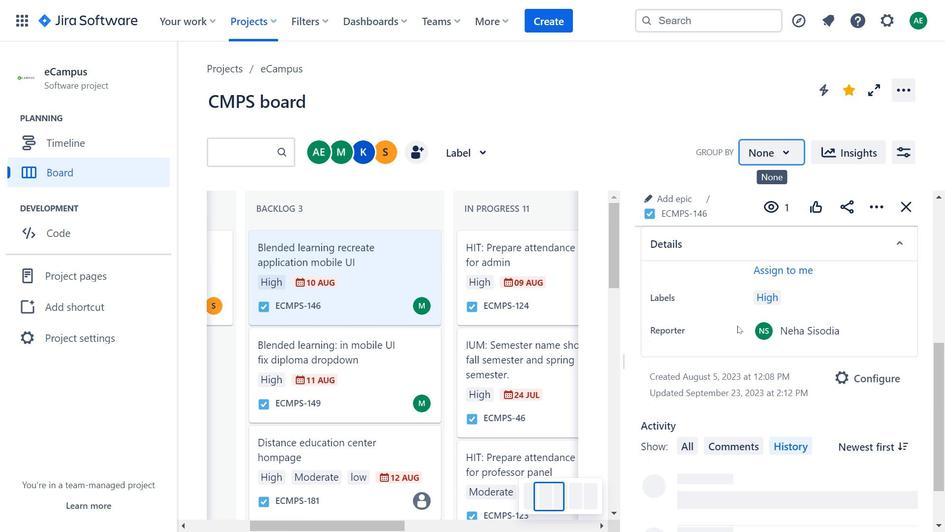 
Action: Mouse moved to (745, 347)
Screenshot: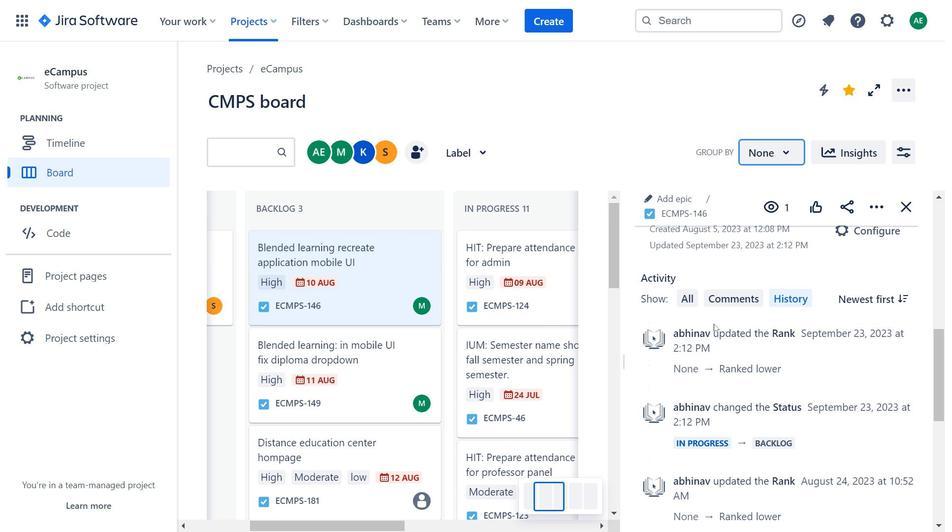 
Action: Mouse scrolled (745, 346) with delta (0, 0)
Screenshot: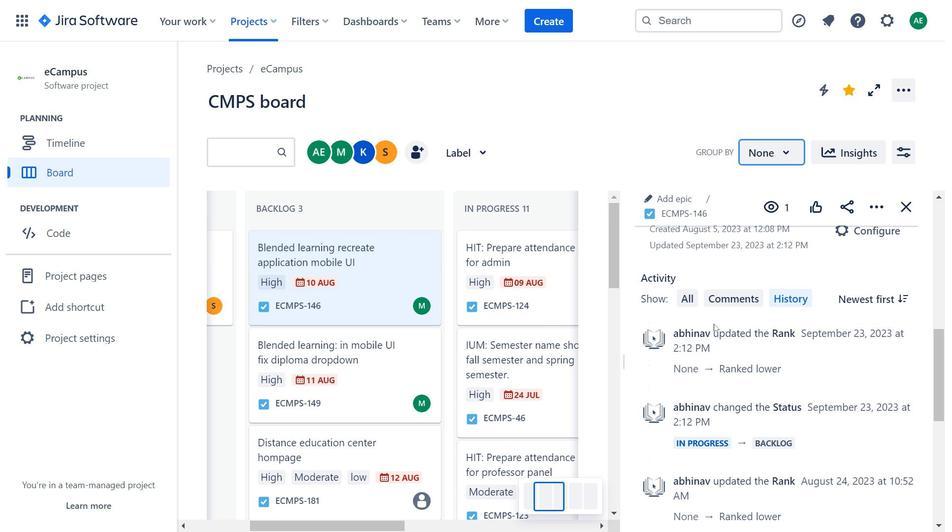 
Action: Mouse moved to (749, 347)
Screenshot: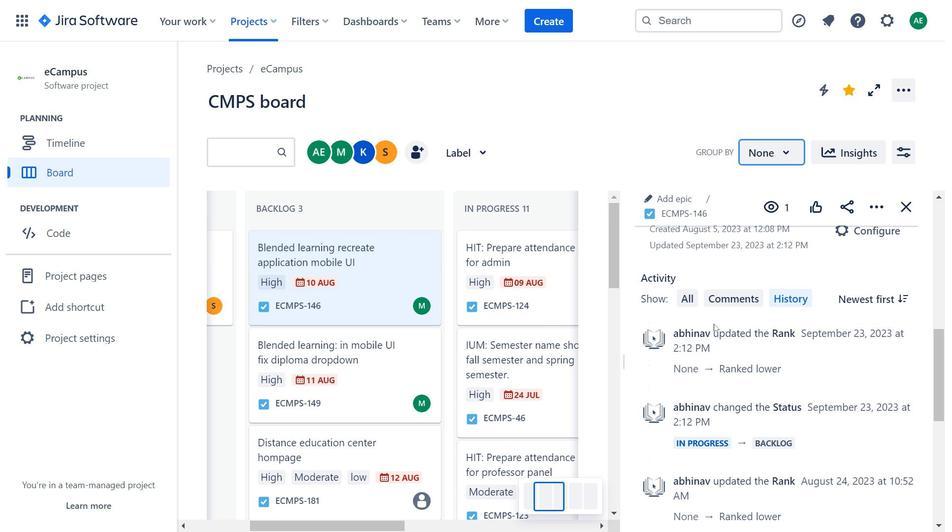 
Action: Mouse scrolled (749, 346) with delta (0, 0)
Screenshot: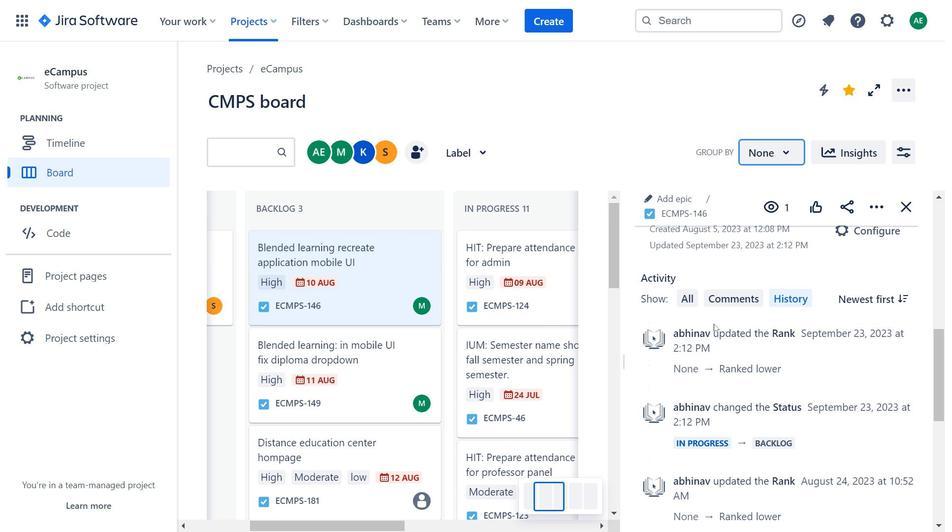 
Action: Mouse moved to (714, 323)
Screenshot: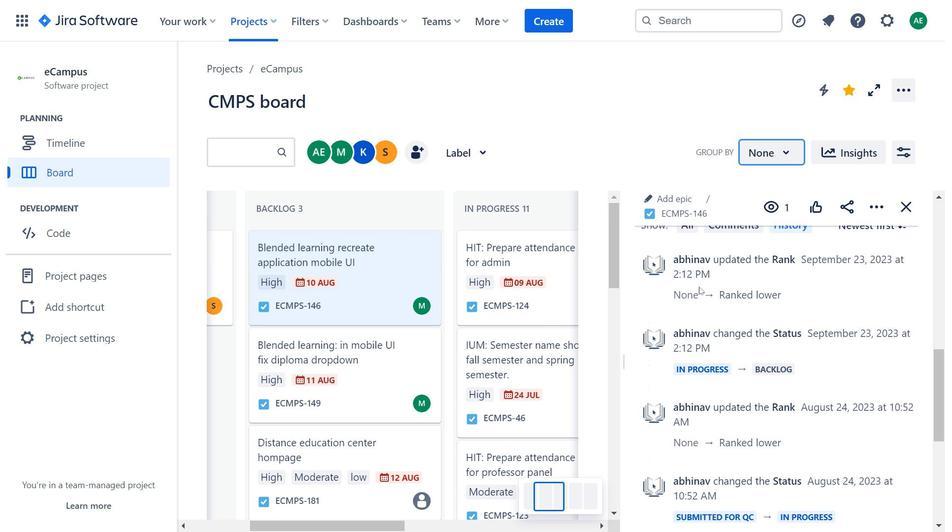 
Action: Mouse scrolled (714, 323) with delta (0, 0)
Screenshot: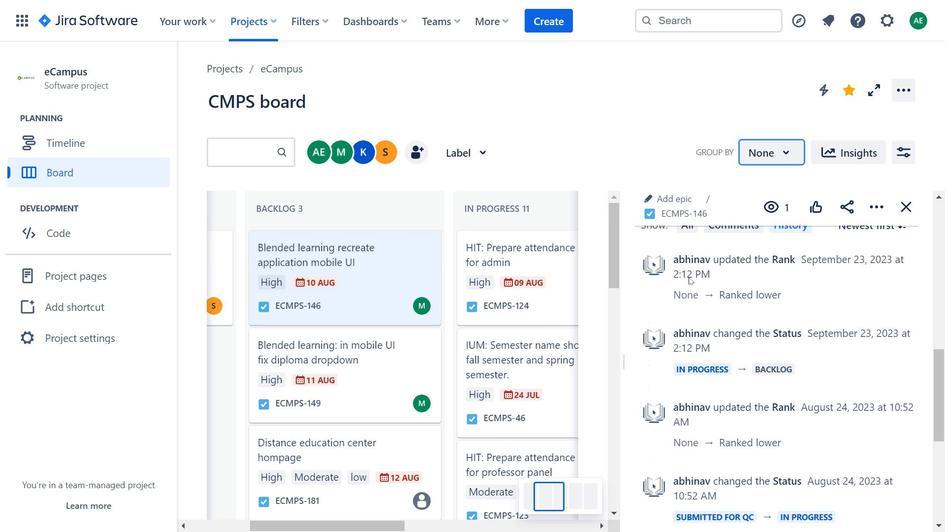 
Action: Mouse moved to (759, 324)
Screenshot: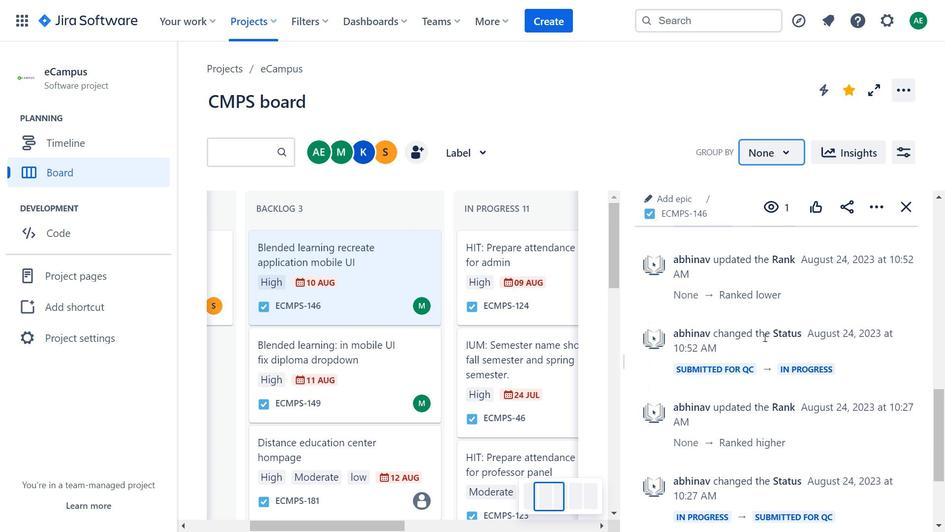 
Action: Mouse scrolled (759, 323) with delta (0, 0)
Screenshot: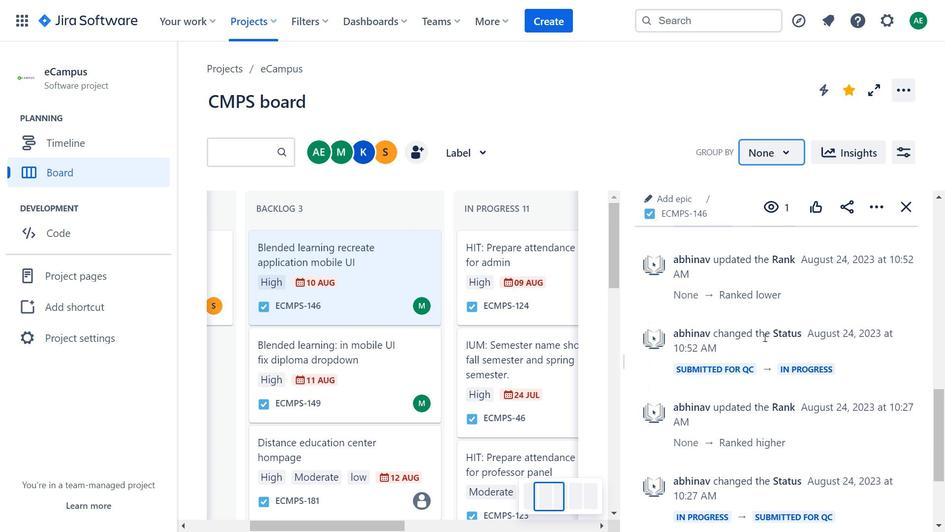 
Action: Mouse moved to (764, 337)
Screenshot: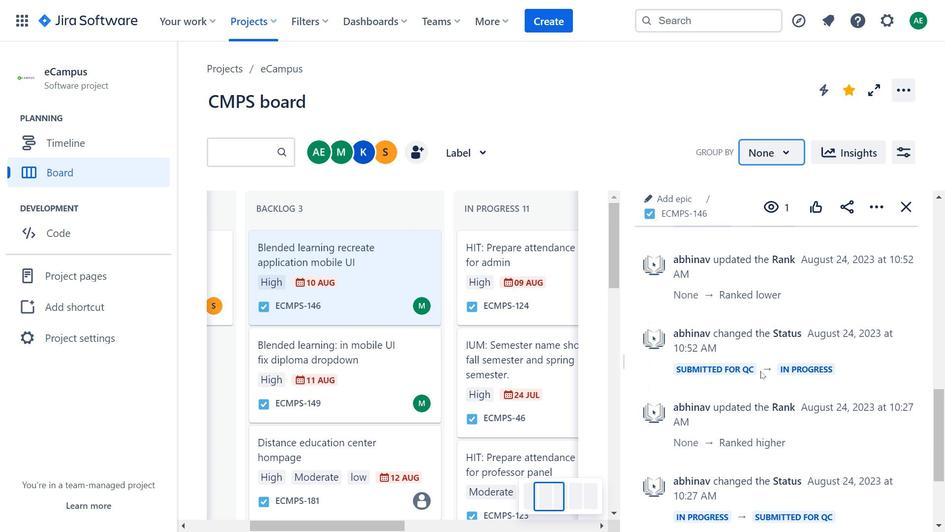 
Action: Mouse scrolled (764, 336) with delta (0, 0)
Screenshot: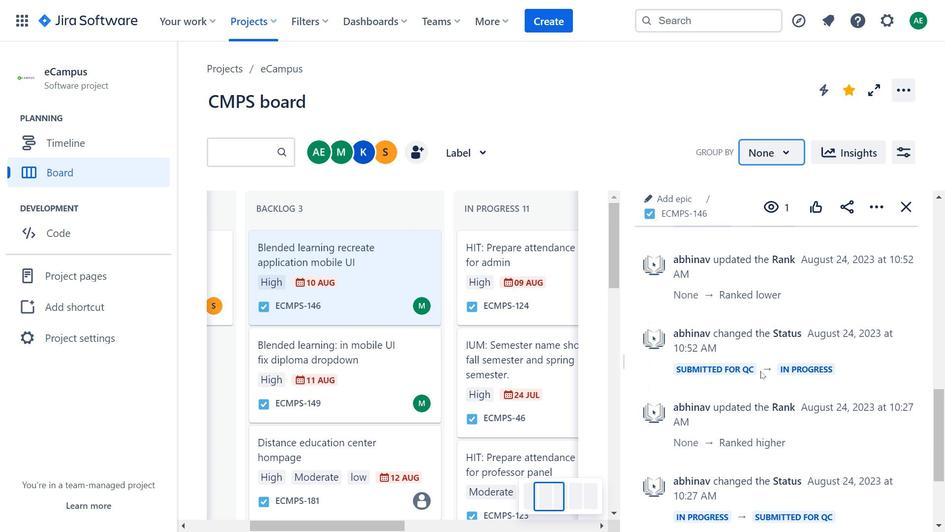 
Action: Mouse moved to (737, 480)
Screenshot: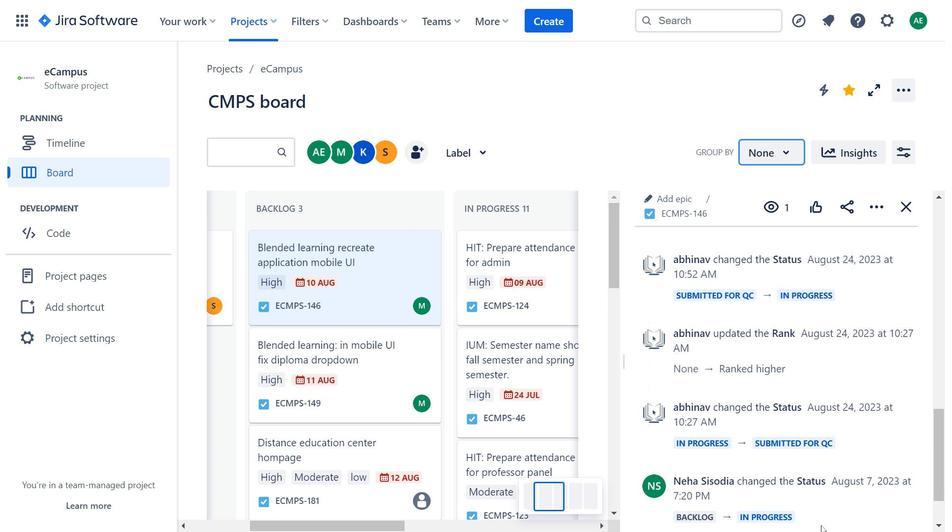 
Action: Mouse scrolled (737, 480) with delta (0, 0)
Screenshot: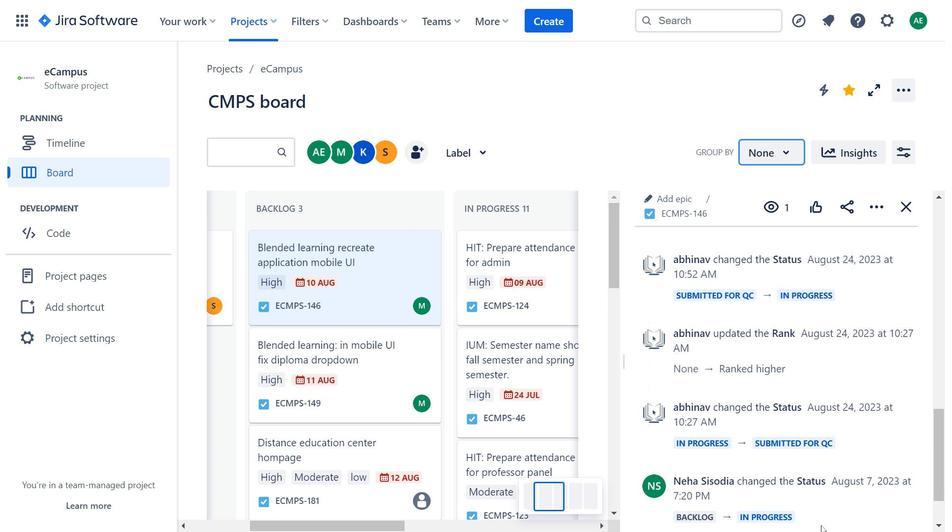 
Action: Mouse moved to (911, 94)
Screenshot: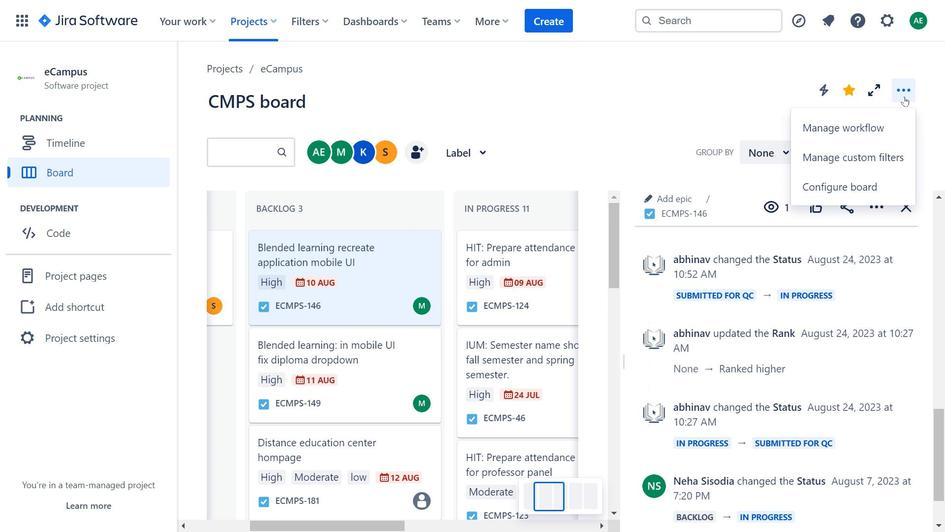 
Action: Mouse pressed left at (911, 94)
Screenshot: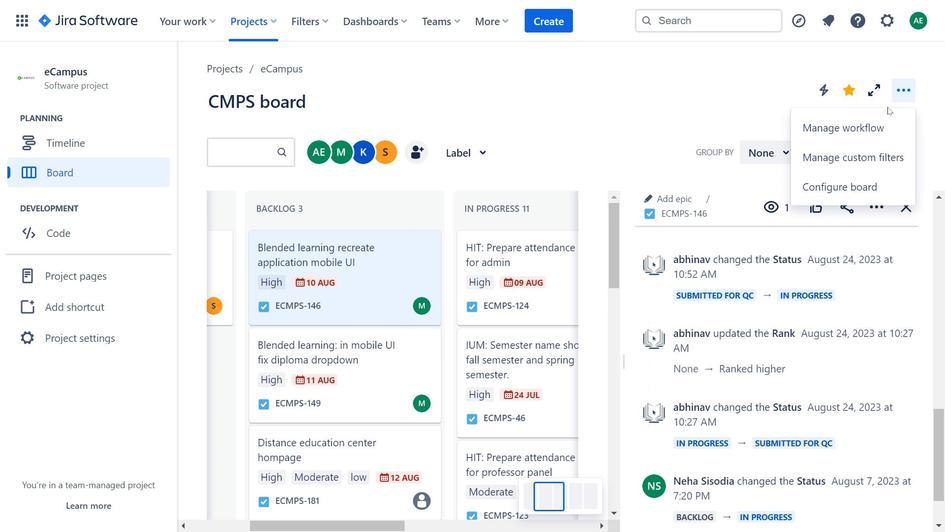 
Action: Mouse moved to (654, 105)
Screenshot: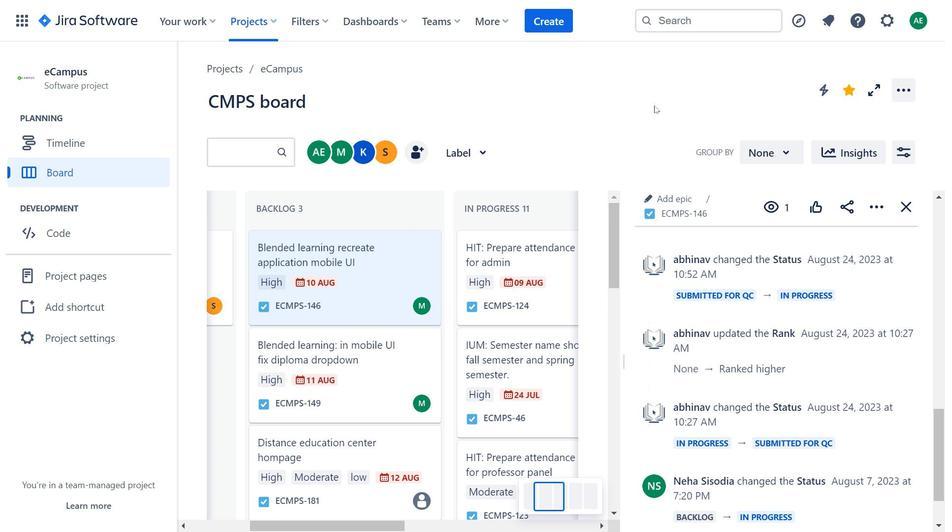 
Action: Mouse pressed left at (654, 105)
Screenshot: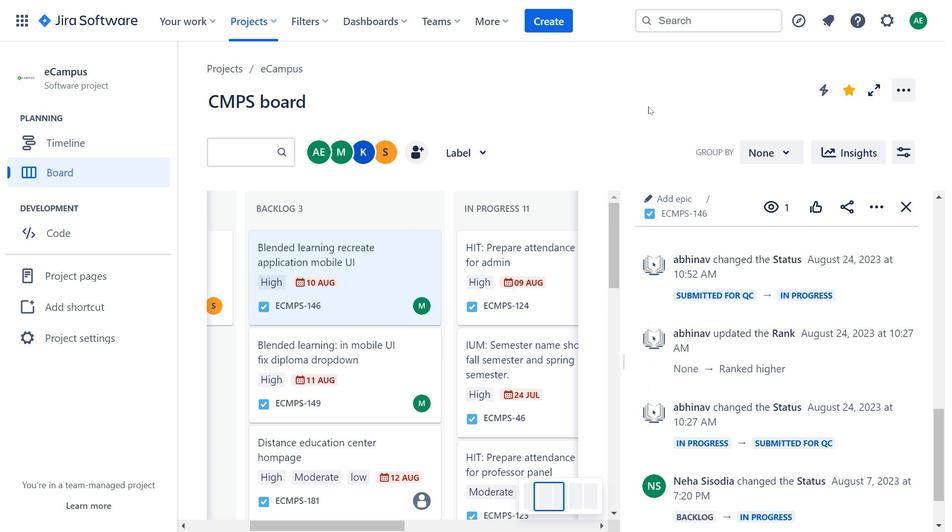 
Action: Mouse moved to (390, 398)
Screenshot: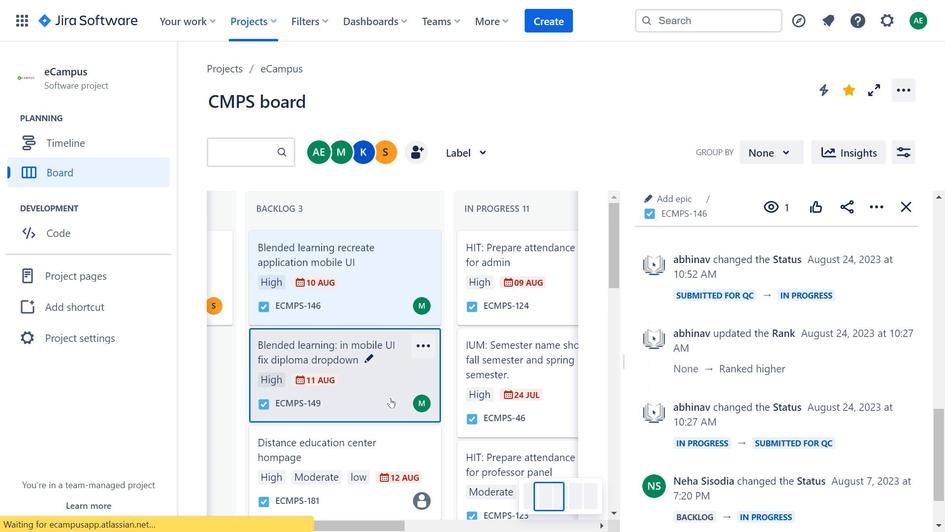 
Action: Mouse pressed left at (390, 398)
Screenshot: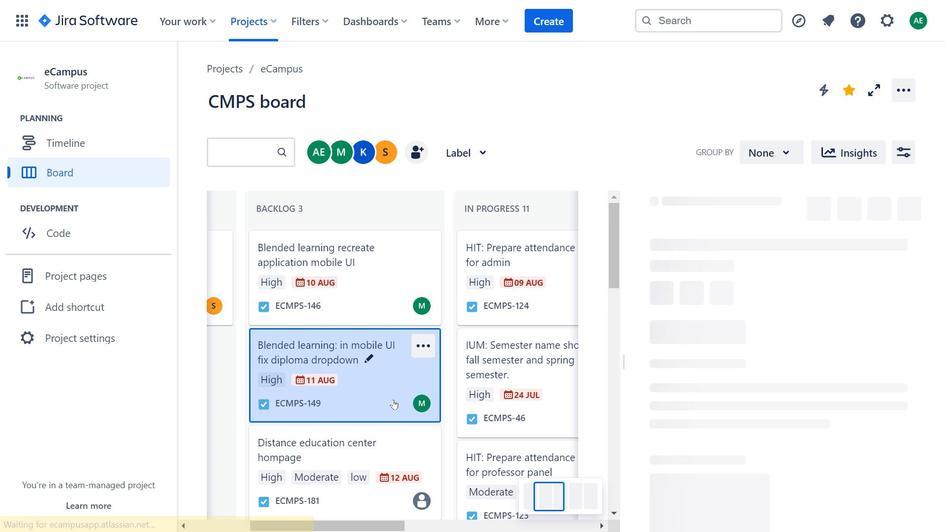 
Action: Mouse moved to (718, 290)
Screenshot: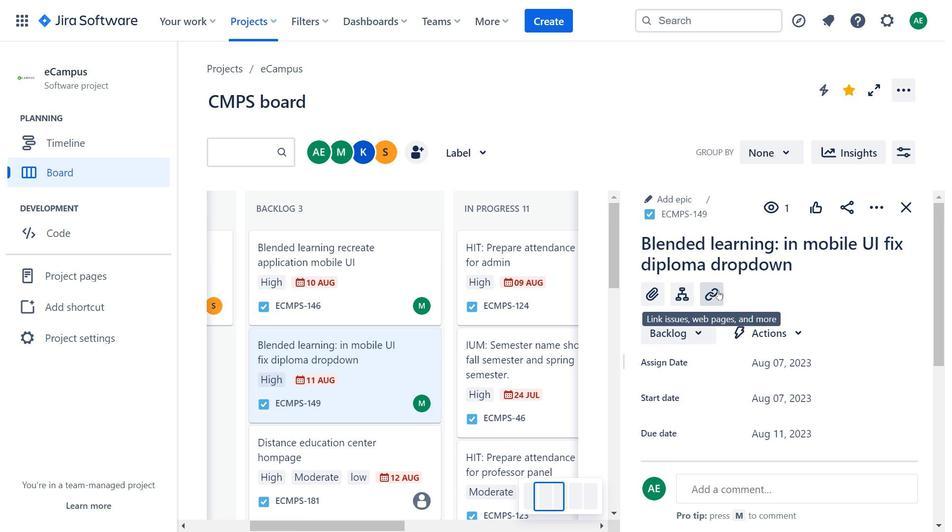 
Action: Mouse pressed left at (718, 290)
Screenshot: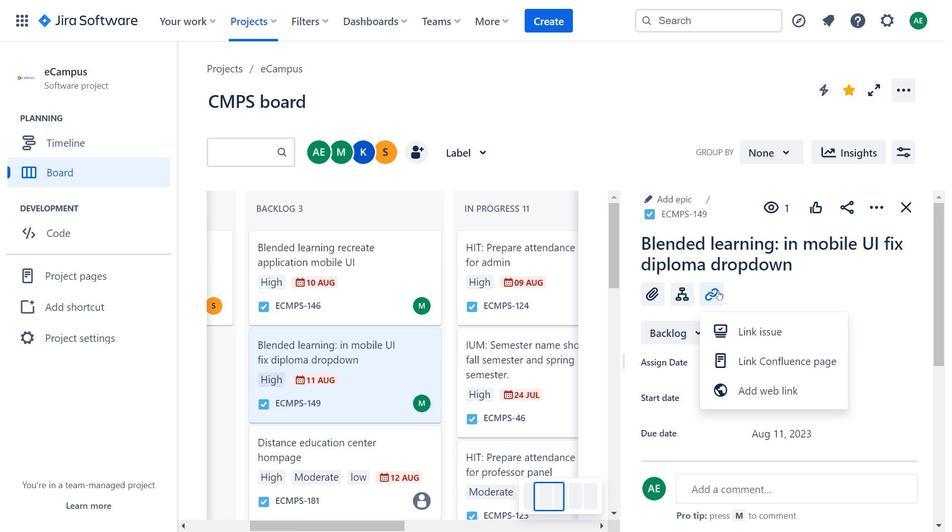 
Action: Mouse moved to (472, 157)
Screenshot: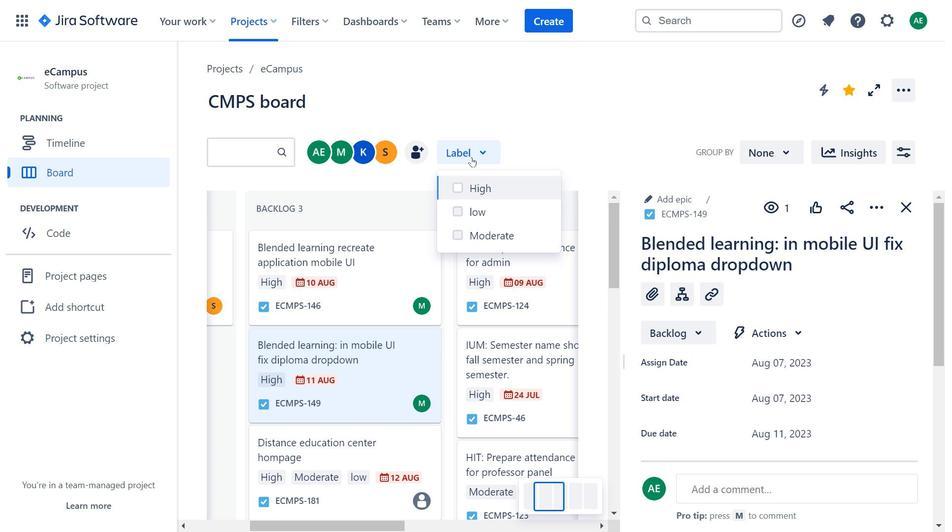 
Action: Mouse pressed left at (472, 157)
Screenshot: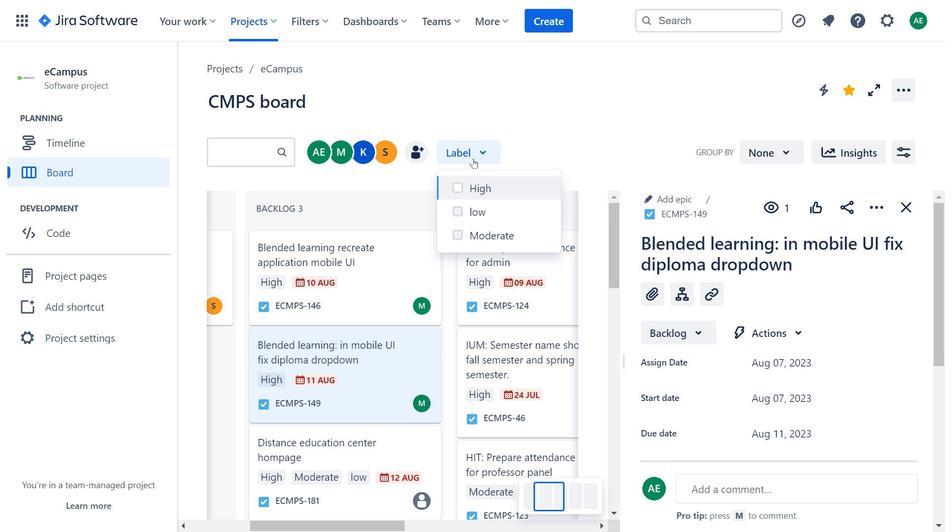 
Action: Mouse moved to (359, 297)
Screenshot: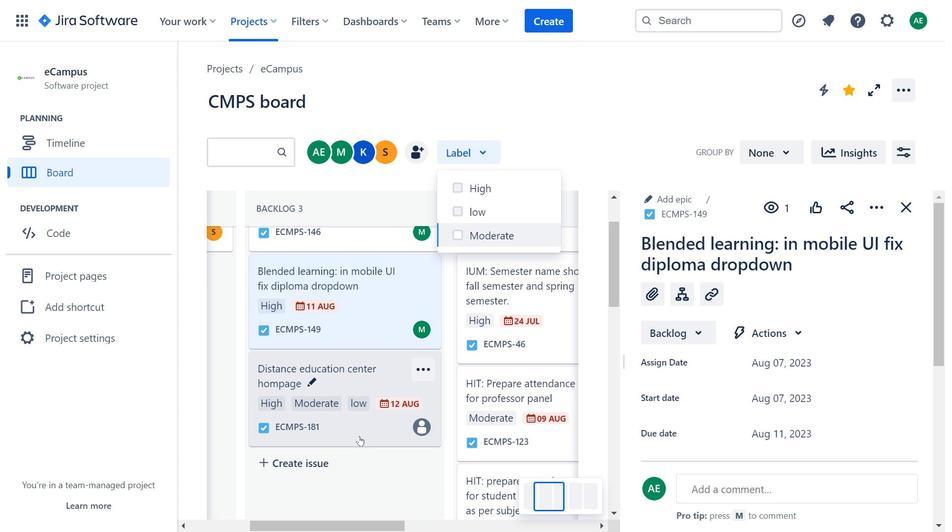 
Action: Mouse scrolled (359, 296) with delta (0, 0)
Screenshot: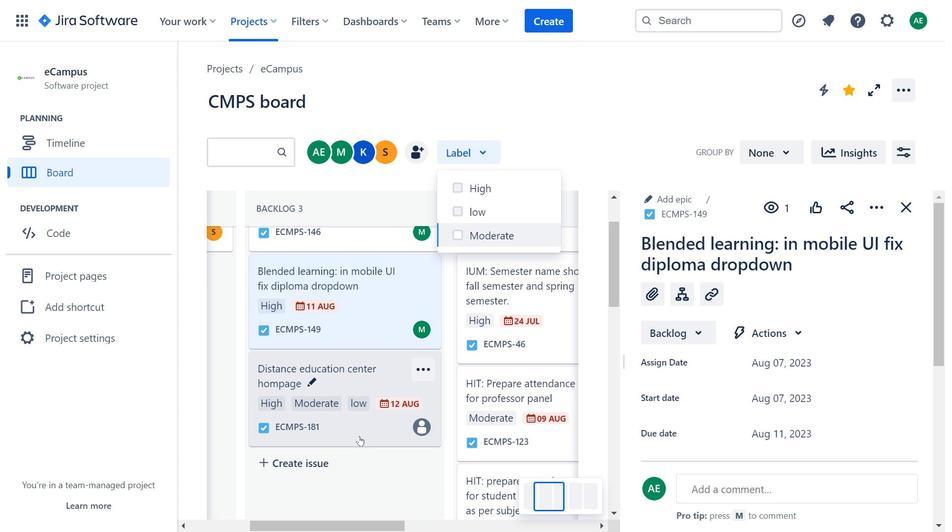 
Action: Mouse moved to (359, 436)
Screenshot: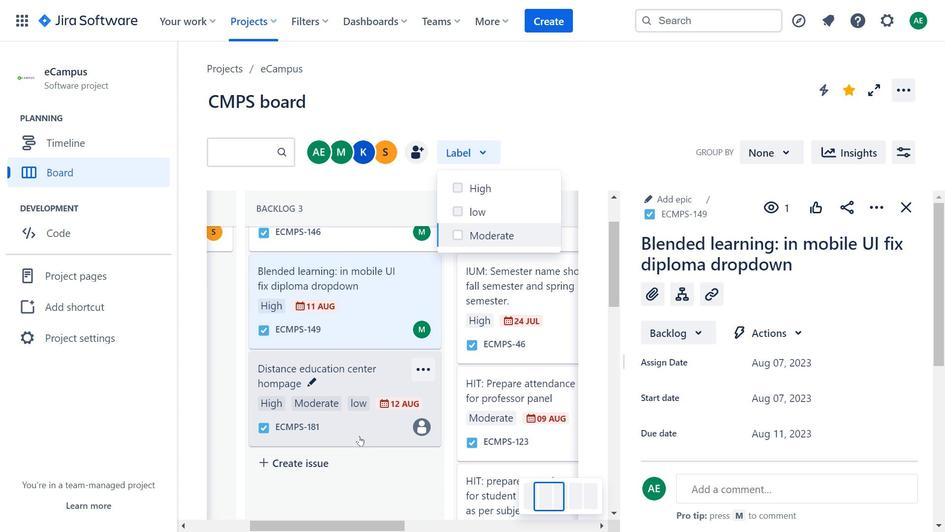 
Action: Mouse pressed left at (359, 436)
Screenshot: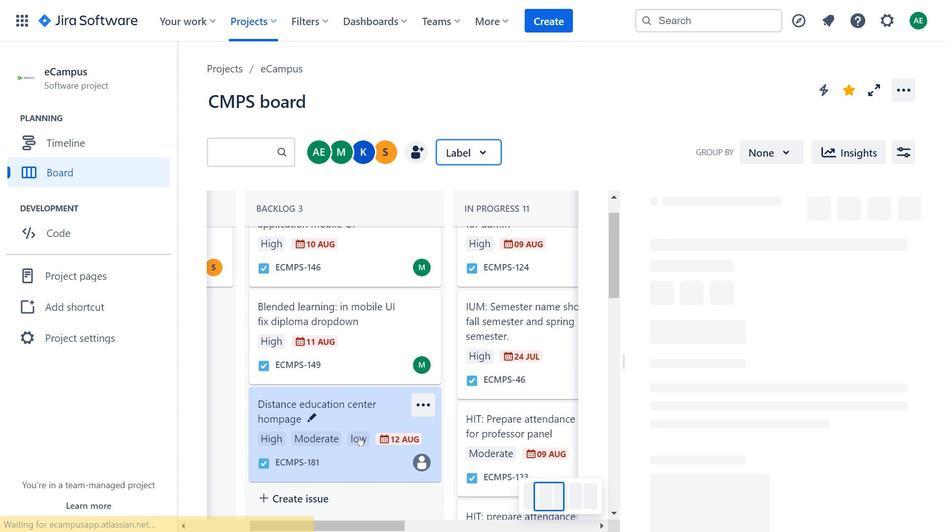 
Action: Mouse pressed left at (359, 436)
Screenshot: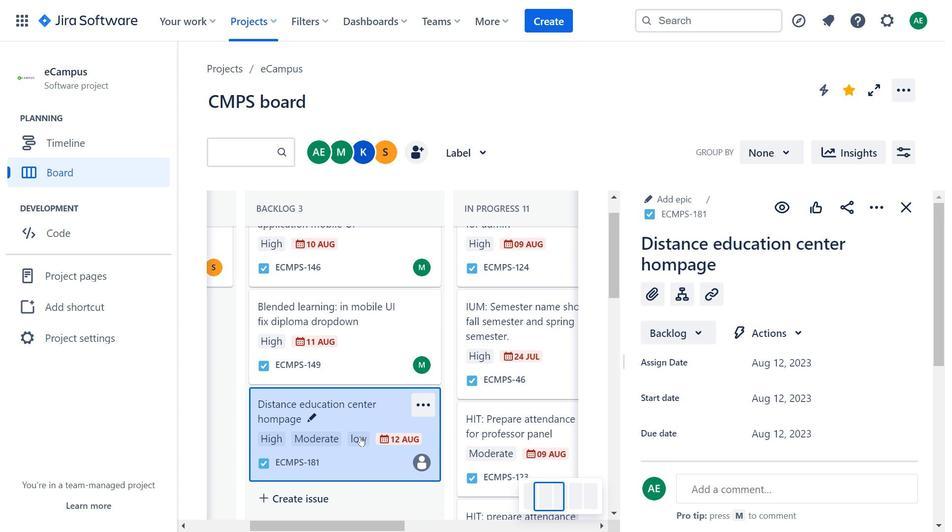 
Action: Mouse moved to (381, 420)
Screenshot: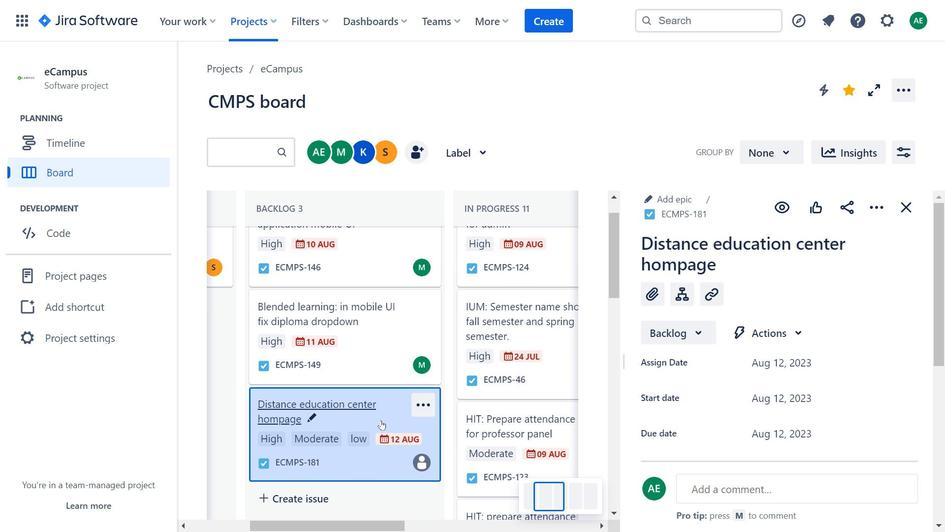 
Action: Mouse pressed left at (381, 420)
Screenshot: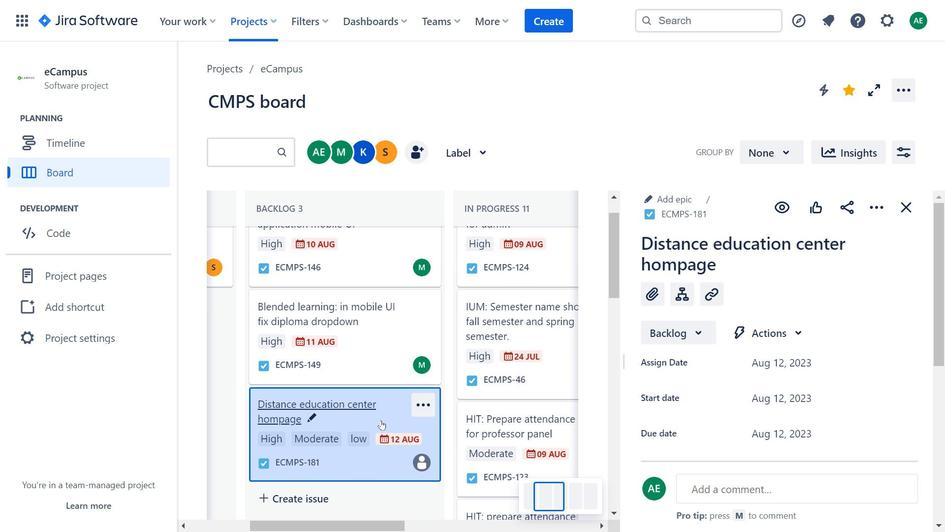 
Action: Mouse moved to (770, 251)
Screenshot: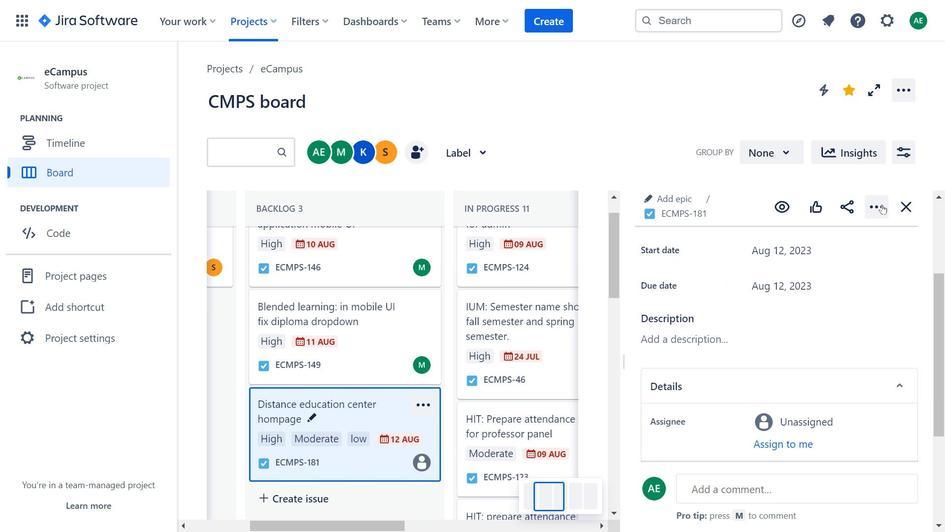 
Action: Mouse scrolled (770, 250) with delta (0, 0)
Screenshot: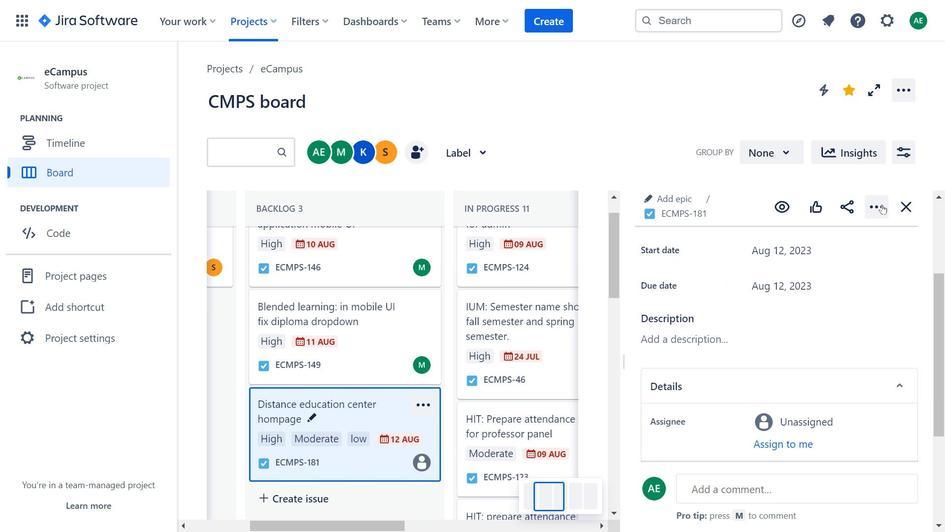
Action: Mouse scrolled (770, 250) with delta (0, 0)
Screenshot: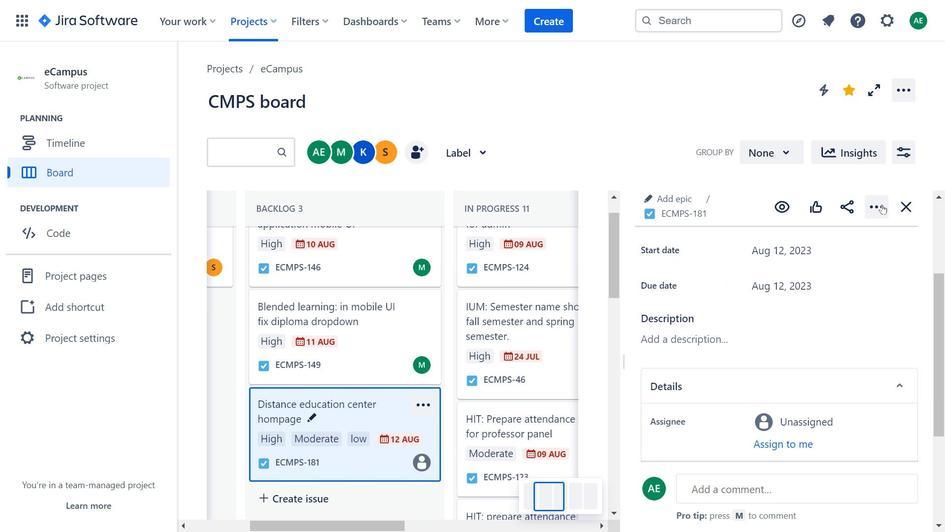 
Action: Mouse moved to (883, 204)
Screenshot: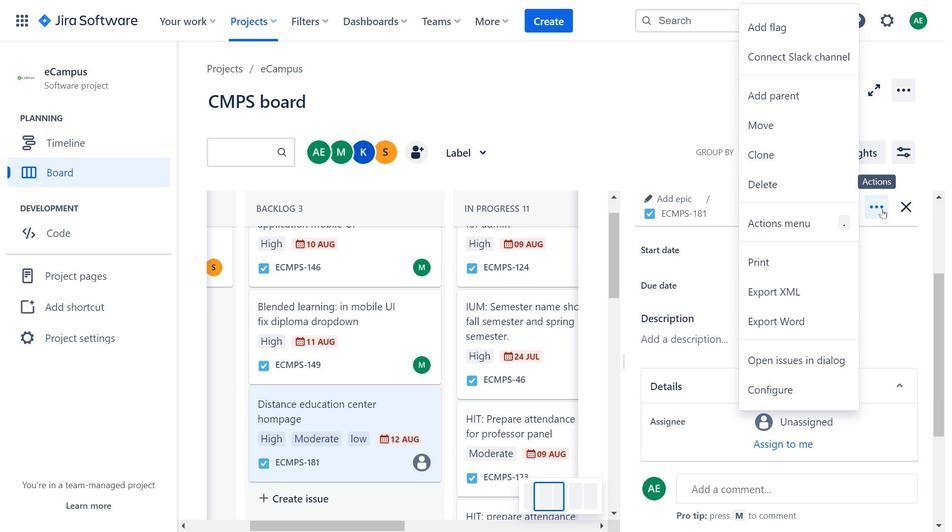 
Action: Mouse pressed left at (883, 204)
Screenshot: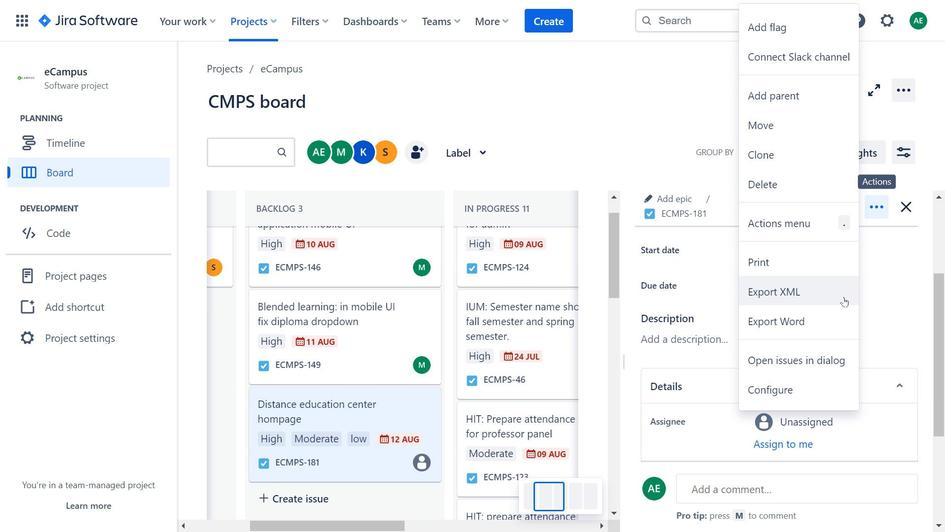 
Action: Mouse moved to (815, 353)
Screenshot: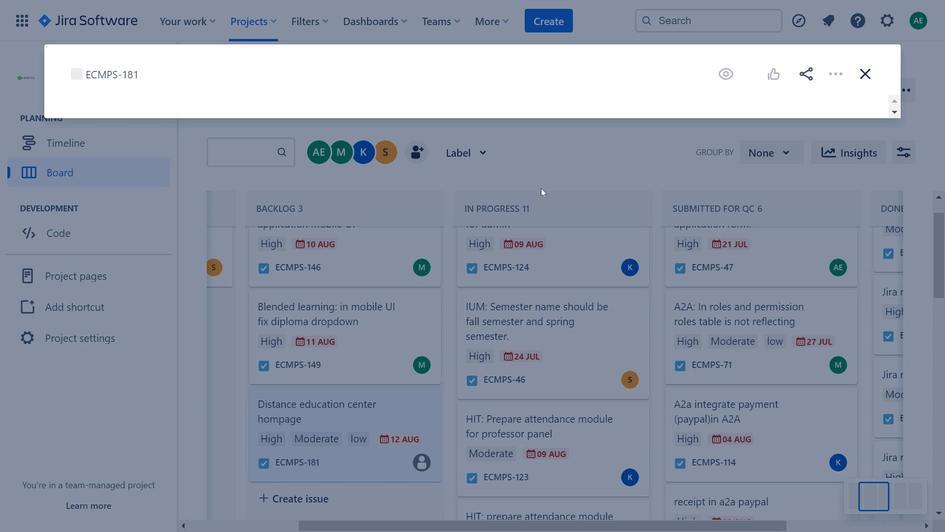 
Action: Mouse pressed left at (815, 353)
Screenshot: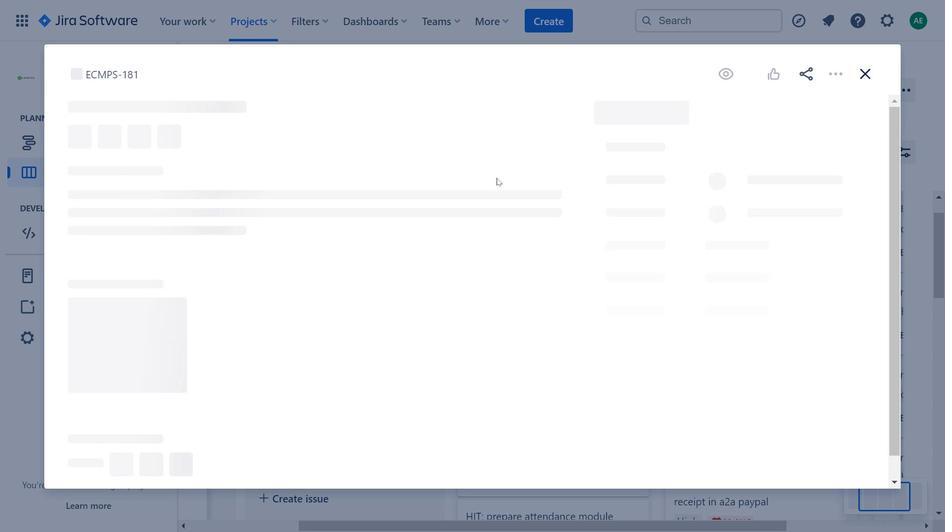
Action: Mouse moved to (831, 80)
Screenshot: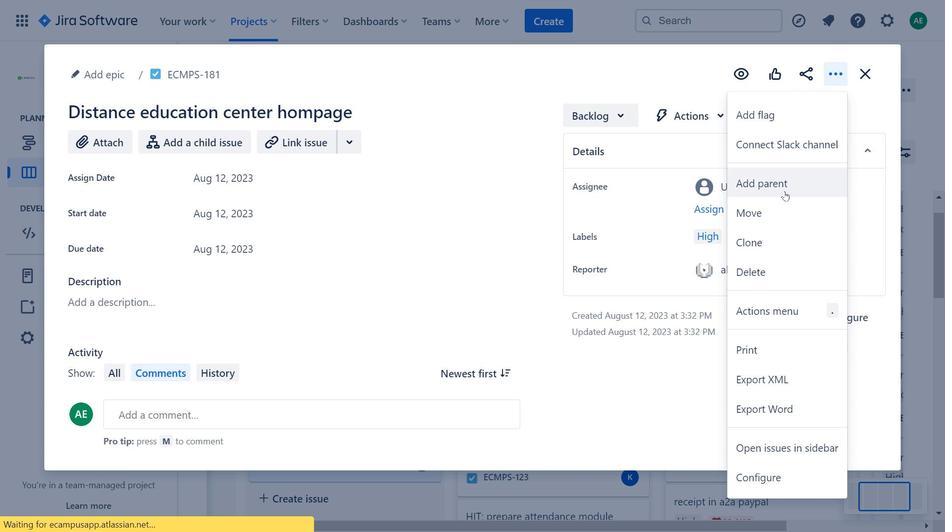 
Action: Mouse pressed left at (831, 80)
Screenshot: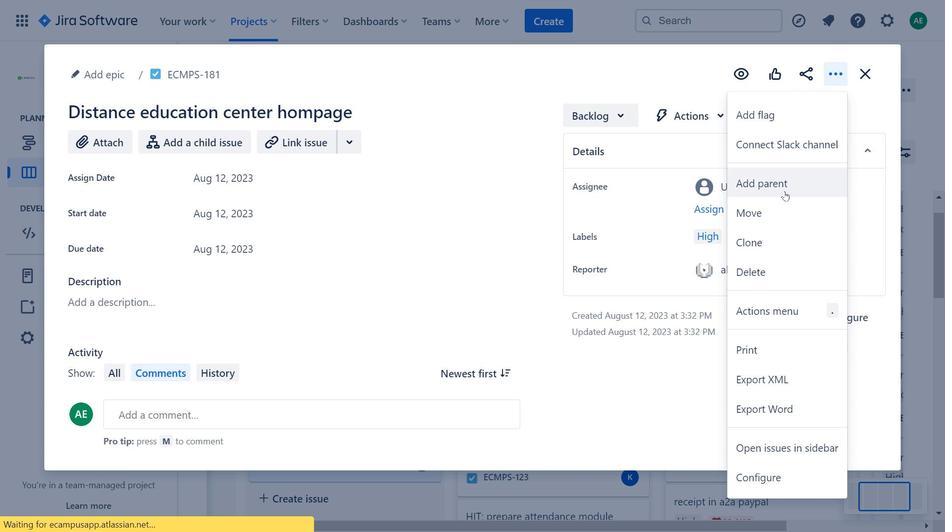 
Action: Mouse moved to (589, 114)
Screenshot: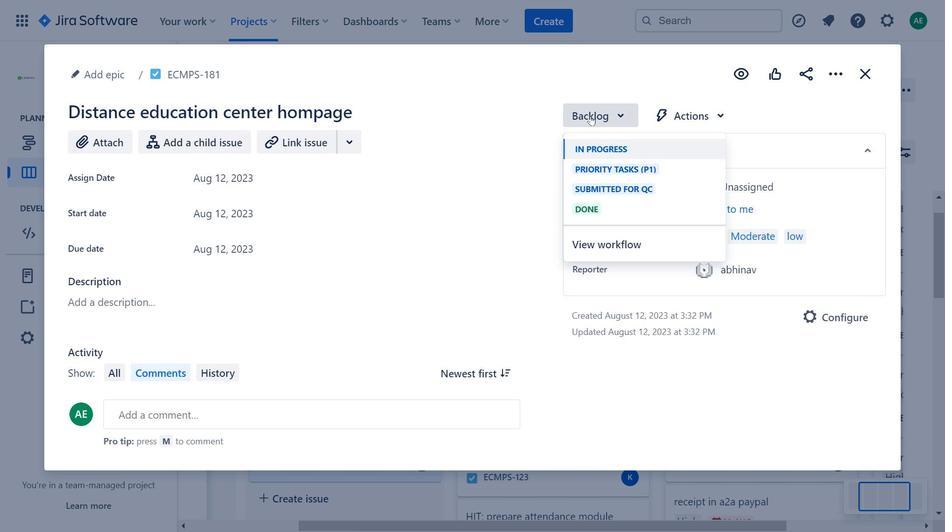 
Action: Mouse pressed left at (589, 114)
Screenshot: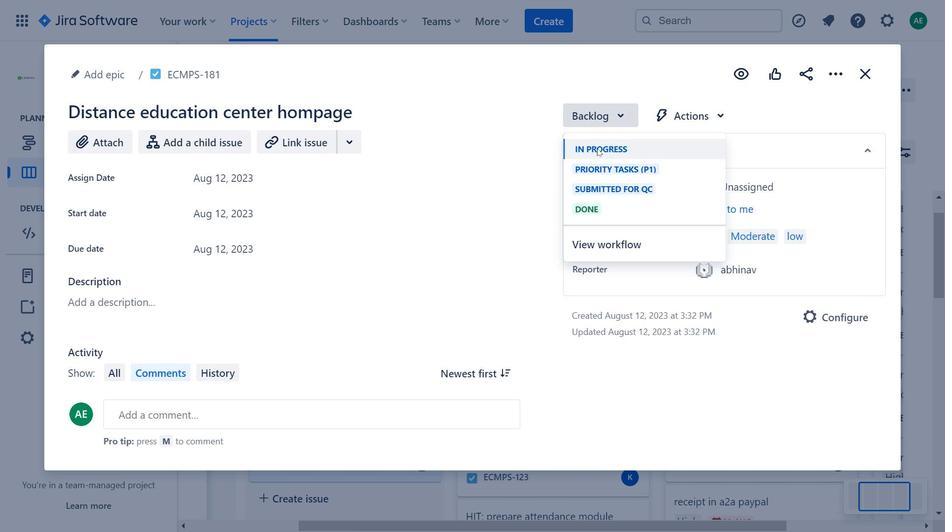 
Action: Mouse moved to (226, 170)
Screenshot: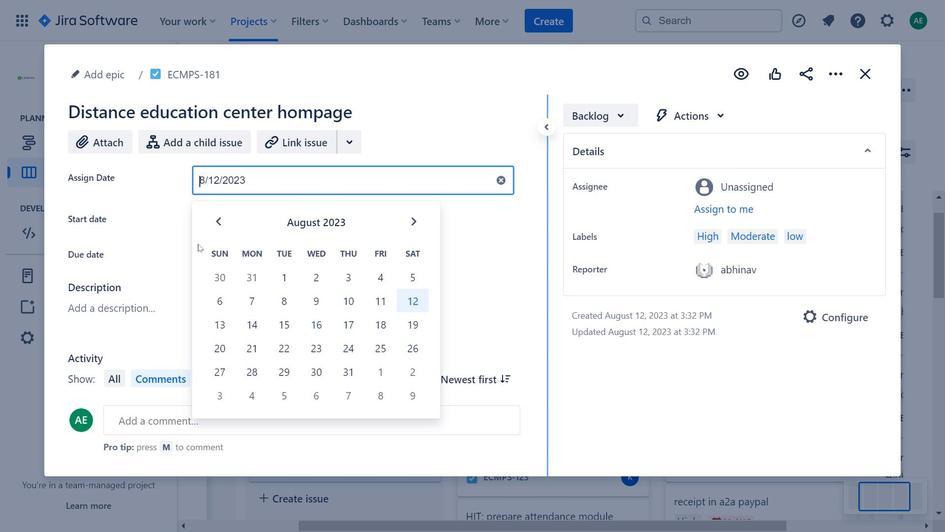 
Action: Mouse pressed left at (226, 170)
Screenshot: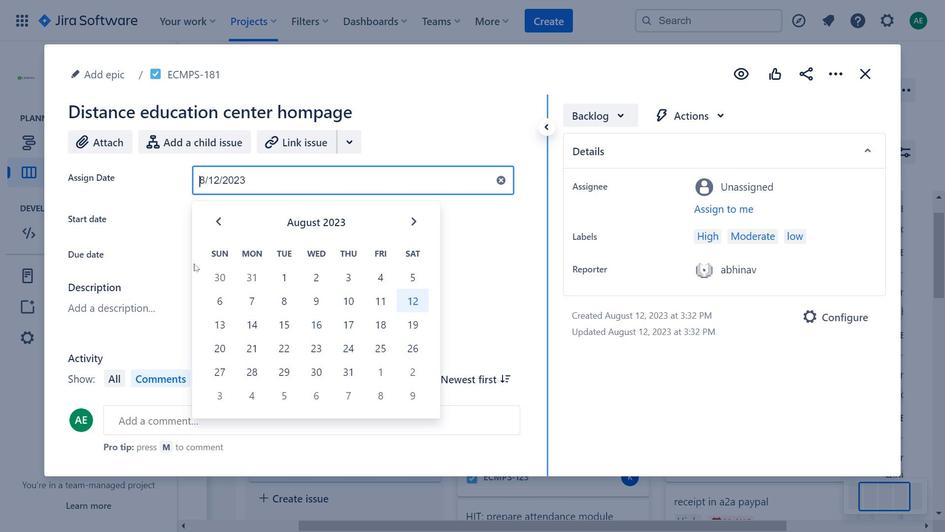 
Action: Mouse moved to (416, 217)
Screenshot: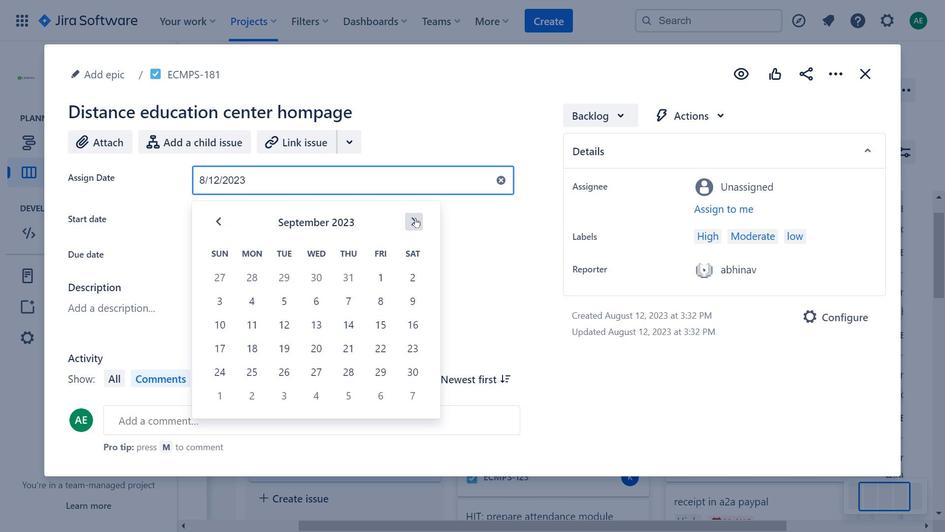
Action: Mouse pressed left at (416, 217)
Screenshot: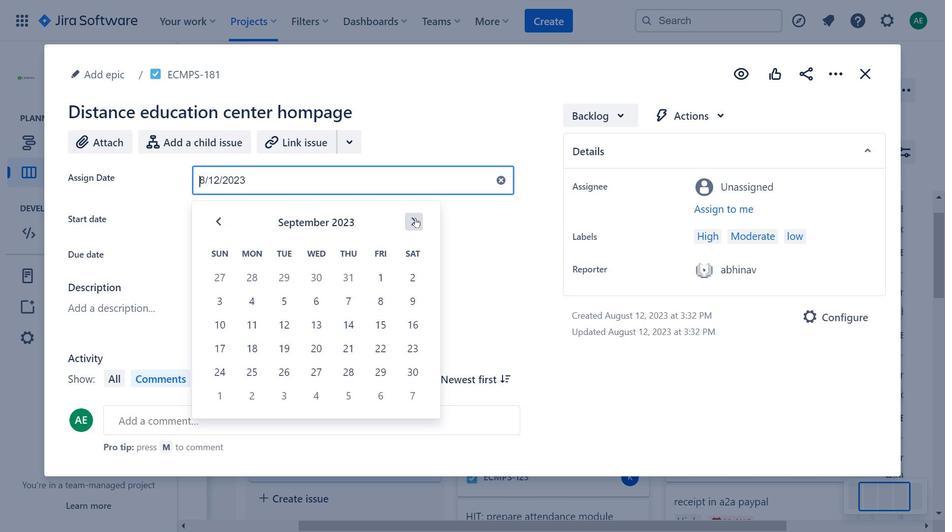 
Action: Mouse pressed left at (416, 217)
Screenshot: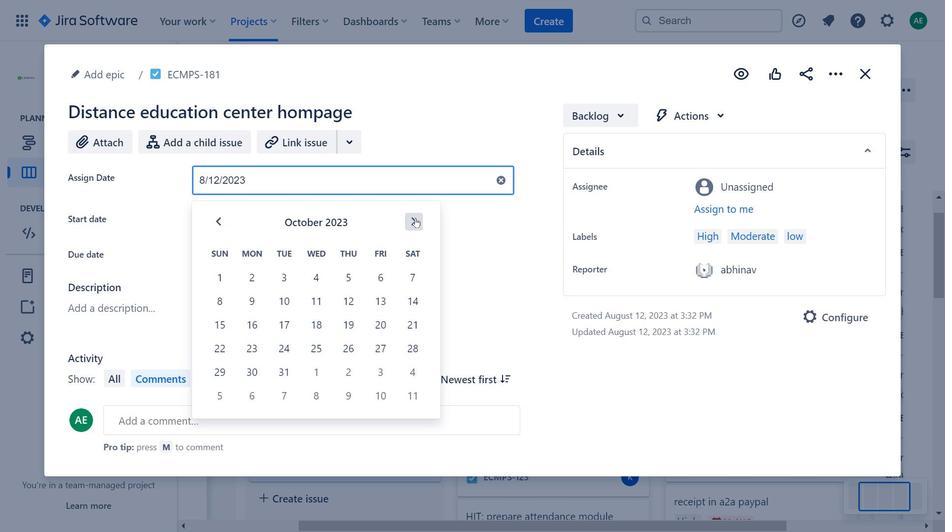 
Action: Mouse pressed left at (416, 217)
Screenshot: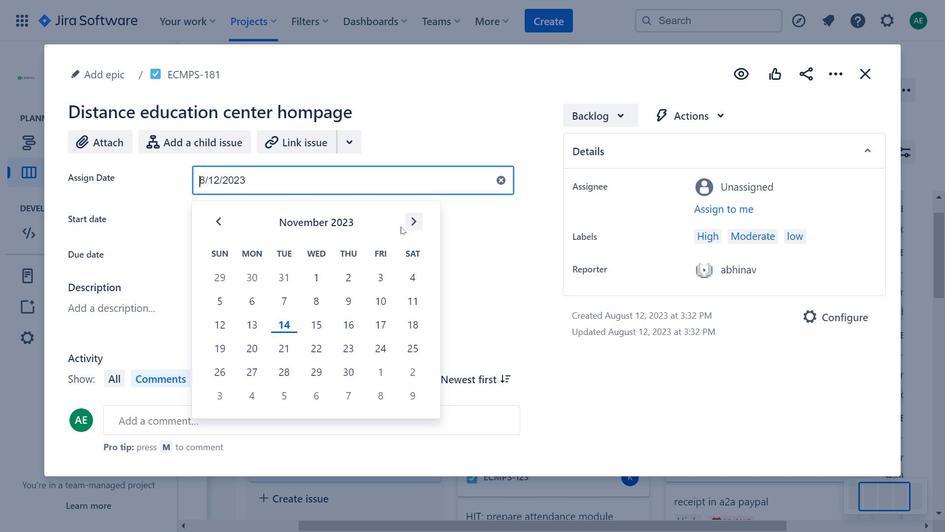 
Action: Mouse moved to (624, 120)
Screenshot: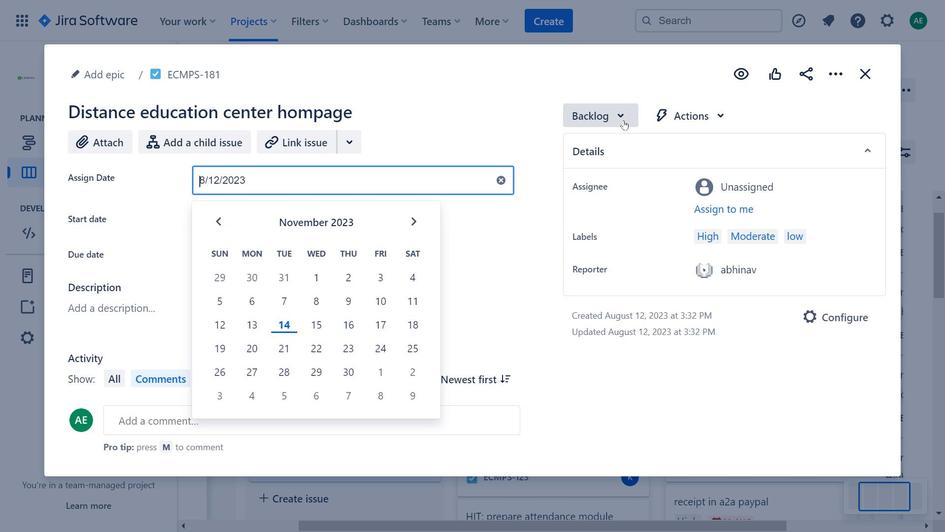 
Action: Mouse pressed left at (624, 120)
Screenshot: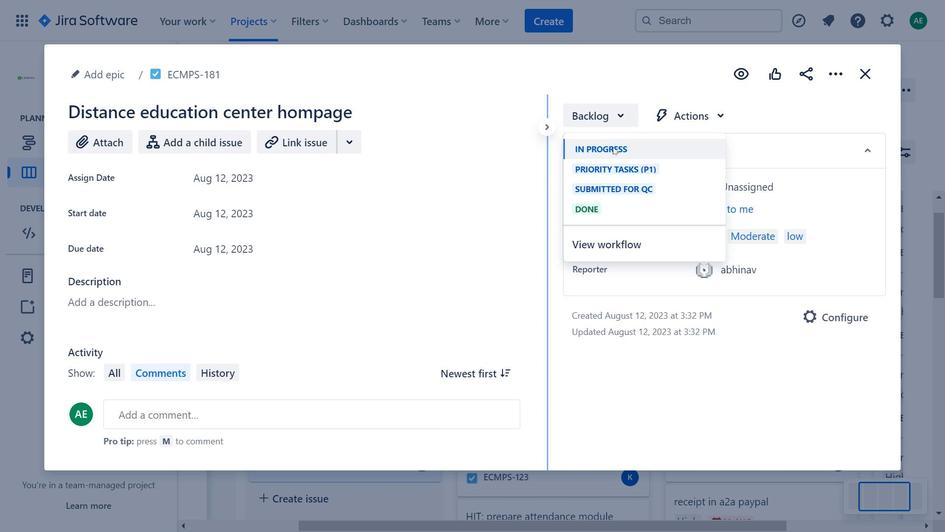 
Action: Mouse moved to (871, 76)
Screenshot: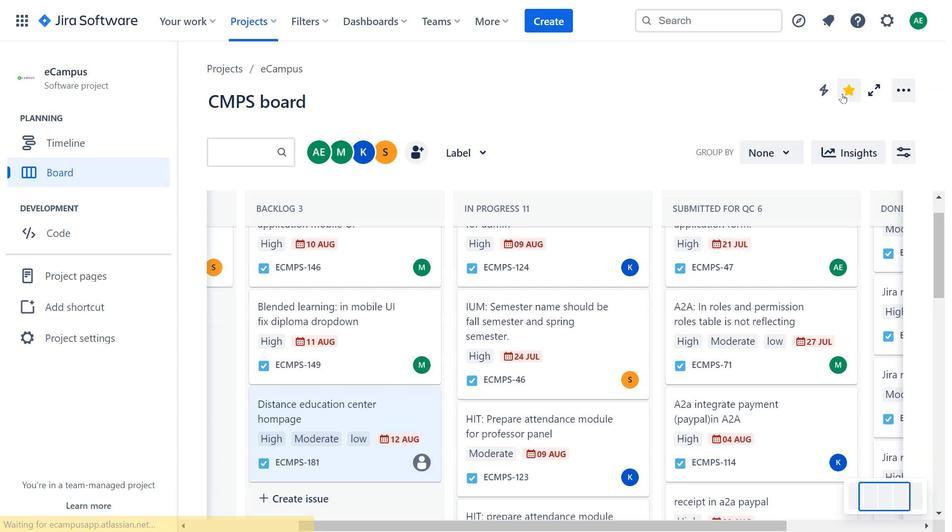 
Action: Mouse pressed left at (871, 76)
Screenshot: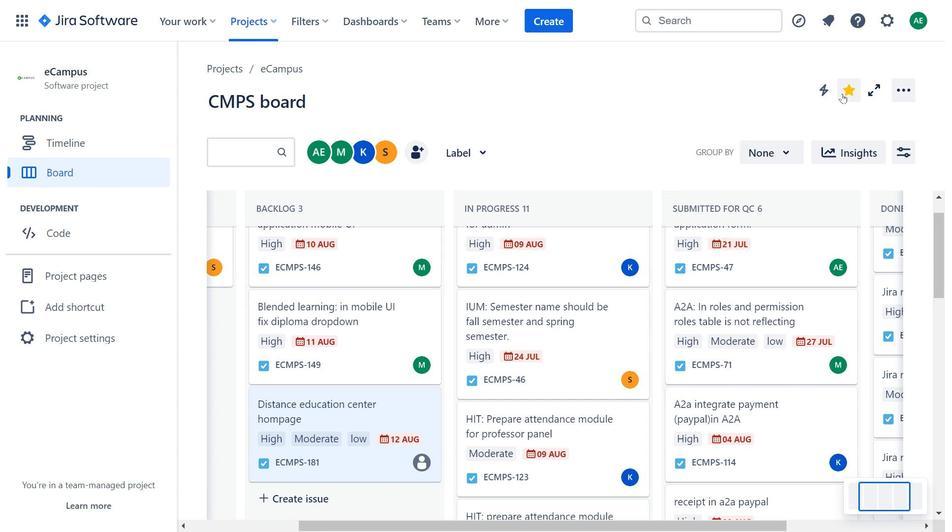
Action: Mouse moved to (585, 244)
Screenshot: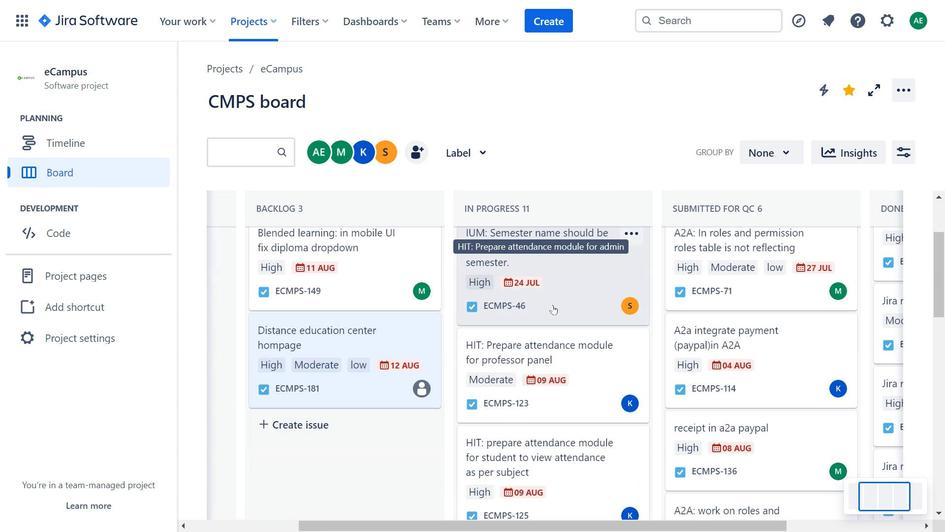 
Action: Mouse scrolled (585, 243) with delta (0, 0)
Screenshot: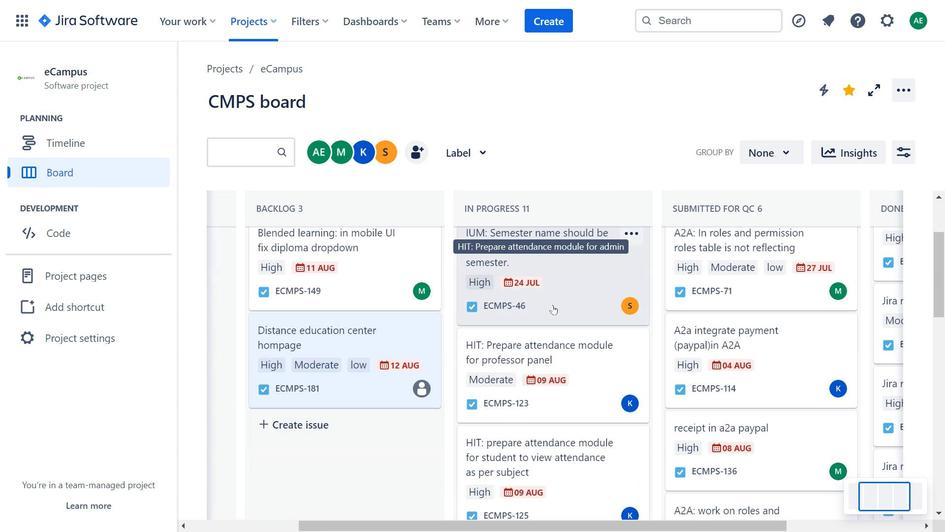 
Action: Mouse moved to (585, 245)
Screenshot: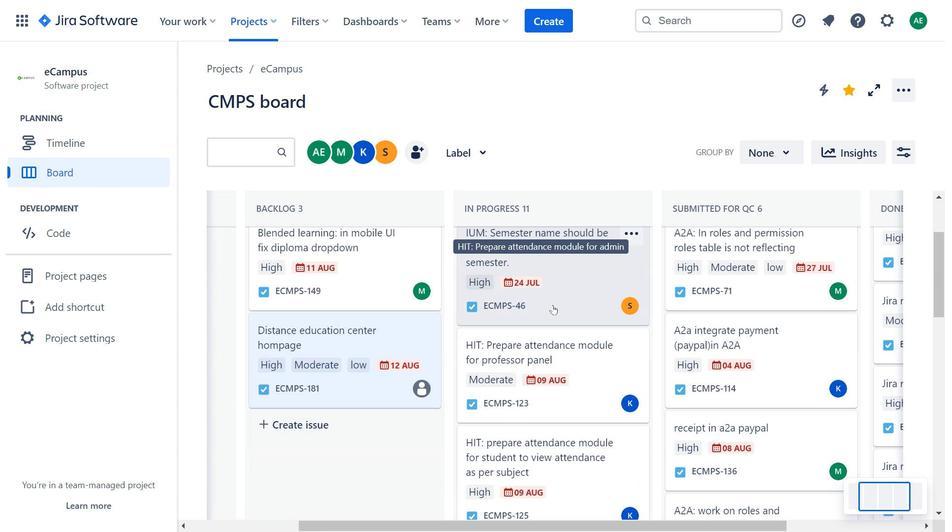 
Action: Mouse scrolled (585, 244) with delta (0, 0)
Screenshot: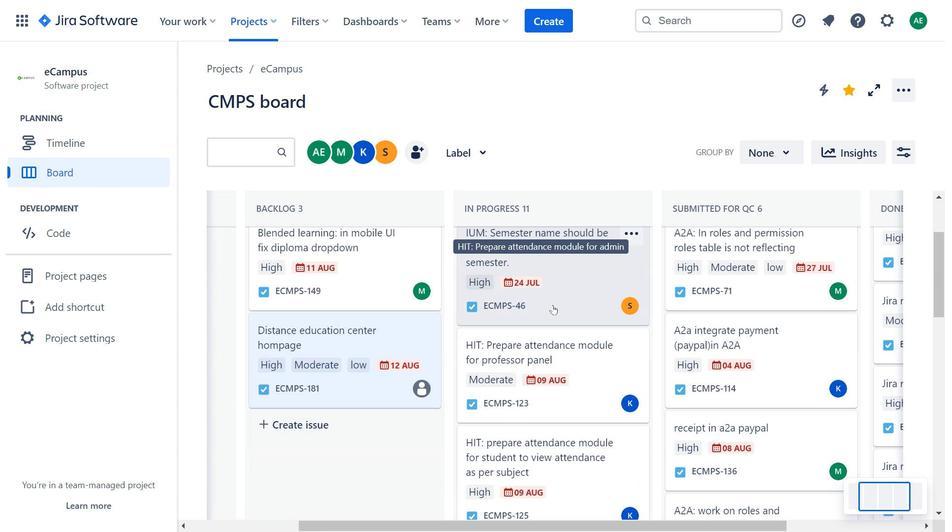
Action: Mouse moved to (586, 245)
Screenshot: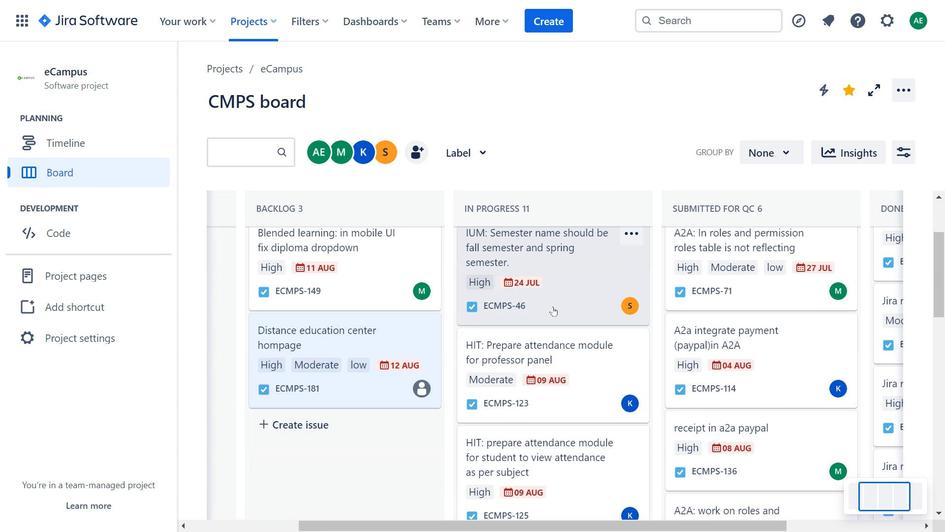 
Action: Mouse scrolled (586, 245) with delta (0, 0)
Screenshot: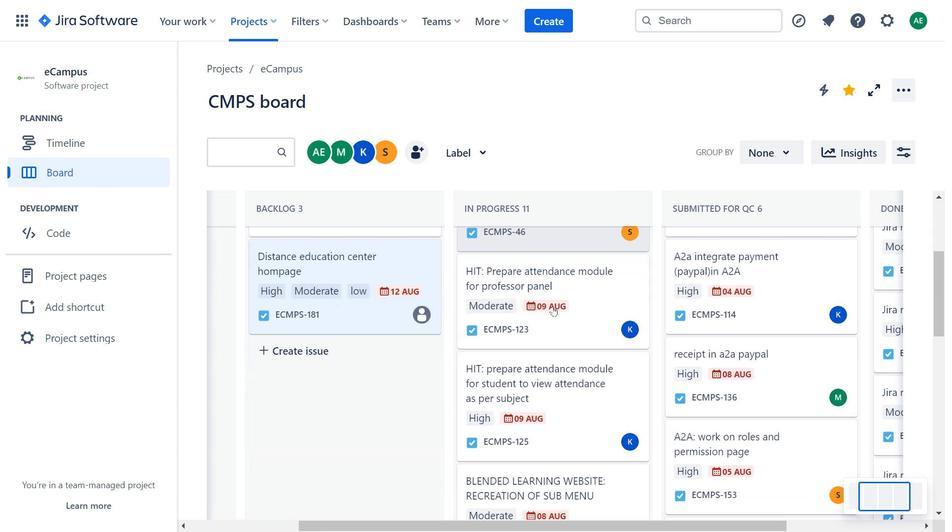 
Action: Mouse moved to (553, 305)
Screenshot: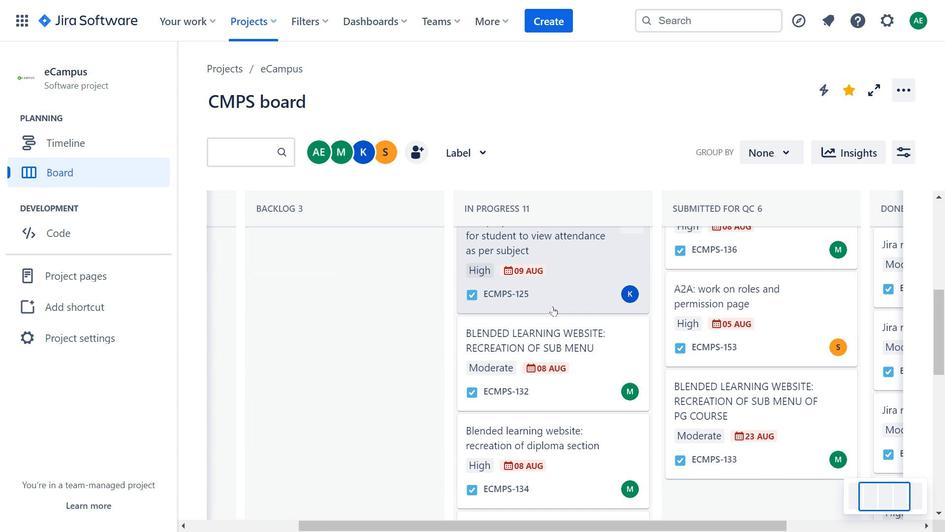 
Action: Mouse scrolled (553, 304) with delta (0, 0)
Screenshot: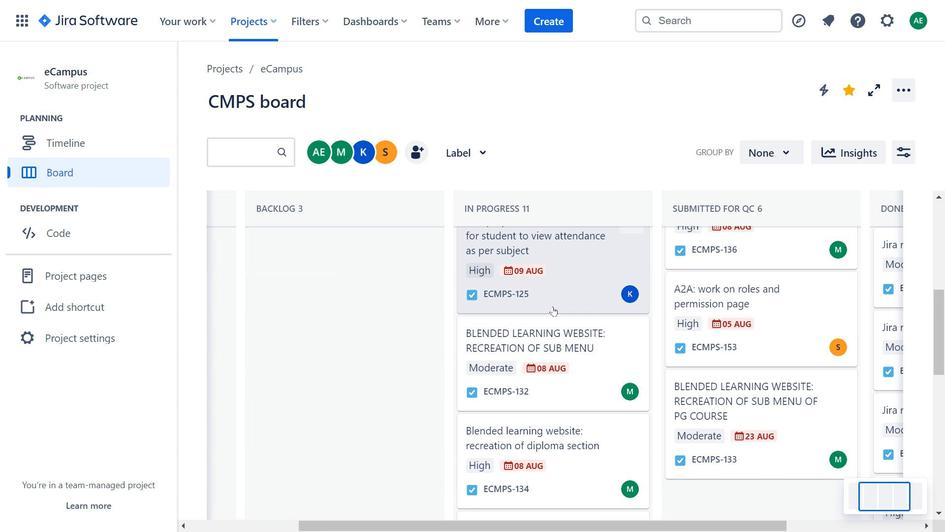
Action: Mouse scrolled (553, 304) with delta (0, 0)
Screenshot: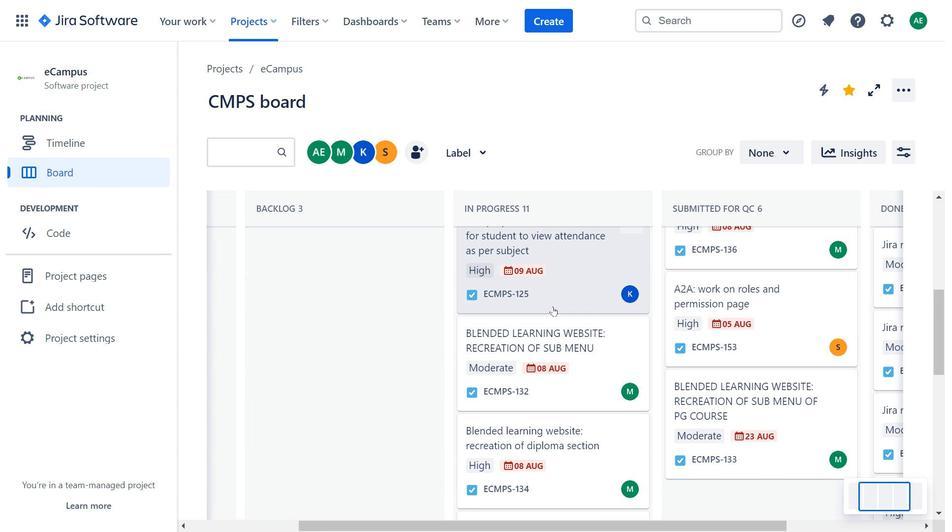 
Action: Mouse moved to (553, 306)
Screenshot: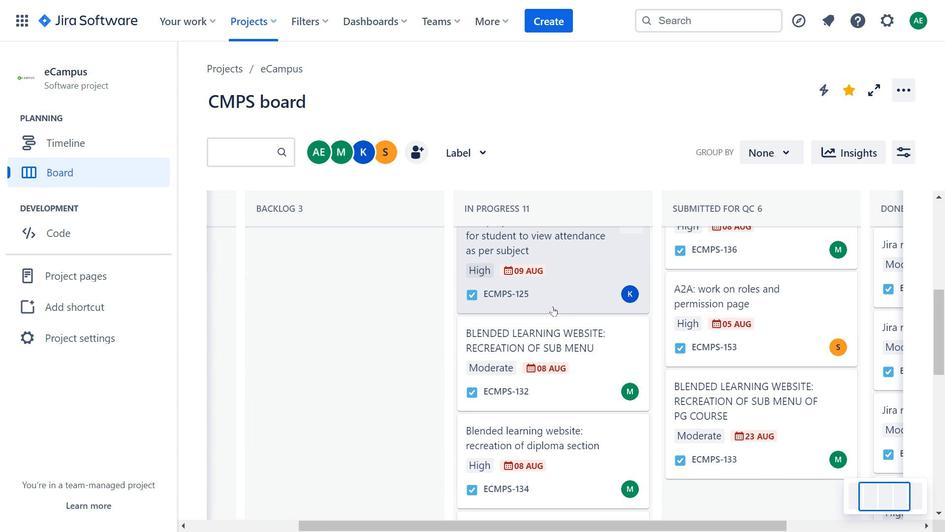 
Action: Mouse scrolled (553, 305) with delta (0, 0)
Screenshot: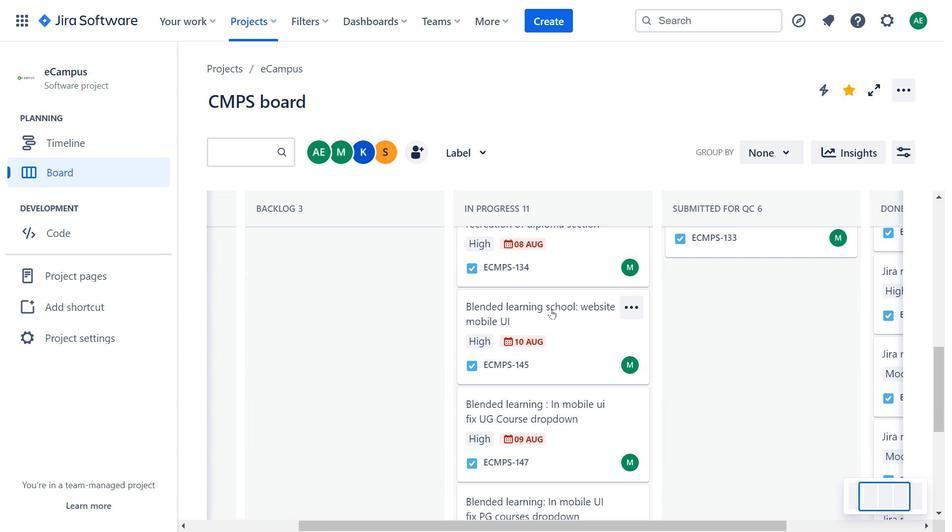 
Action: Mouse scrolled (553, 305) with delta (0, 0)
Screenshot: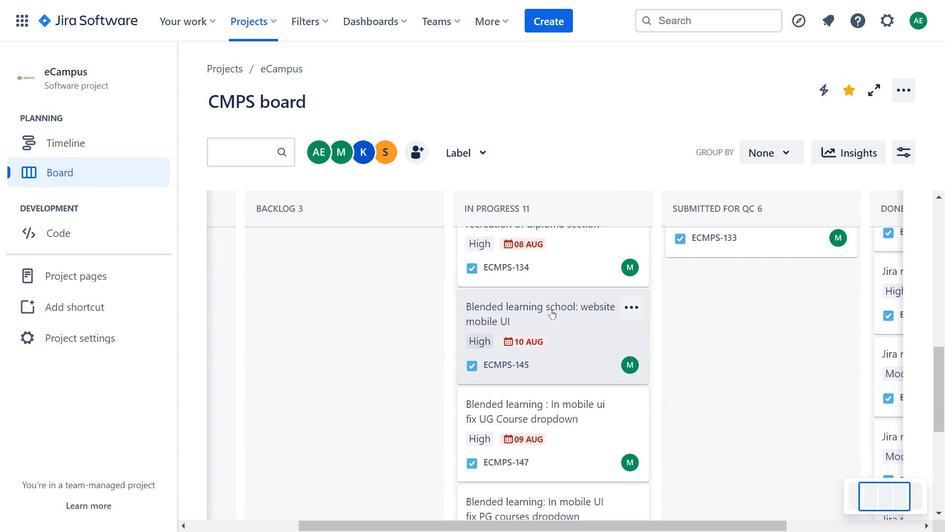 
Action: Mouse moved to (553, 306)
Screenshot: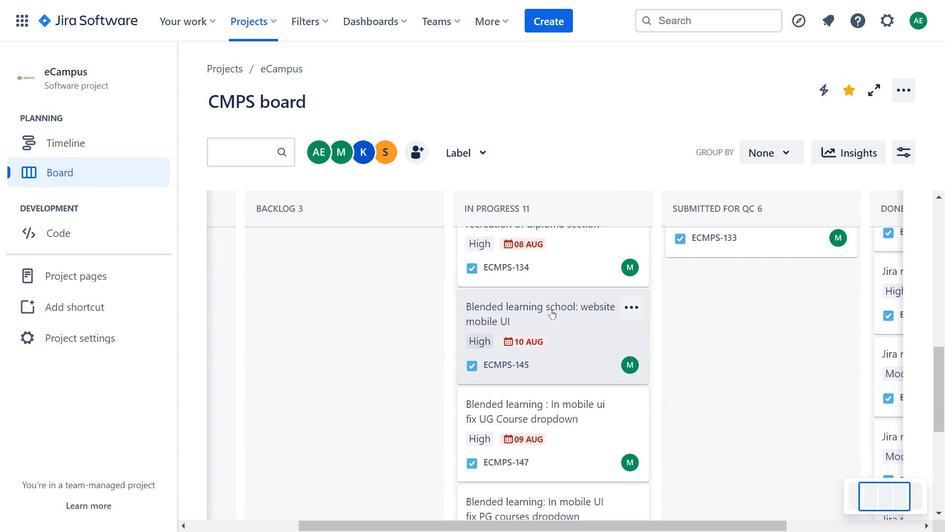 
Action: Mouse scrolled (553, 306) with delta (0, 0)
Screenshot: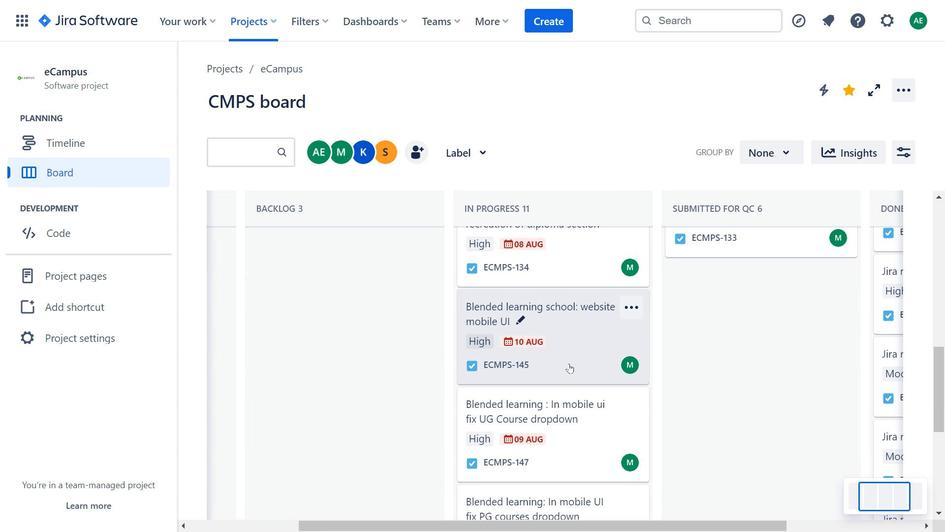 
Action: Mouse scrolled (553, 306) with delta (0, 0)
Screenshot: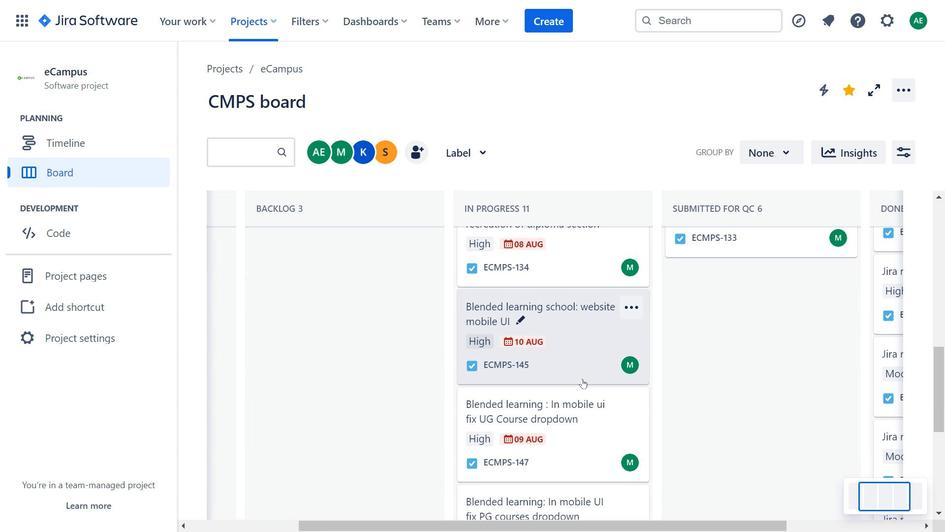 
Action: Mouse scrolled (553, 306) with delta (0, 0)
Screenshot: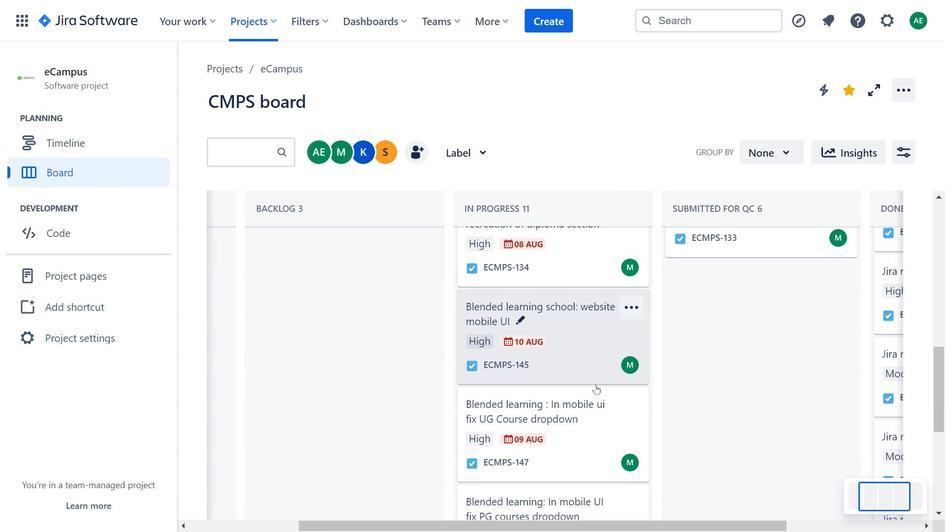 
Action: Mouse moved to (717, 375)
Screenshot: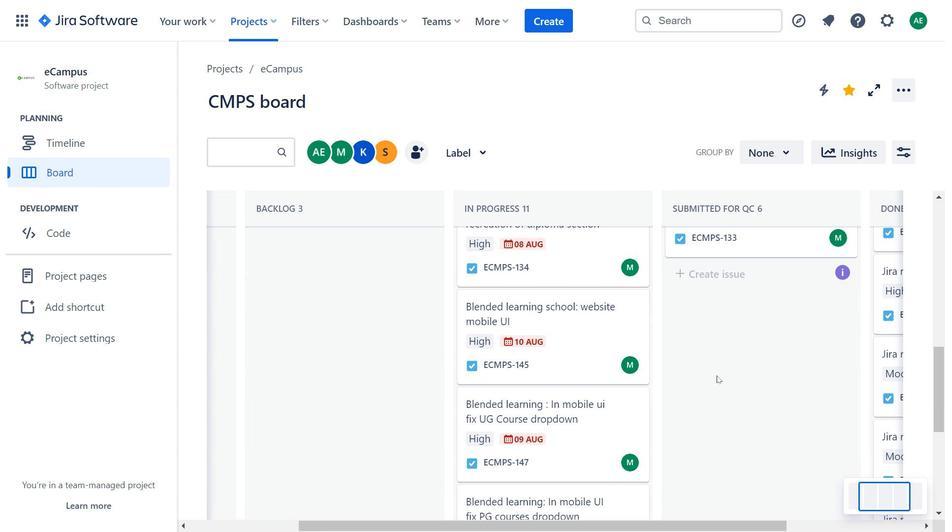 
Action: Mouse pressed left at (717, 375)
Screenshot: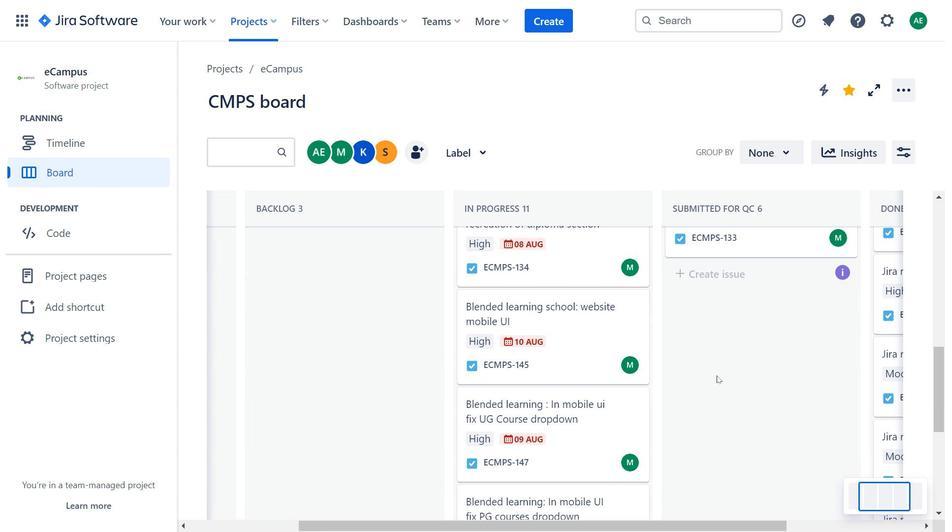 
Action: Mouse pressed left at (717, 375)
Screenshot: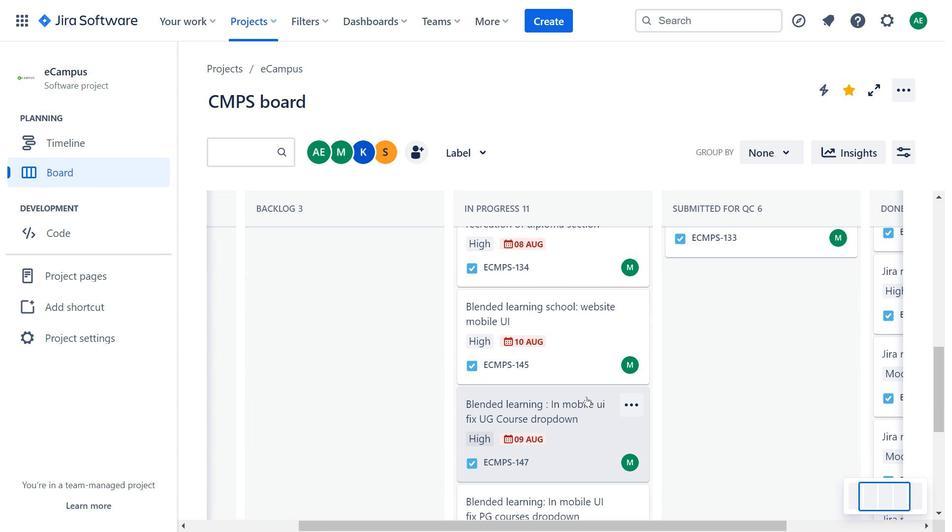 
Action: Mouse moved to (586, 397)
Screenshot: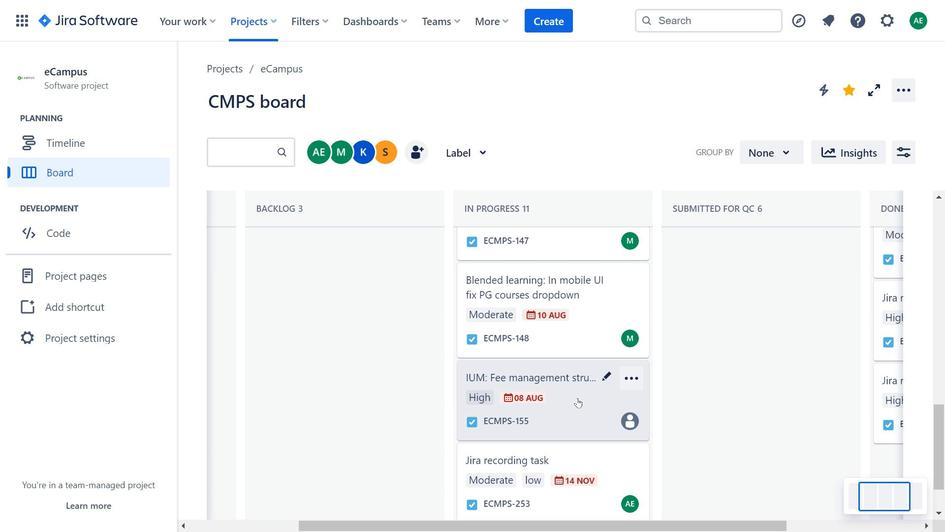 
Action: Mouse scrolled (586, 396) with delta (0, 0)
Screenshot: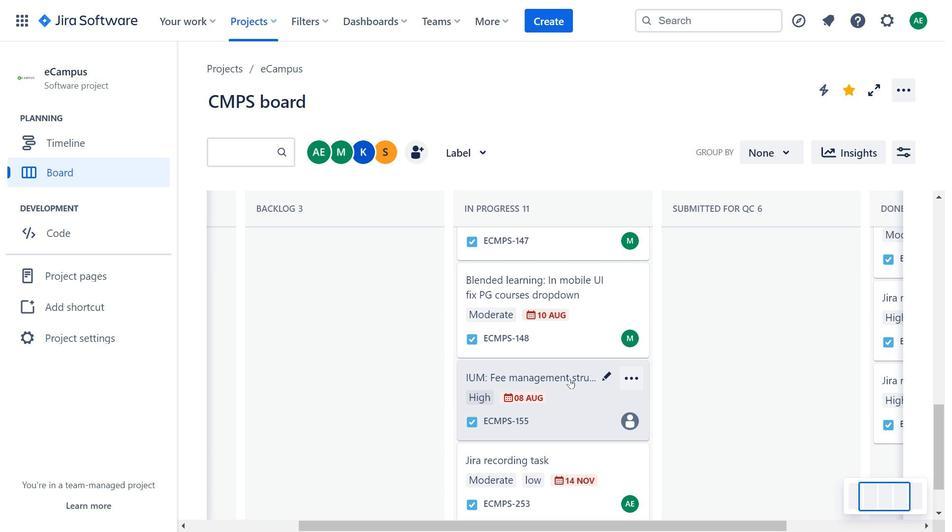 
Action: Mouse scrolled (586, 396) with delta (0, 0)
Screenshot: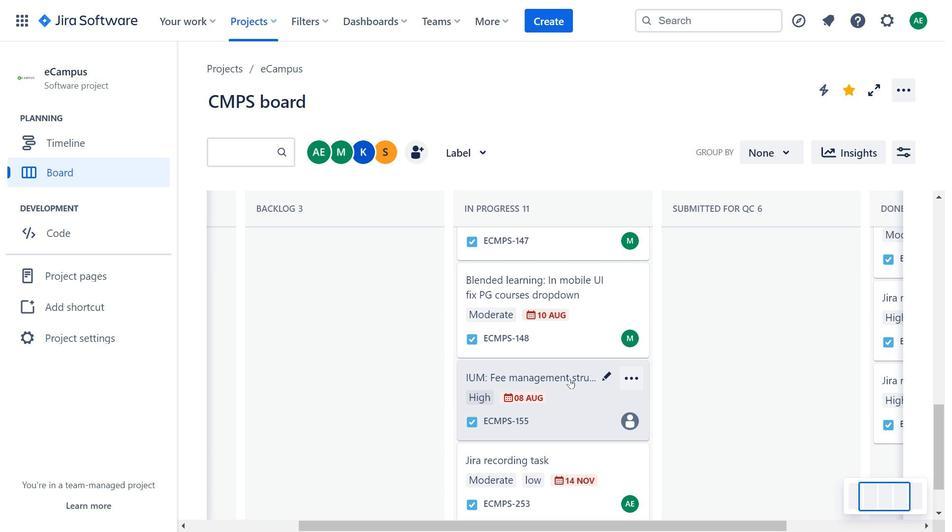
Action: Mouse scrolled (586, 396) with delta (0, 0)
Screenshot: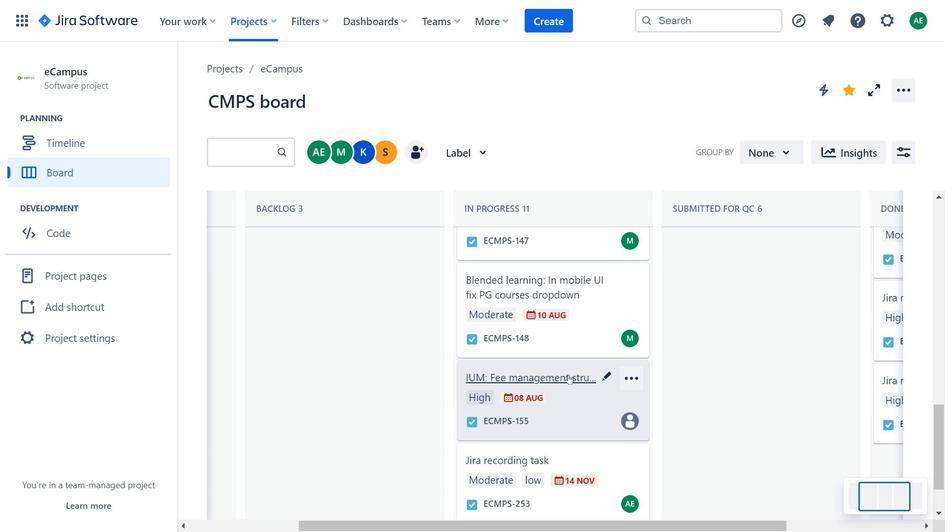 
Action: Mouse moved to (568, 372)
Screenshot: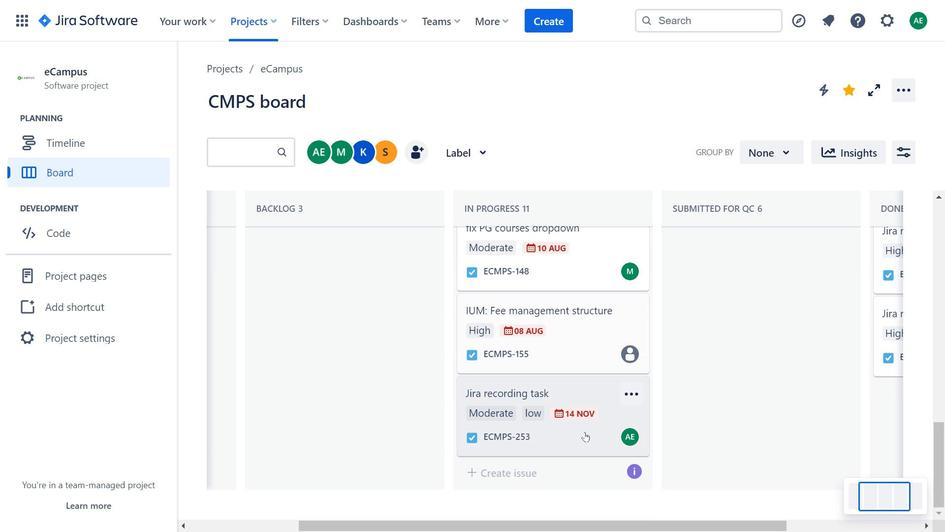 
Action: Mouse scrolled (568, 372) with delta (0, 0)
Screenshot: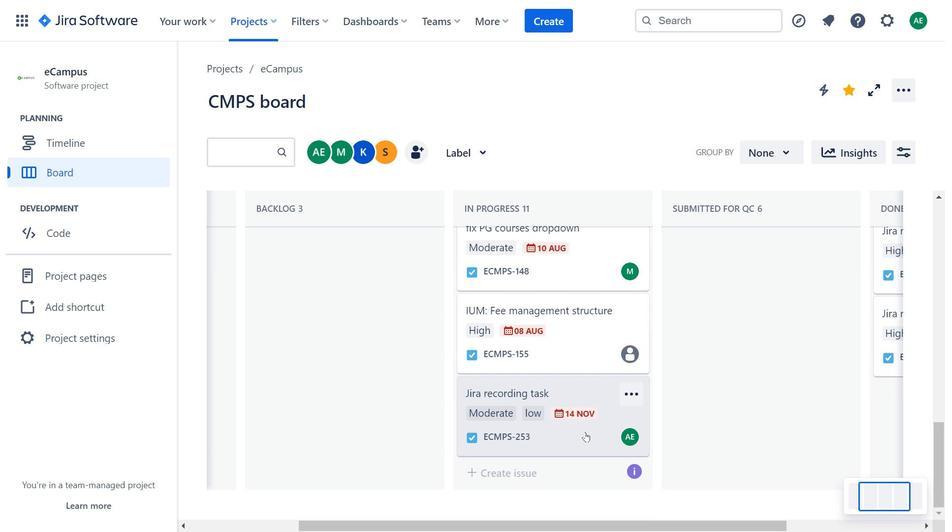 
Action: Mouse scrolled (568, 372) with delta (0, 0)
Screenshot: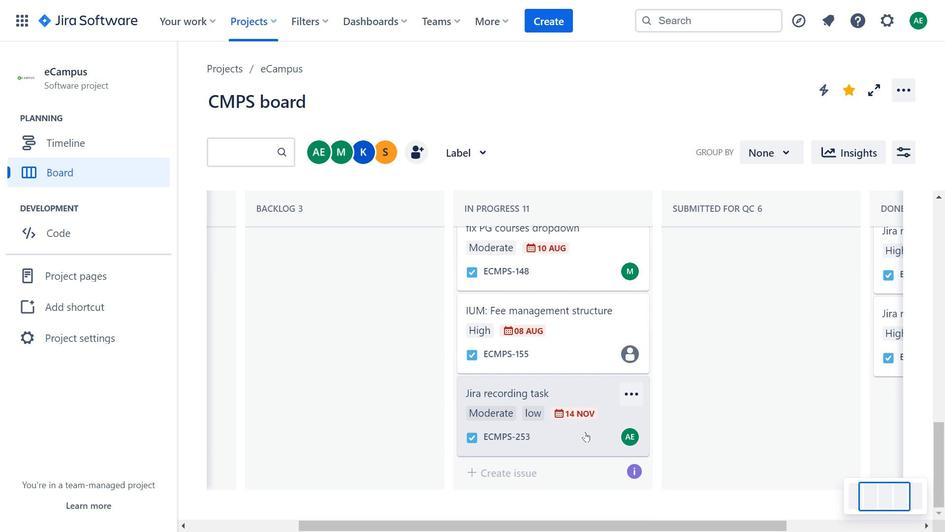 
Action: Mouse moved to (567, 371)
Screenshot: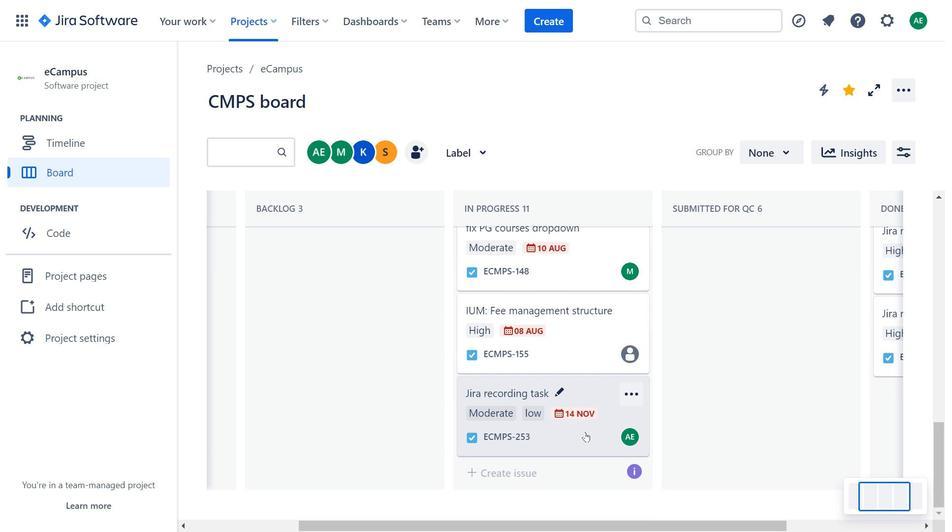 
Action: Mouse scrolled (567, 370) with delta (0, 0)
Screenshot: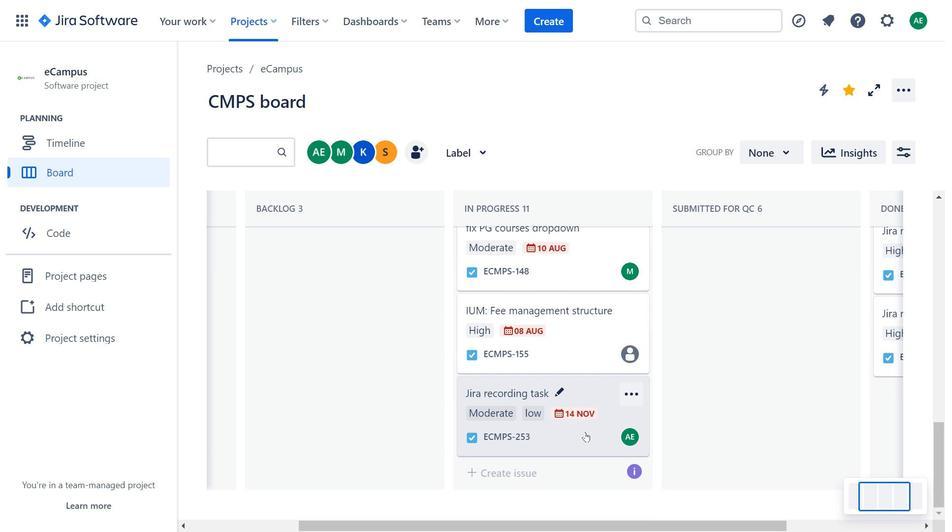 
Action: Mouse moved to (585, 432)
Screenshot: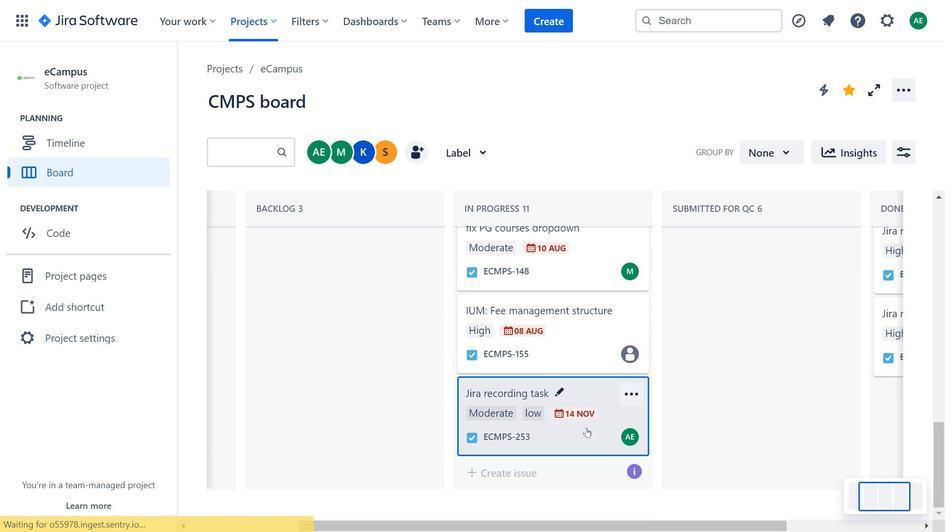 
Action: Mouse pressed left at (585, 432)
Screenshot: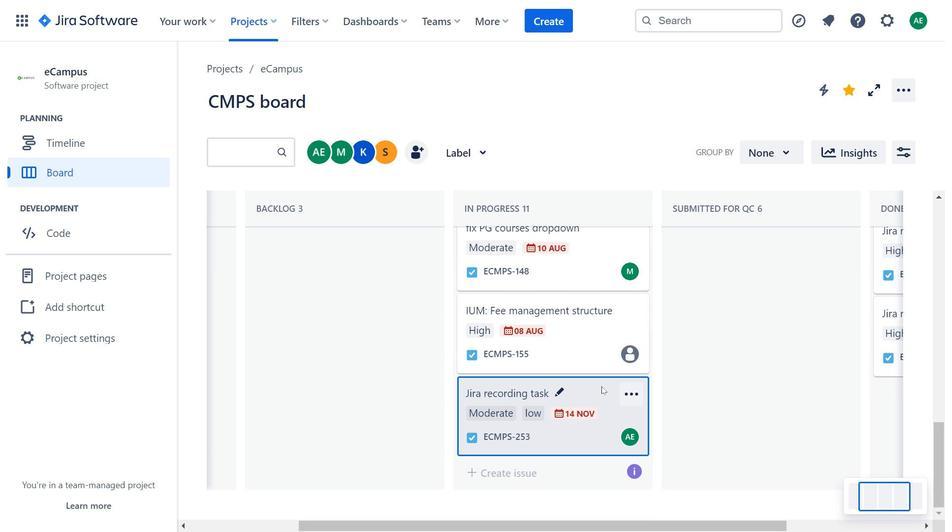 
Action: Mouse moved to (622, 124)
Screenshot: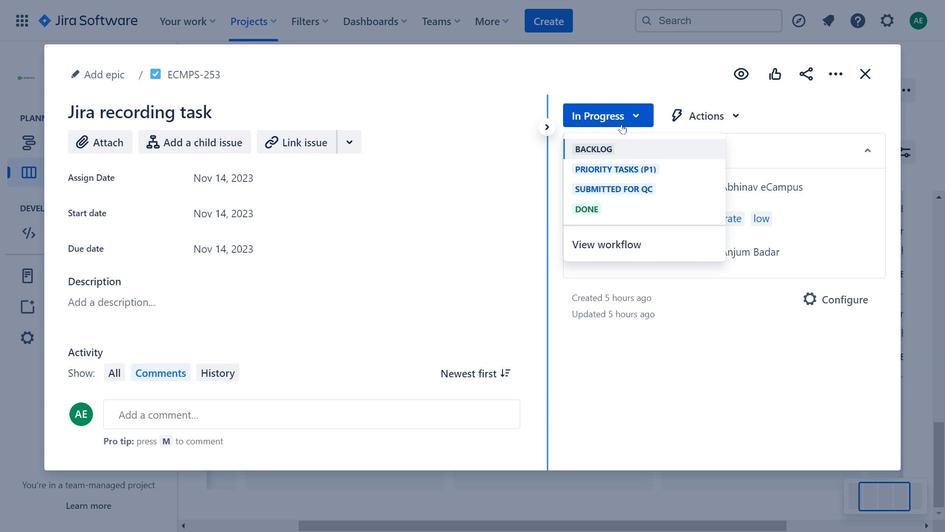 
Action: Mouse pressed left at (622, 124)
Screenshot: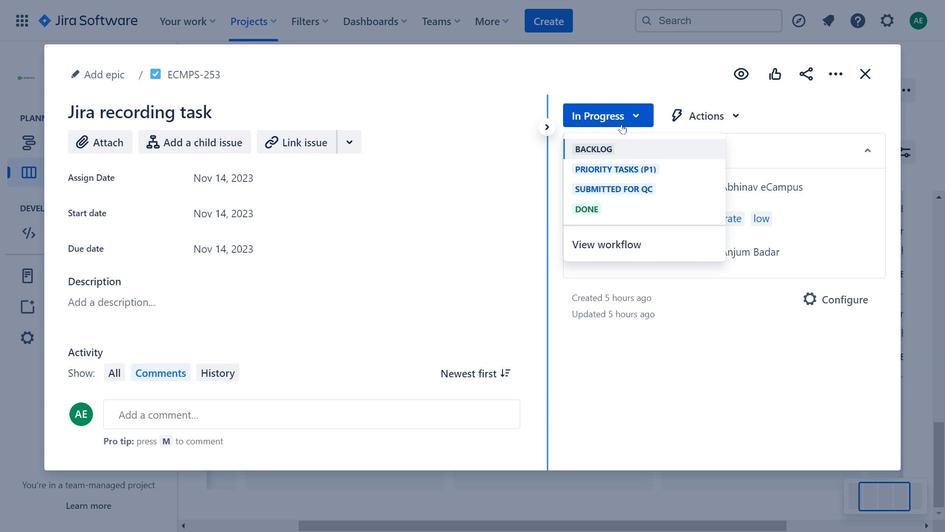 
Action: Mouse moved to (834, 82)
Screenshot: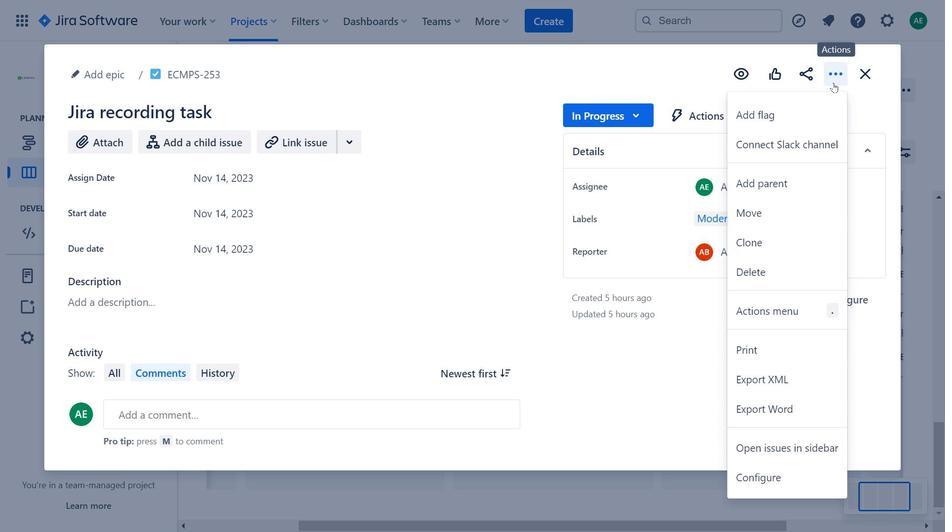 
Action: Mouse pressed left at (834, 82)
Screenshot: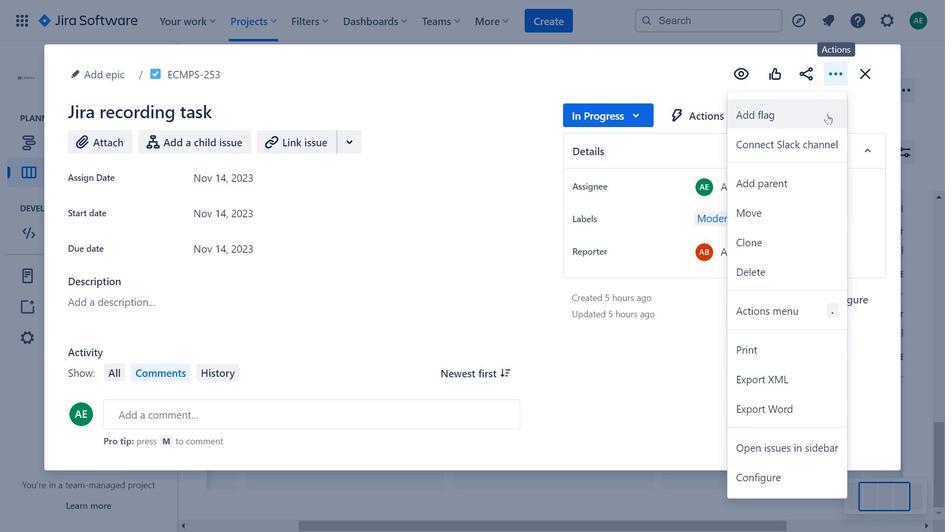 
Action: Mouse moved to (647, 114)
Screenshot: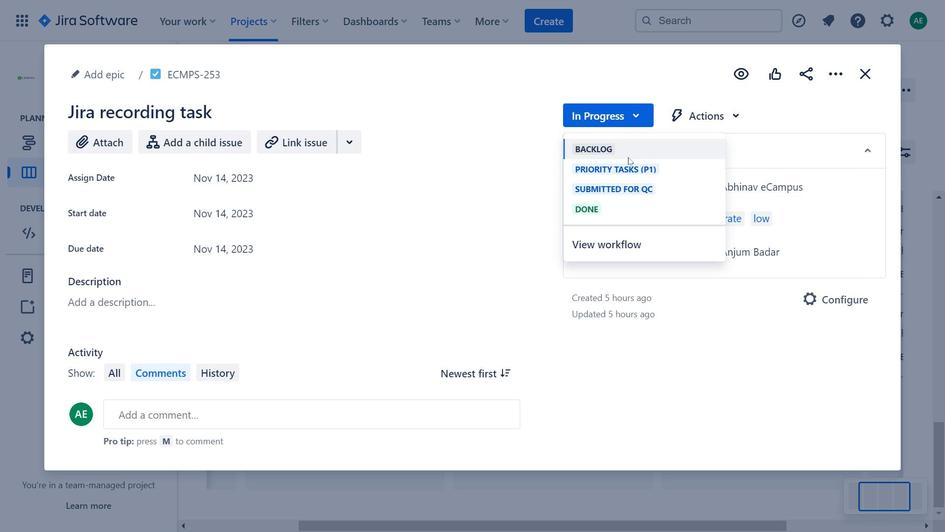 
Action: Mouse pressed left at (647, 114)
Screenshot: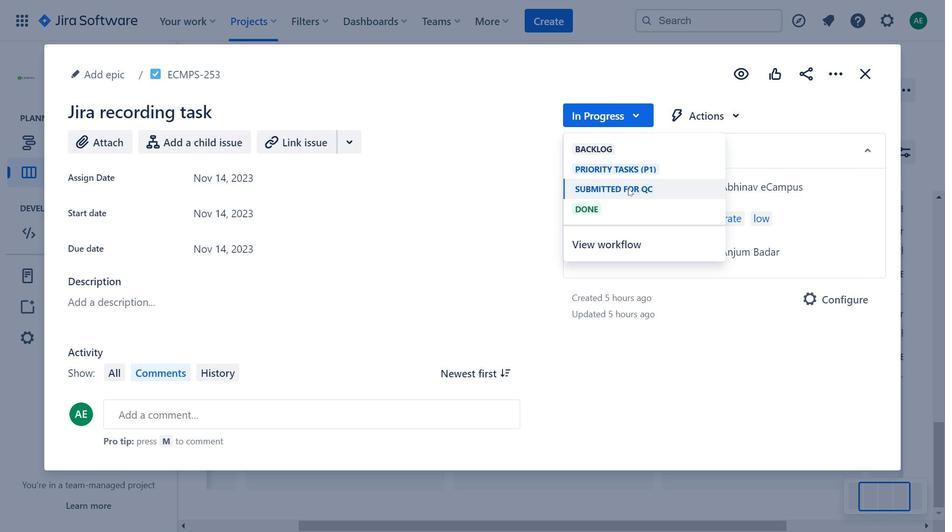 
Action: Mouse moved to (634, 203)
Screenshot: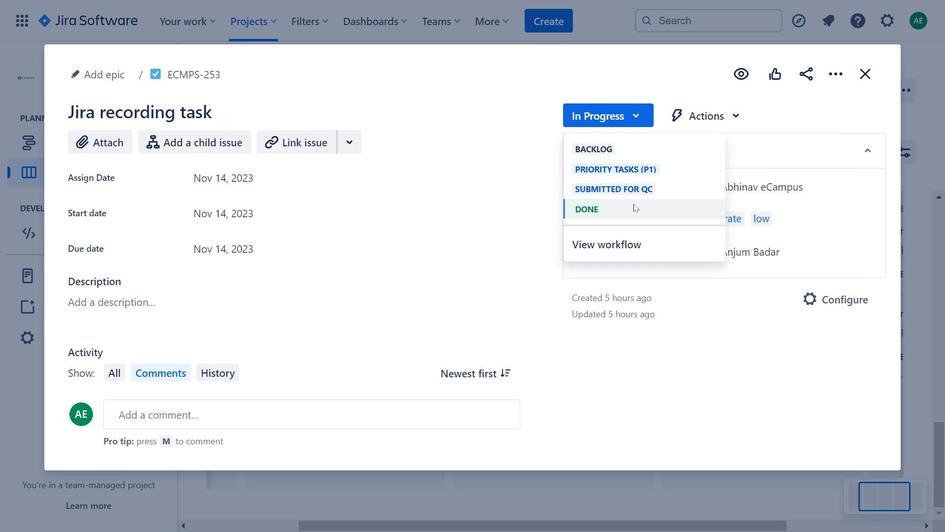 
Action: Mouse pressed left at (634, 203)
Screenshot: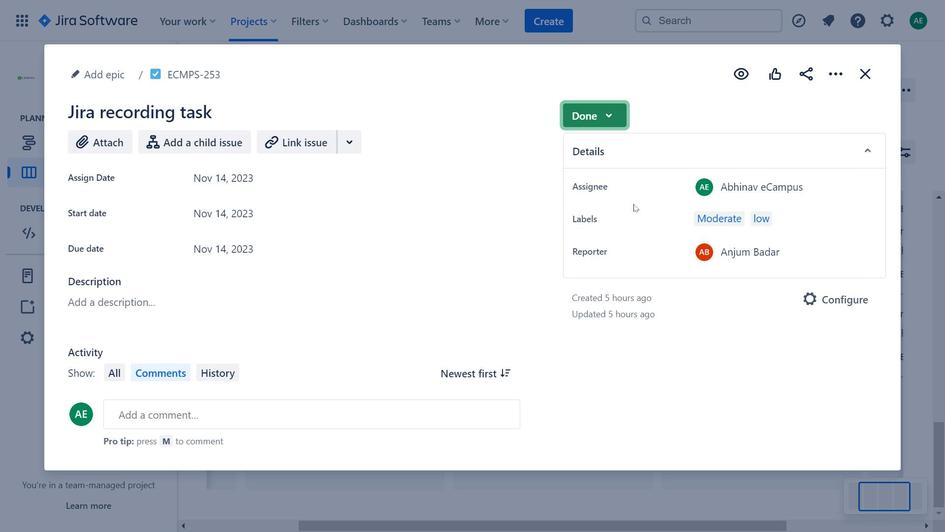 
Action: Mouse moved to (705, 368)
Screenshot: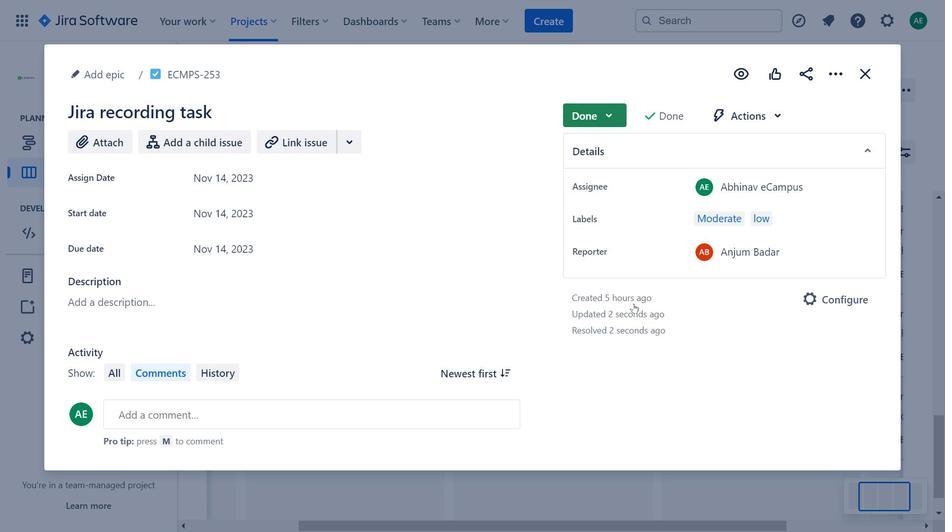 
Action: Mouse pressed left at (705, 368)
Screenshot: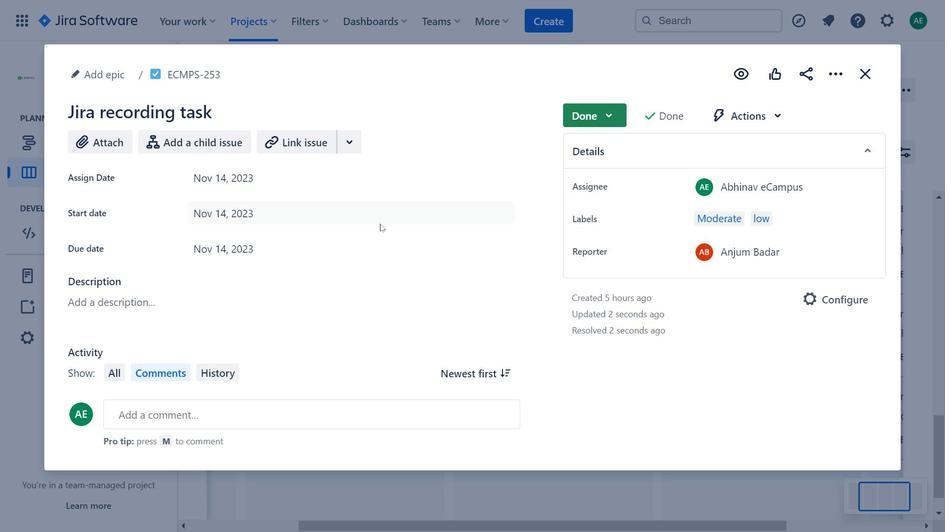 
Action: Mouse moved to (254, 286)
Screenshot: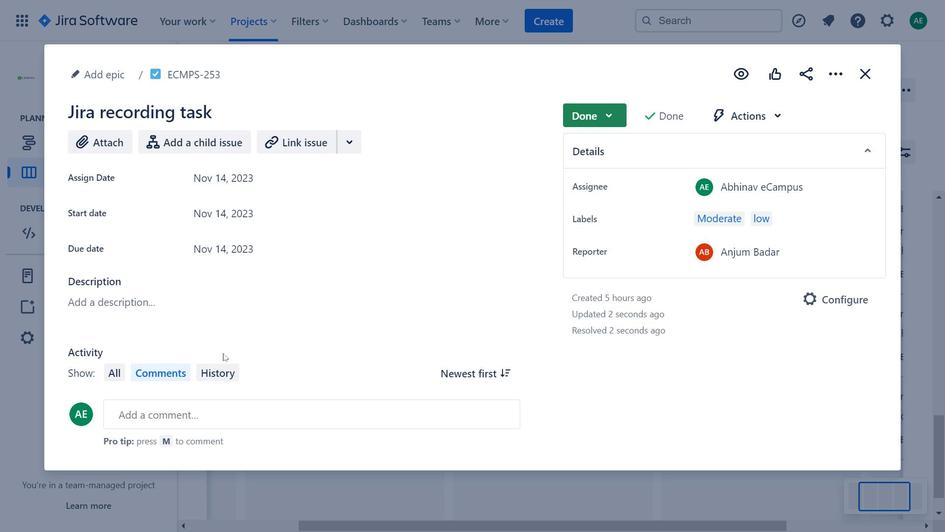 
Action: Mouse scrolled (254, 286) with delta (0, 0)
Screenshot: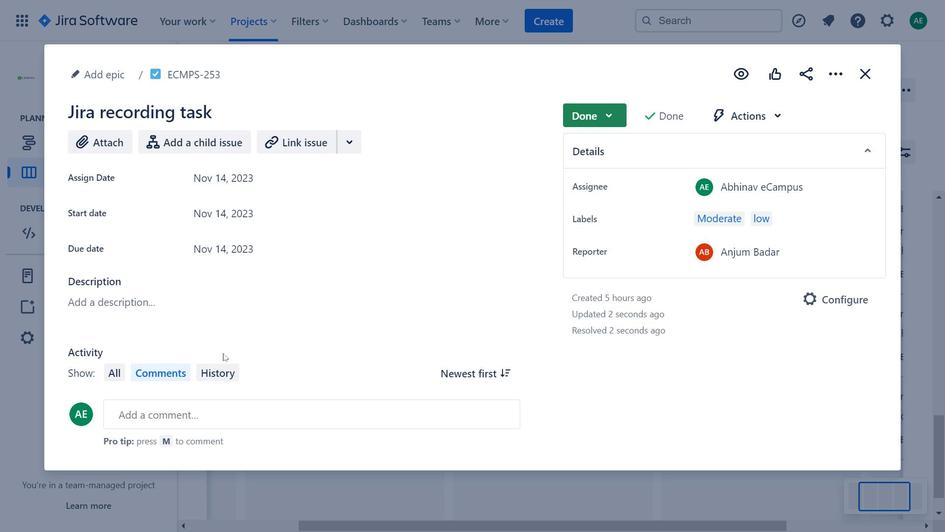 
Action: Mouse scrolled (254, 286) with delta (0, 0)
Screenshot: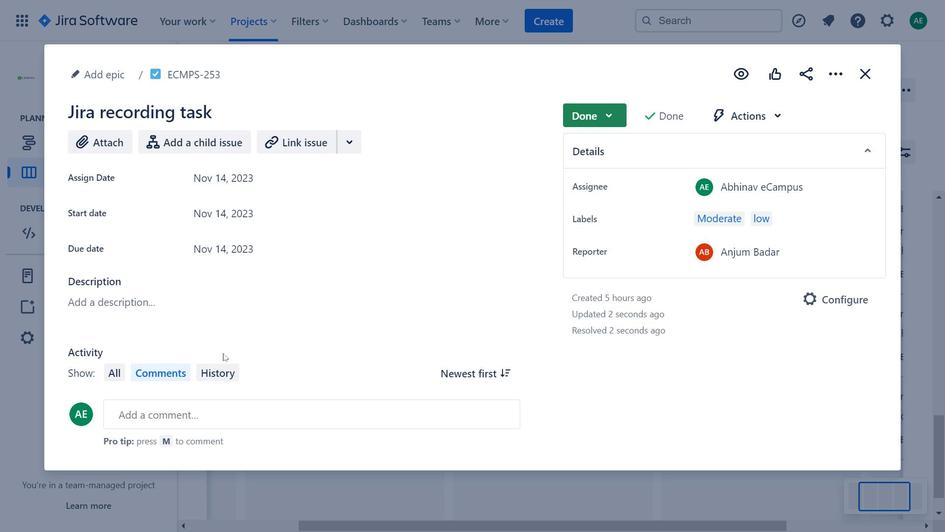 
Action: Mouse moved to (736, 122)
Screenshot: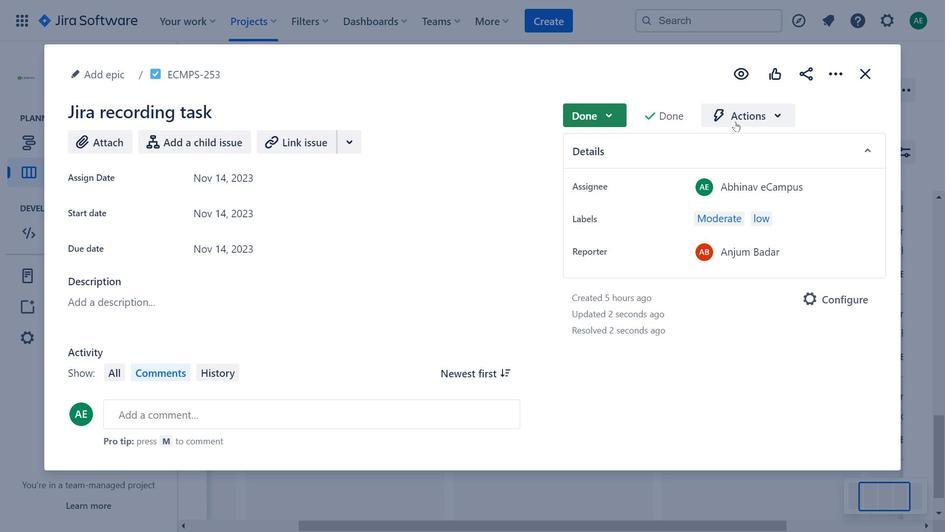 
Action: Mouse pressed left at (736, 122)
Screenshot: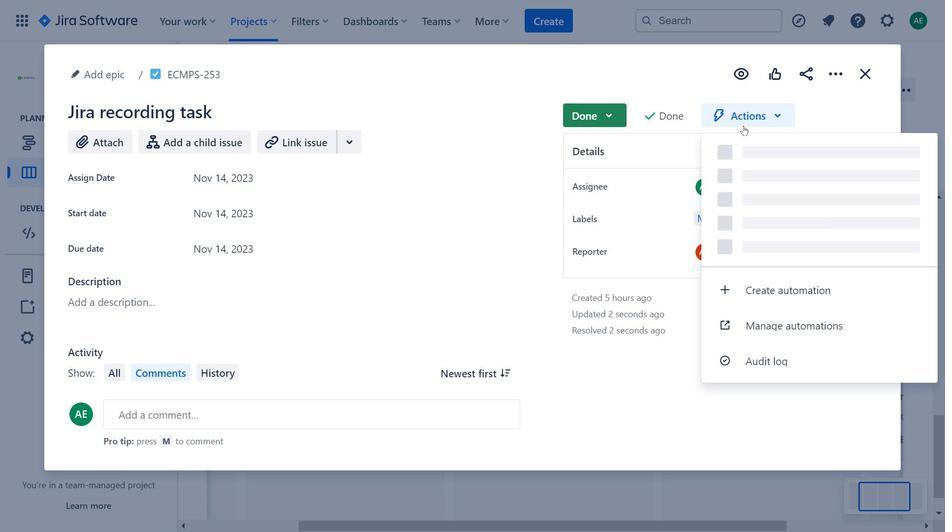 
Action: Mouse moved to (861, 82)
Screenshot: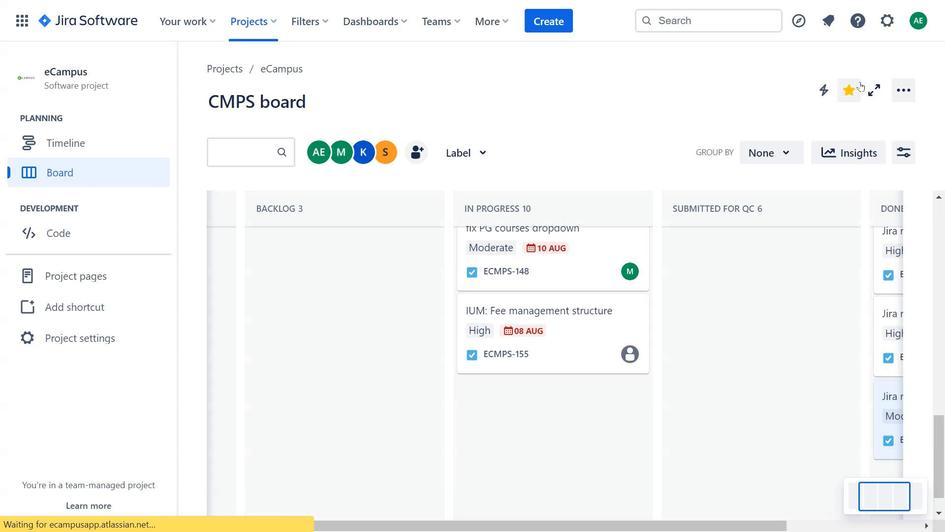 
Action: Mouse pressed left at (861, 82)
Screenshot: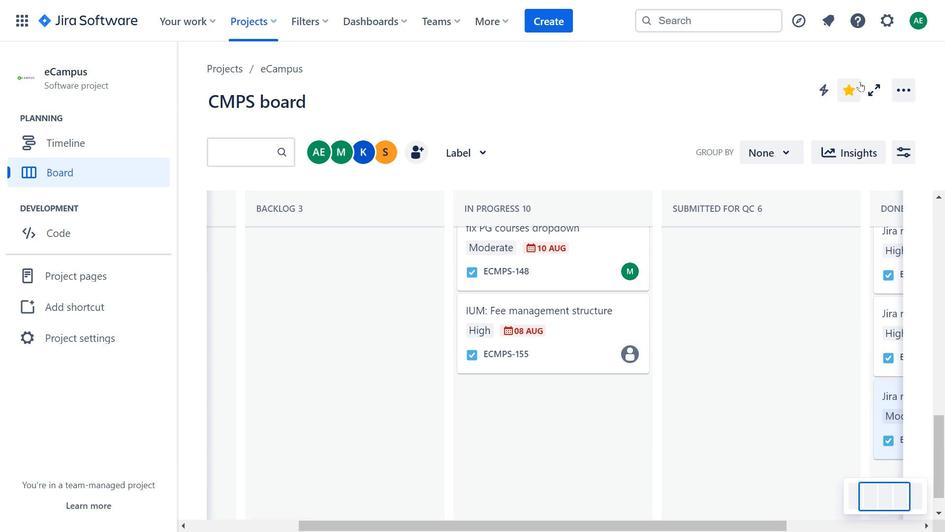 
Action: Mouse moved to (795, 326)
Screenshot: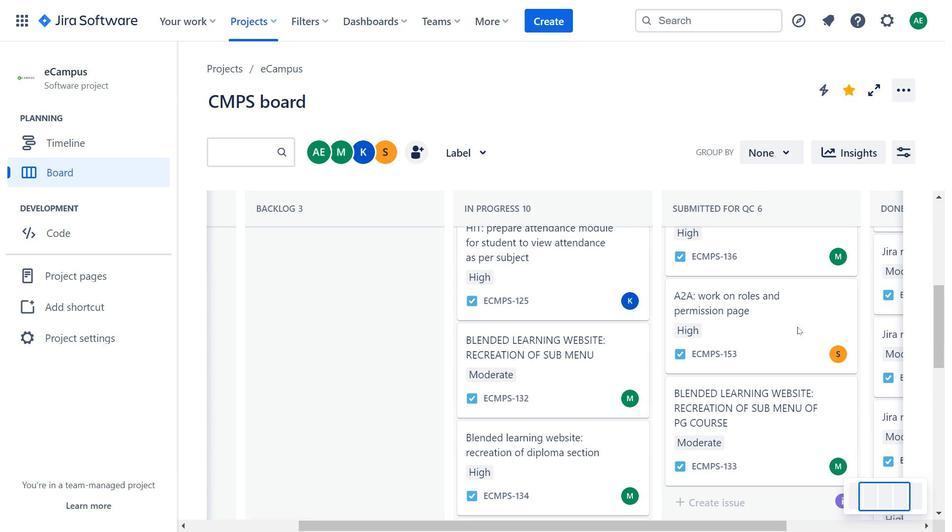 
Action: Mouse scrolled (795, 327) with delta (0, 0)
Screenshot: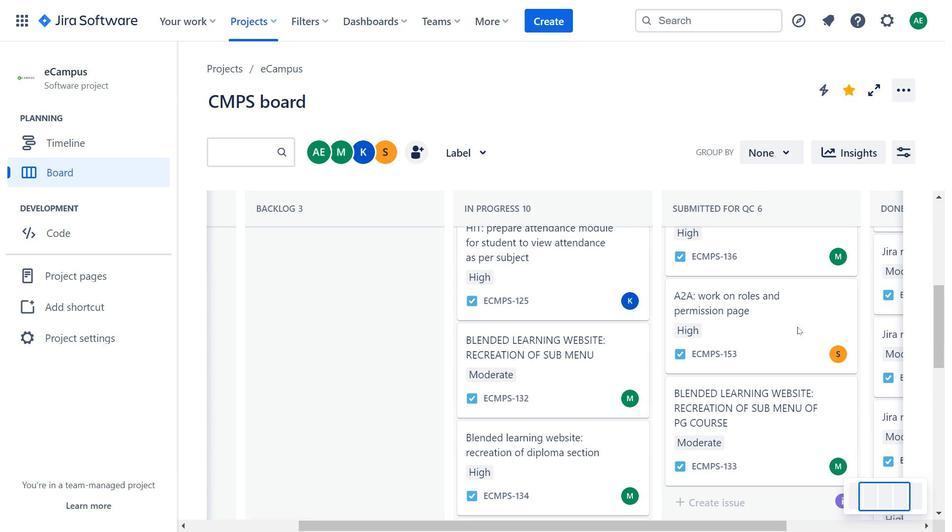 
Action: Mouse scrolled (795, 327) with delta (0, 0)
Screenshot: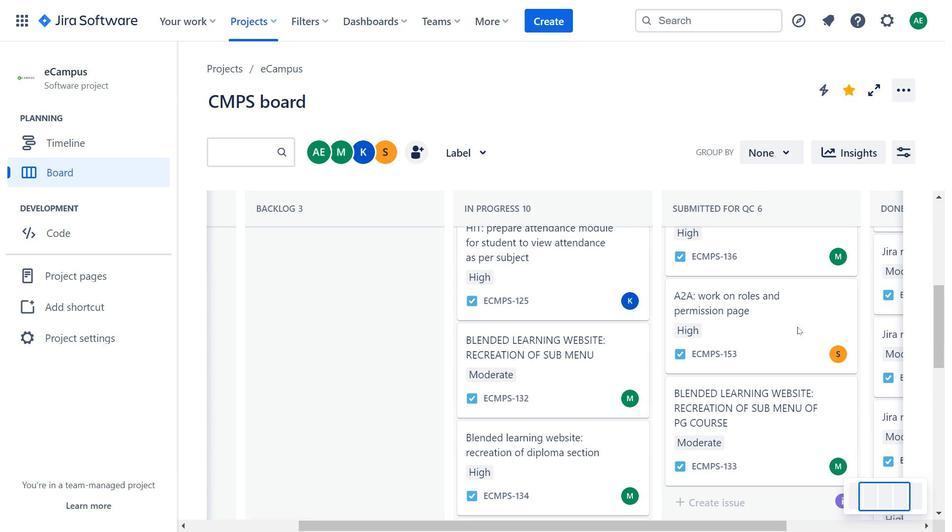 
Action: Mouse moved to (797, 326)
Screenshot: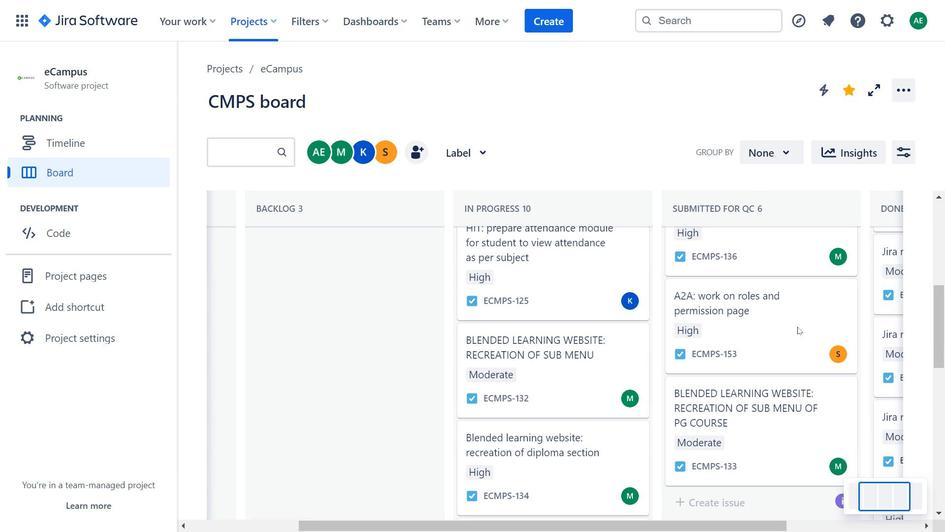 
Action: Mouse scrolled (797, 327) with delta (0, 0)
Screenshot: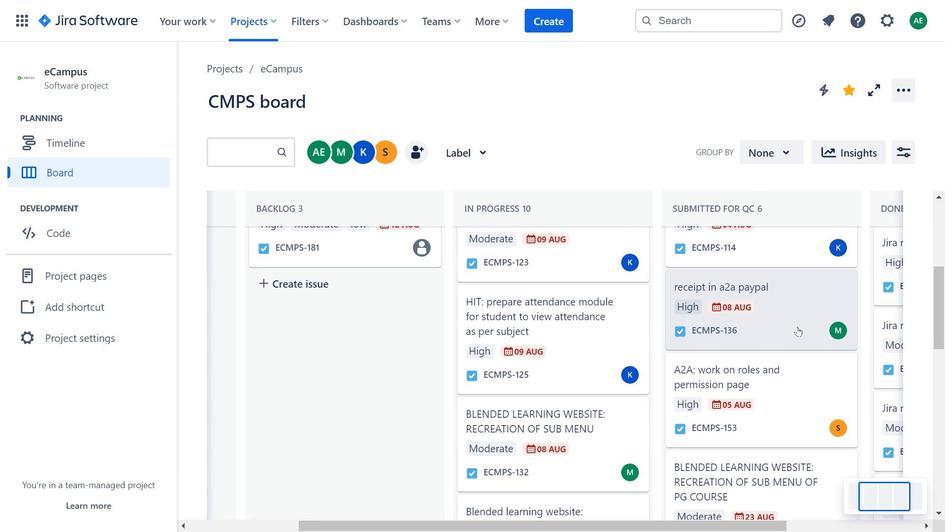 
Action: Mouse scrolled (797, 327) with delta (0, 0)
Screenshot: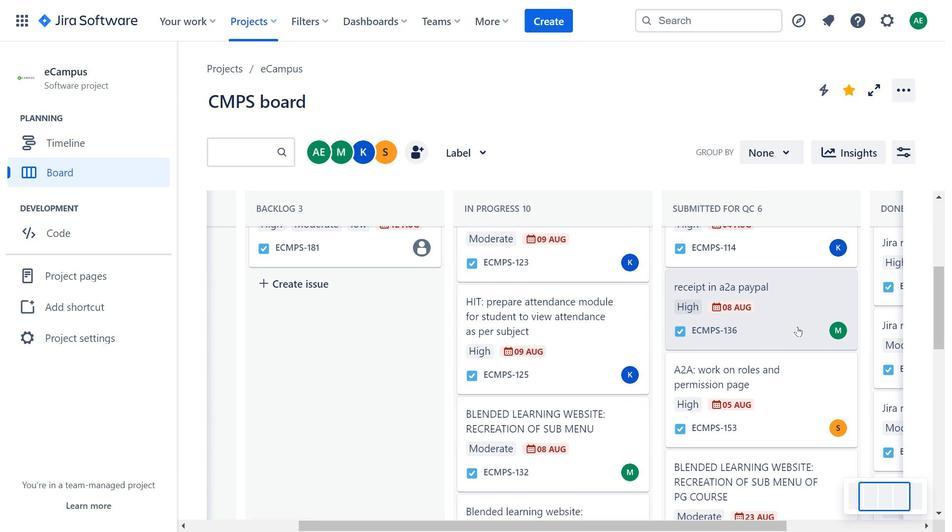 
Action: Mouse moved to (798, 326)
Screenshot: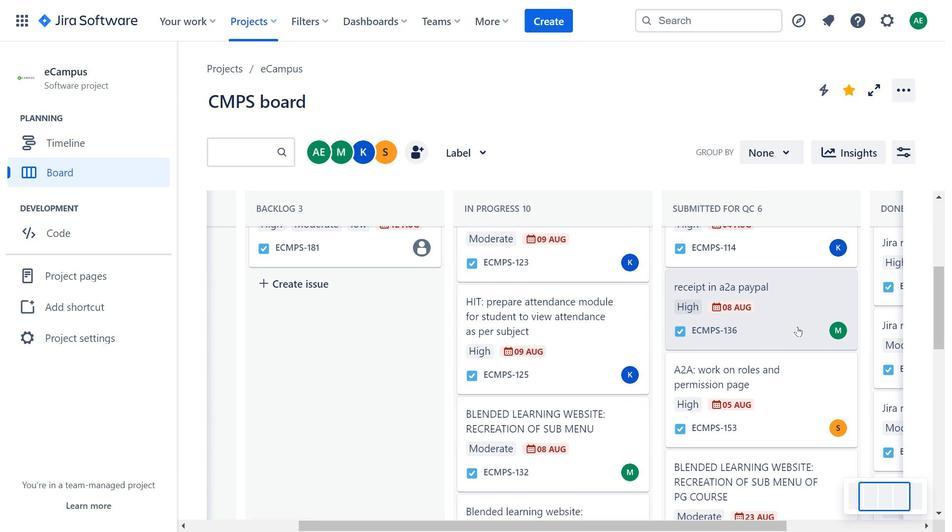 
Action: Mouse scrolled (798, 327) with delta (0, 0)
Screenshot: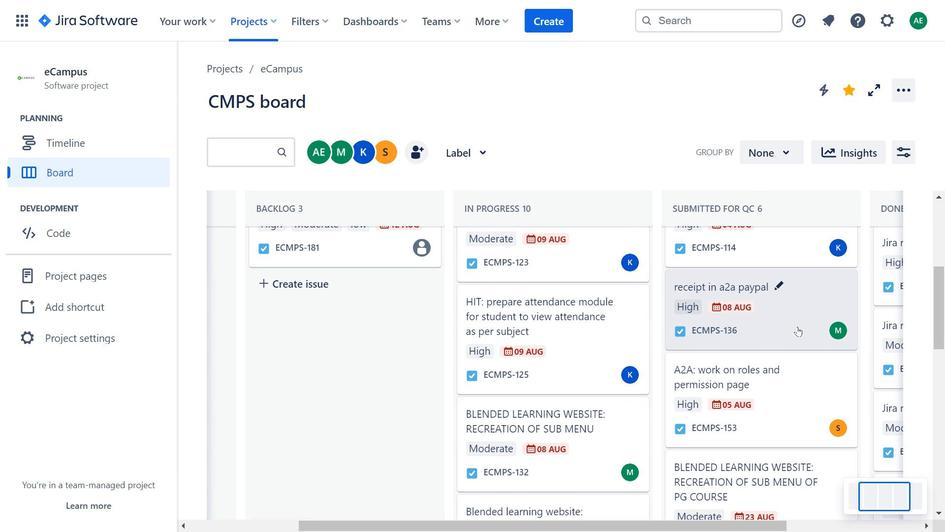 
Action: Mouse scrolled (798, 327) with delta (0, 0)
